 Task: Reply All to email with the signature Aiden Davis with the subject Reminder for a referral from softage.10@softage.net with the message Can you provide me with the contact details of the new vendor? with BCC to softage.4@softage.net with an attached document Contract.pdf
Action: Mouse moved to (565, 115)
Screenshot: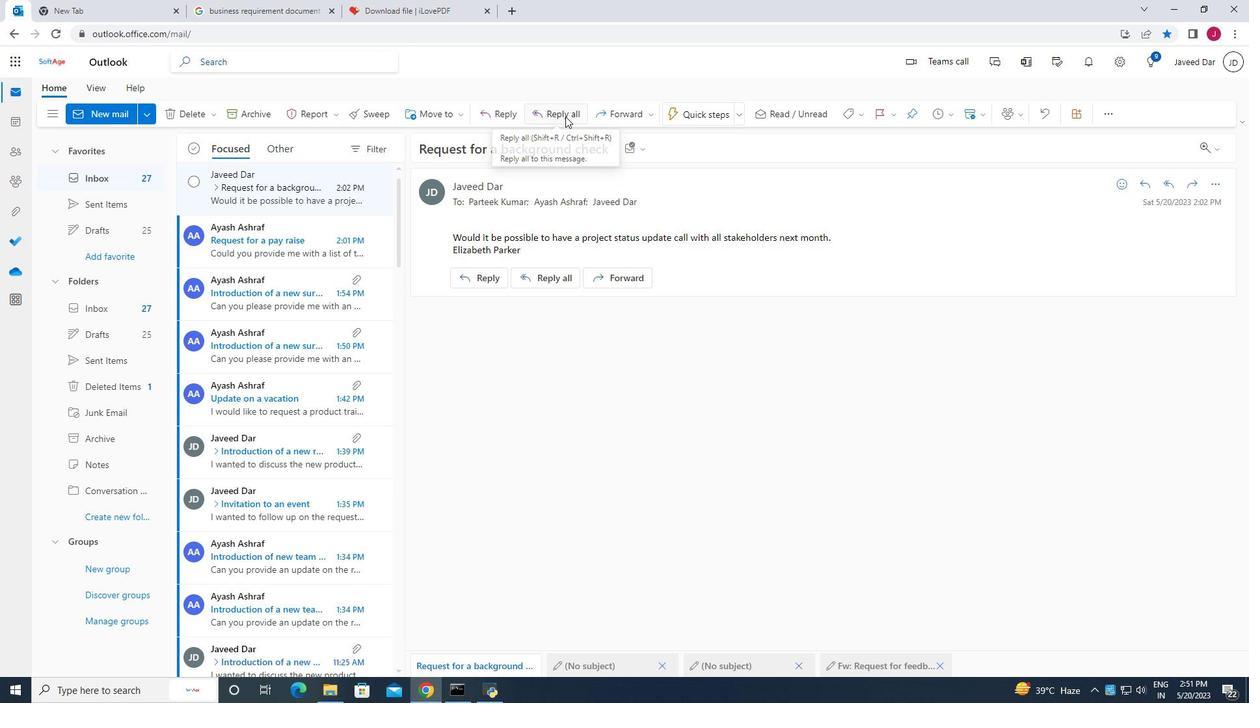 
Action: Mouse pressed left at (565, 115)
Screenshot: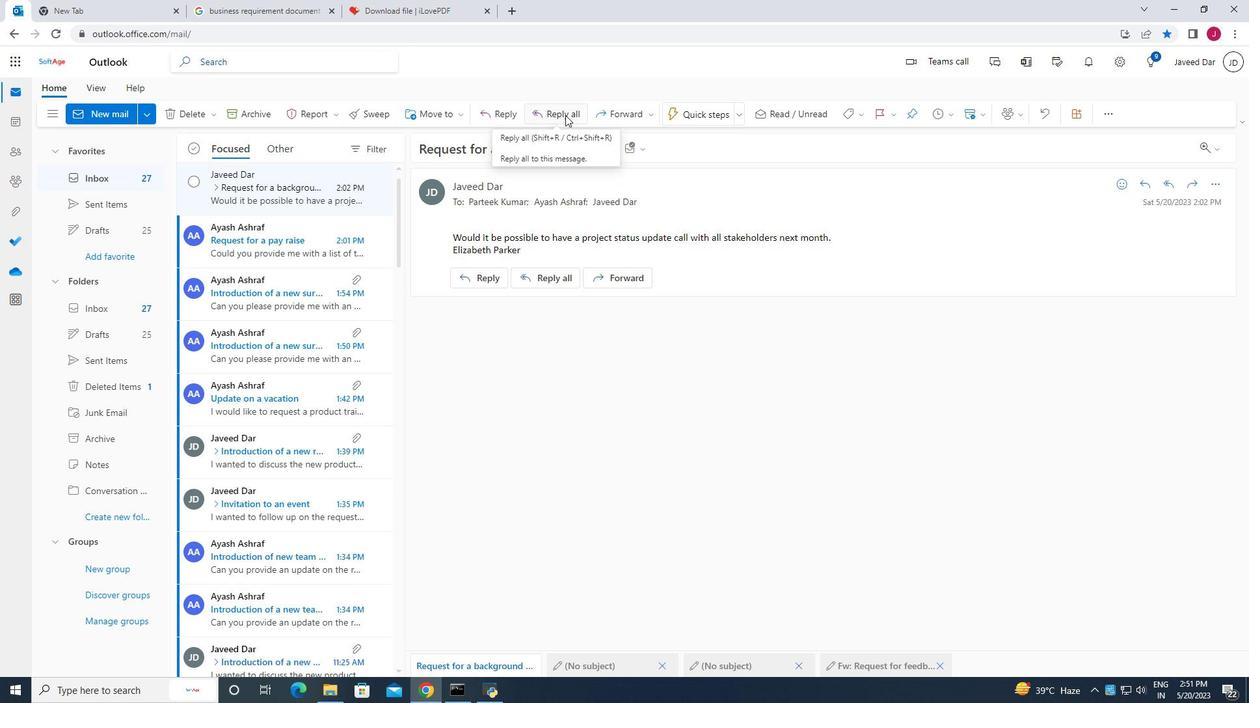 
Action: Mouse moved to (430, 348)
Screenshot: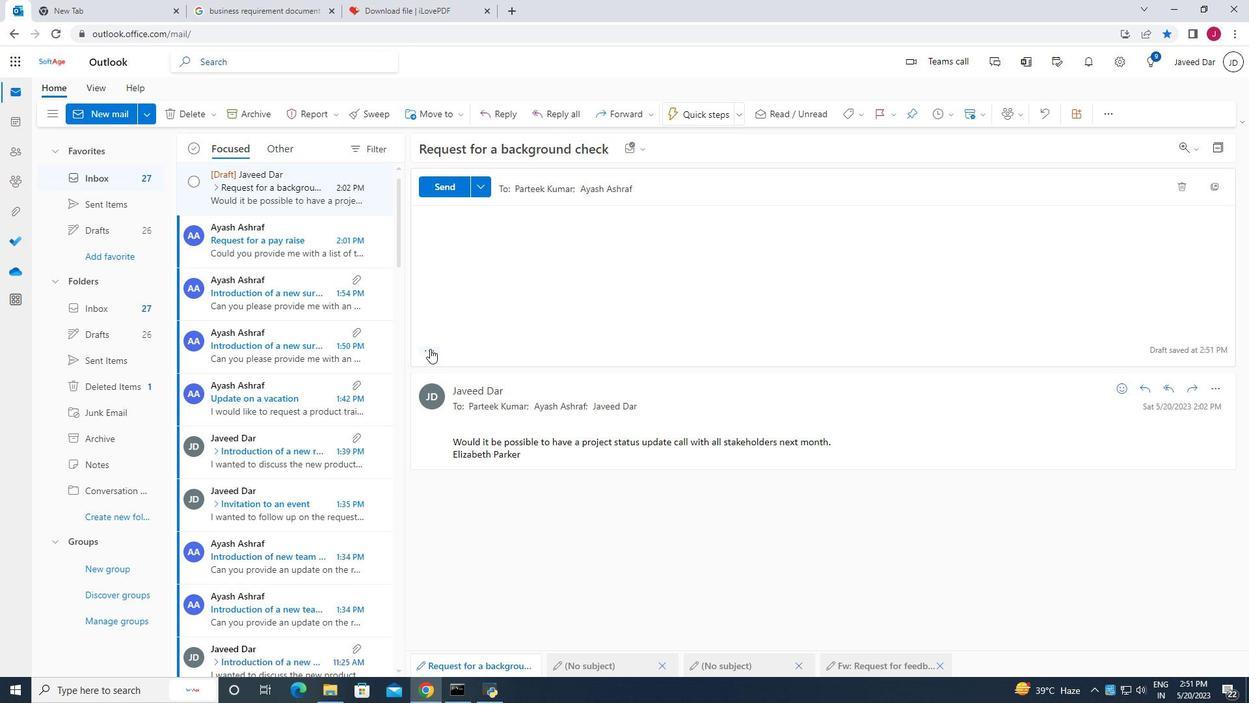 
Action: Mouse pressed left at (430, 348)
Screenshot: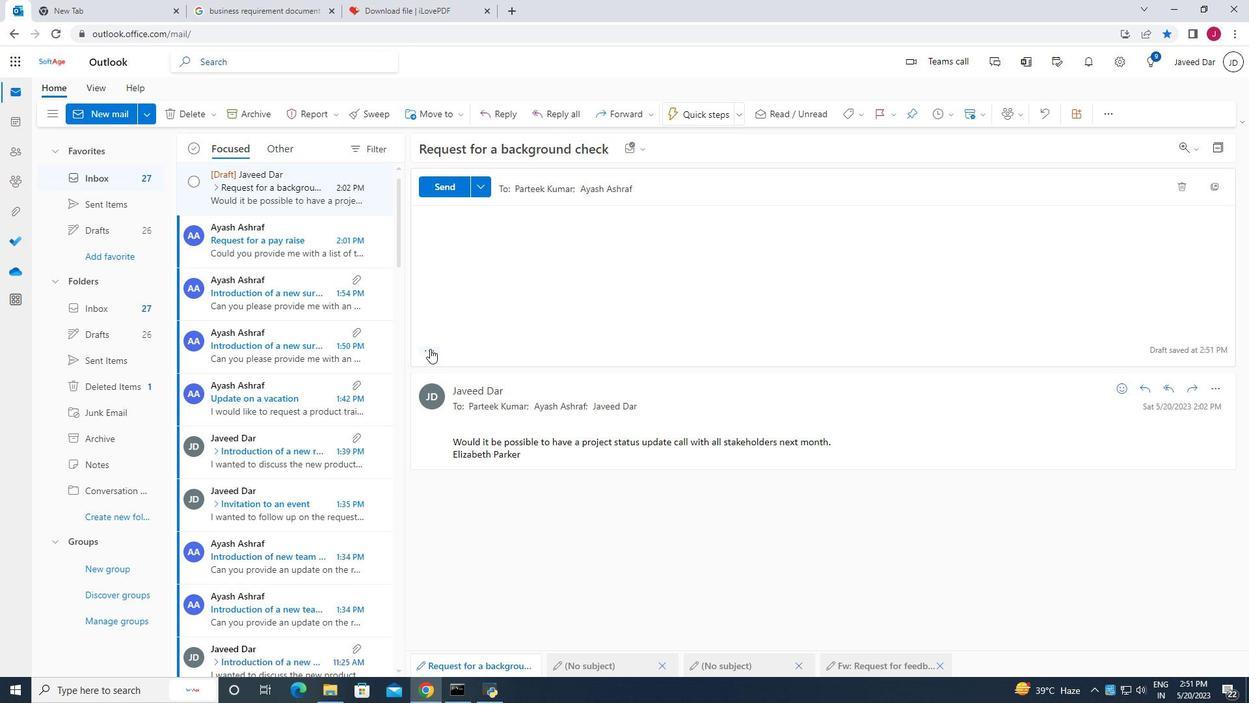 
Action: Mouse moved to (781, 375)
Screenshot: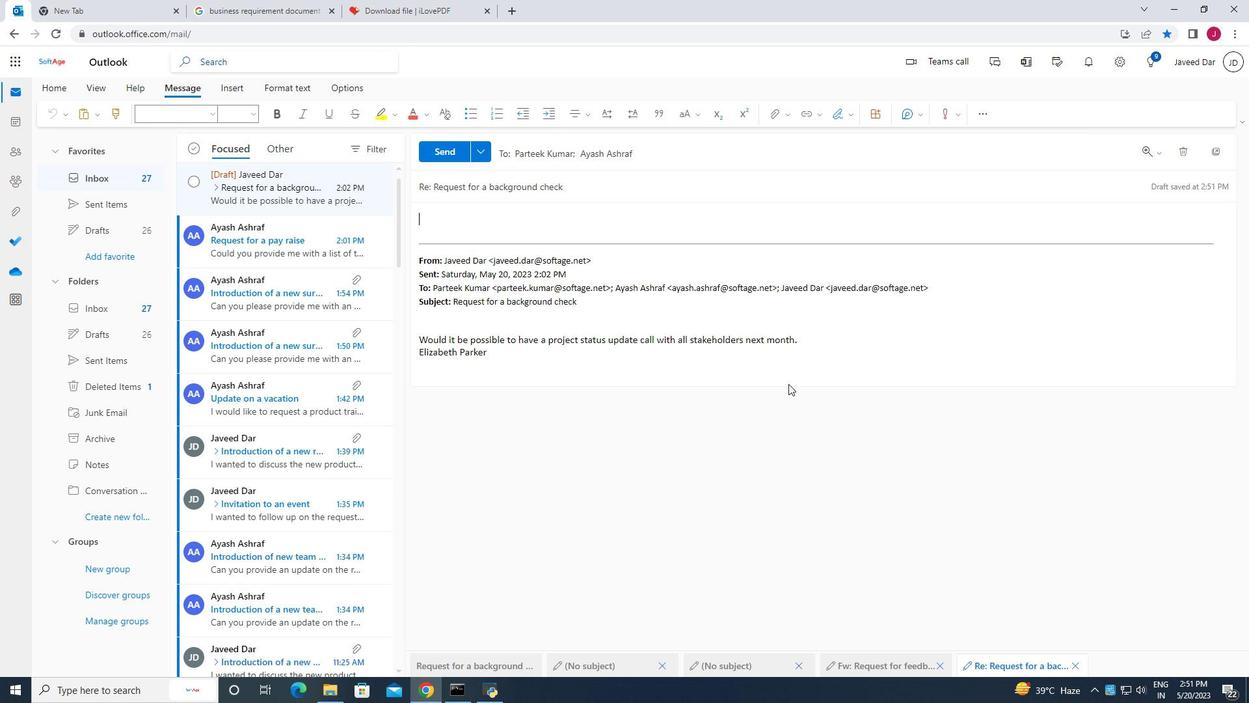 
Action: Mouse scrolled (781, 376) with delta (0, 0)
Screenshot: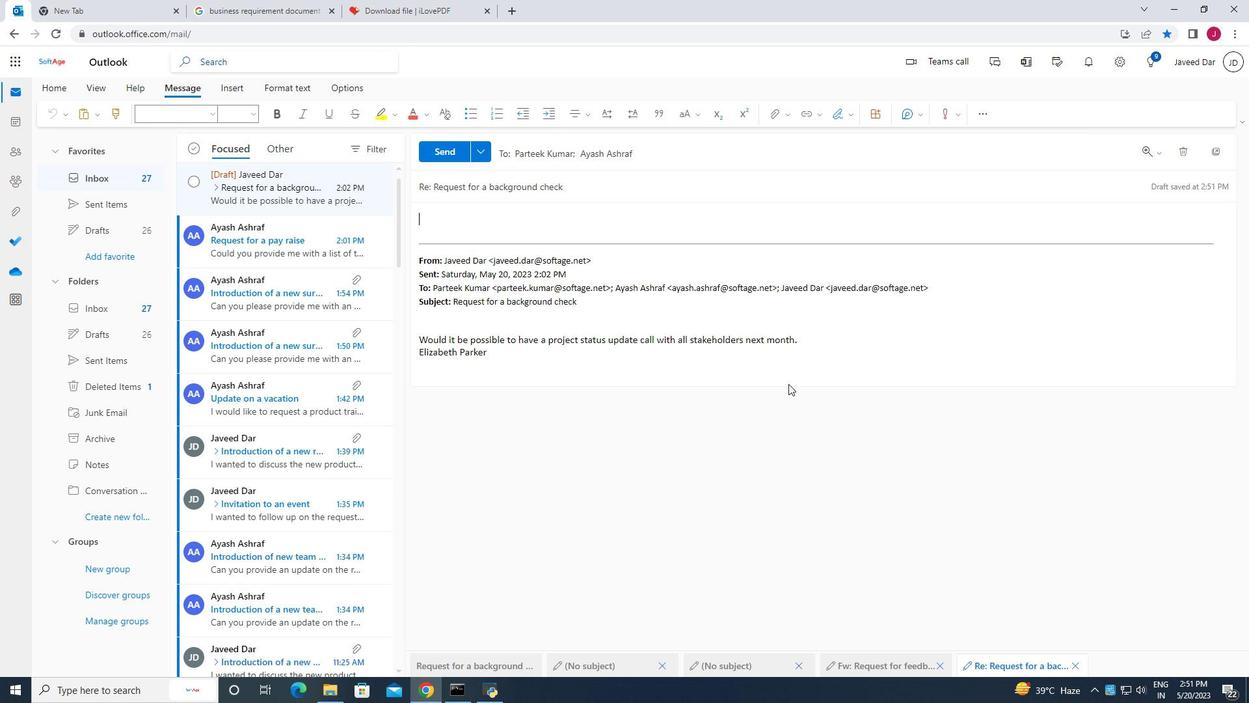 
Action: Mouse moved to (781, 375)
Screenshot: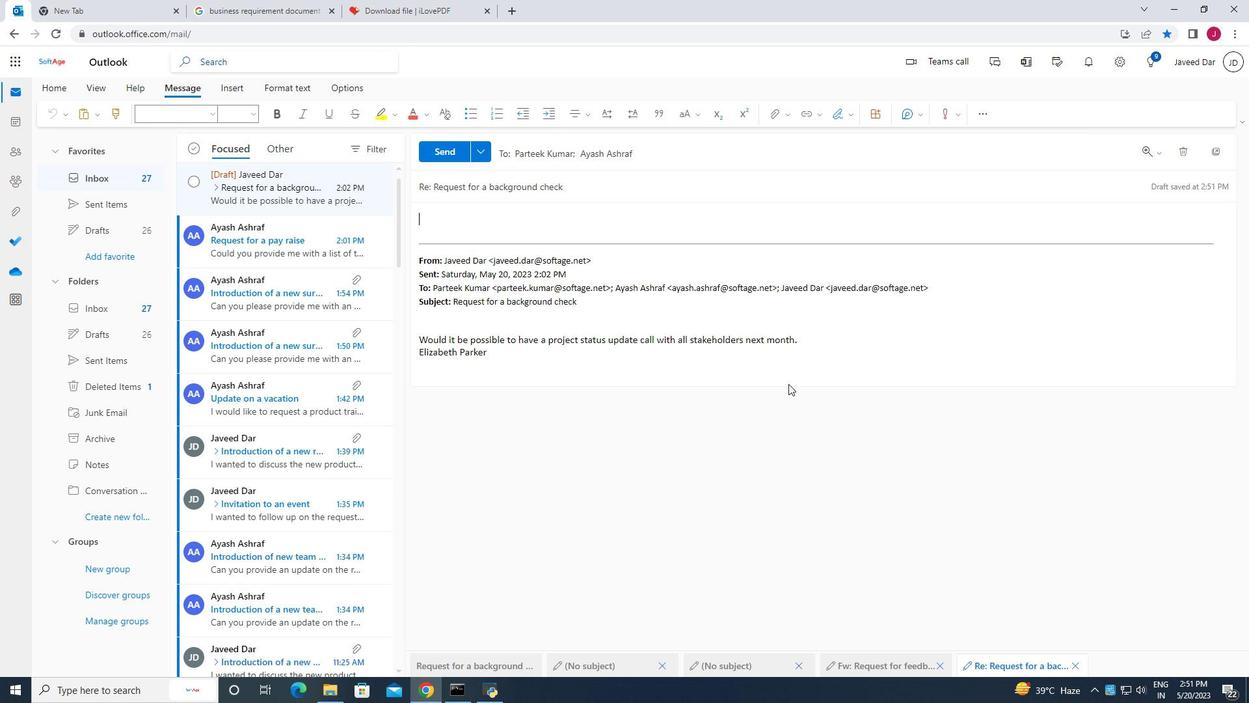 
Action: Mouse scrolled (781, 376) with delta (0, 0)
Screenshot: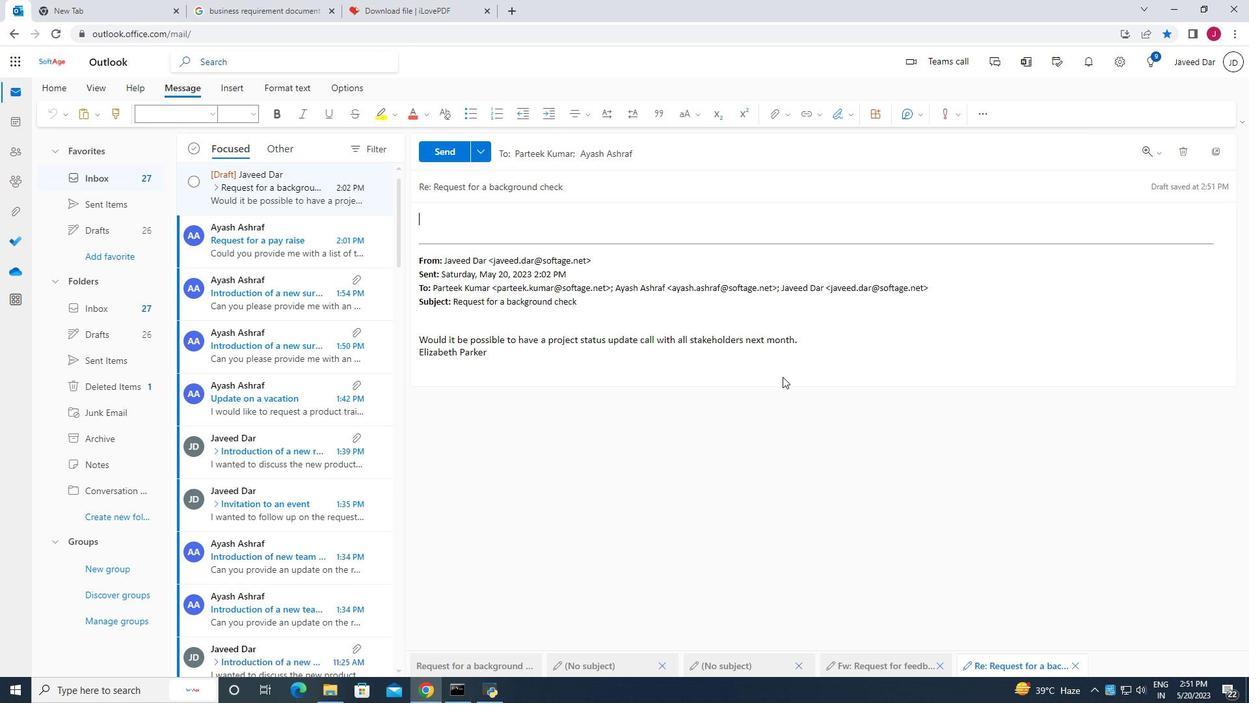 
Action: Mouse moved to (700, 341)
Screenshot: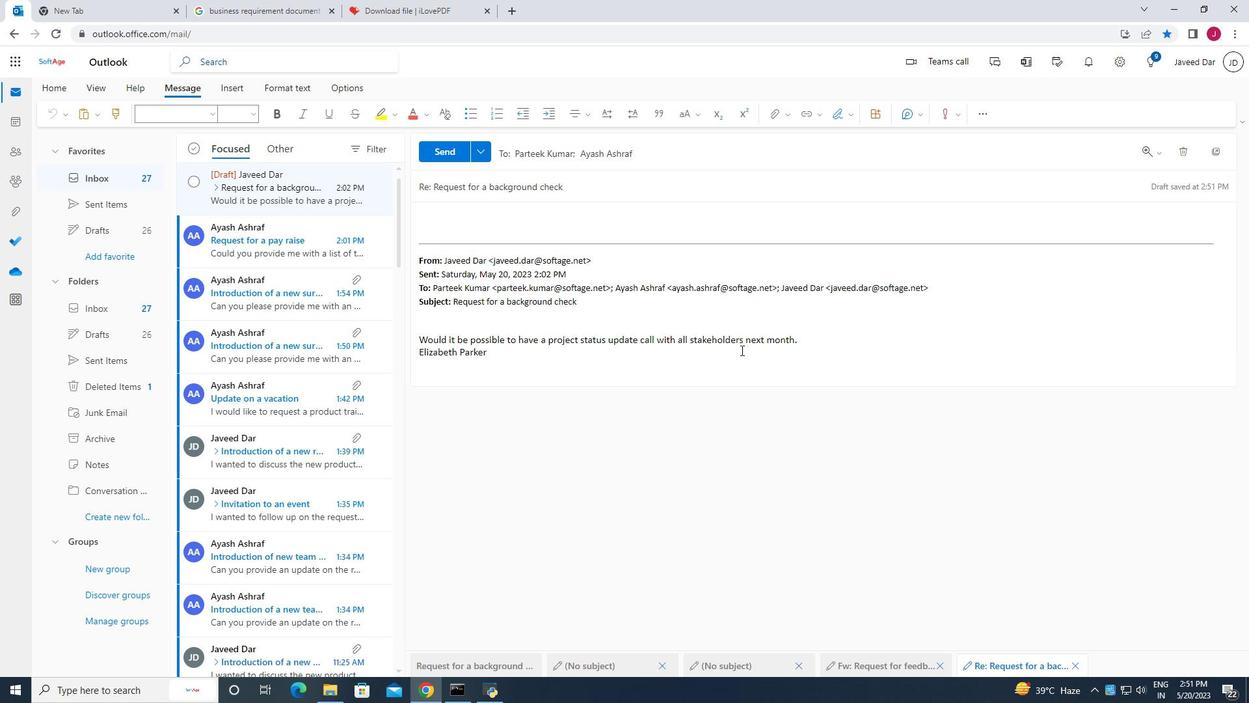 
Action: Mouse scrolled (700, 342) with delta (0, 0)
Screenshot: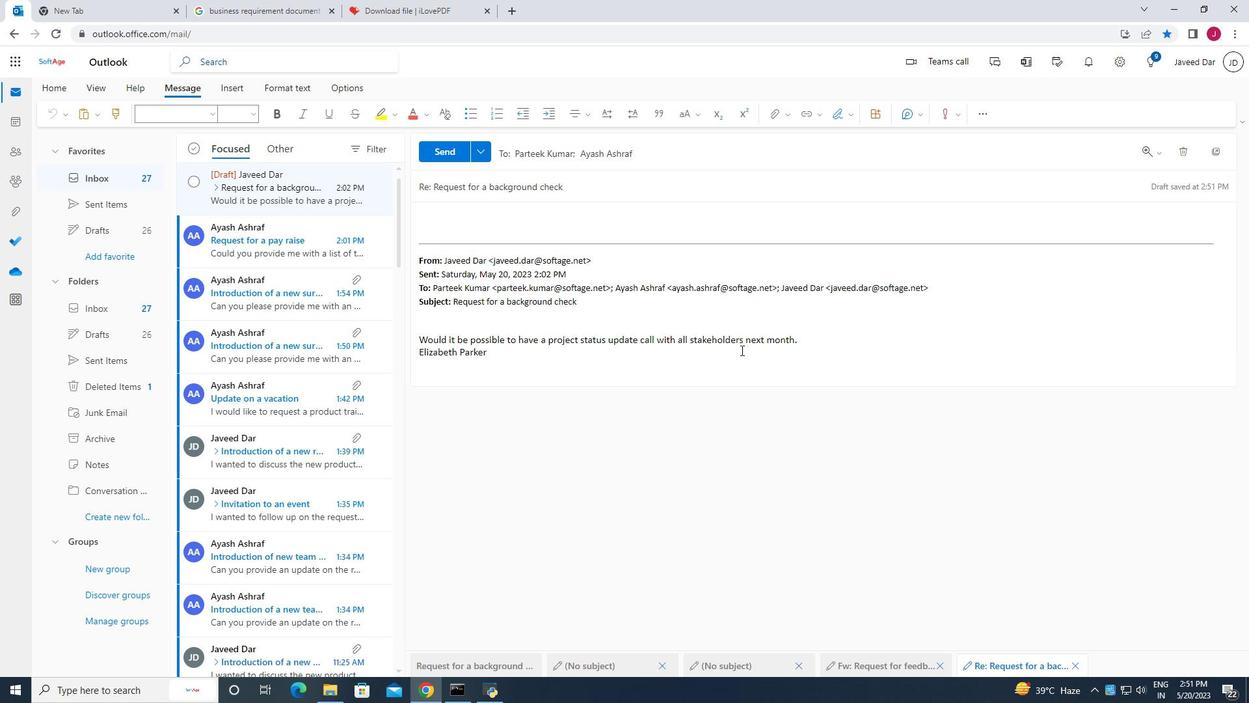 
Action: Mouse moved to (698, 340)
Screenshot: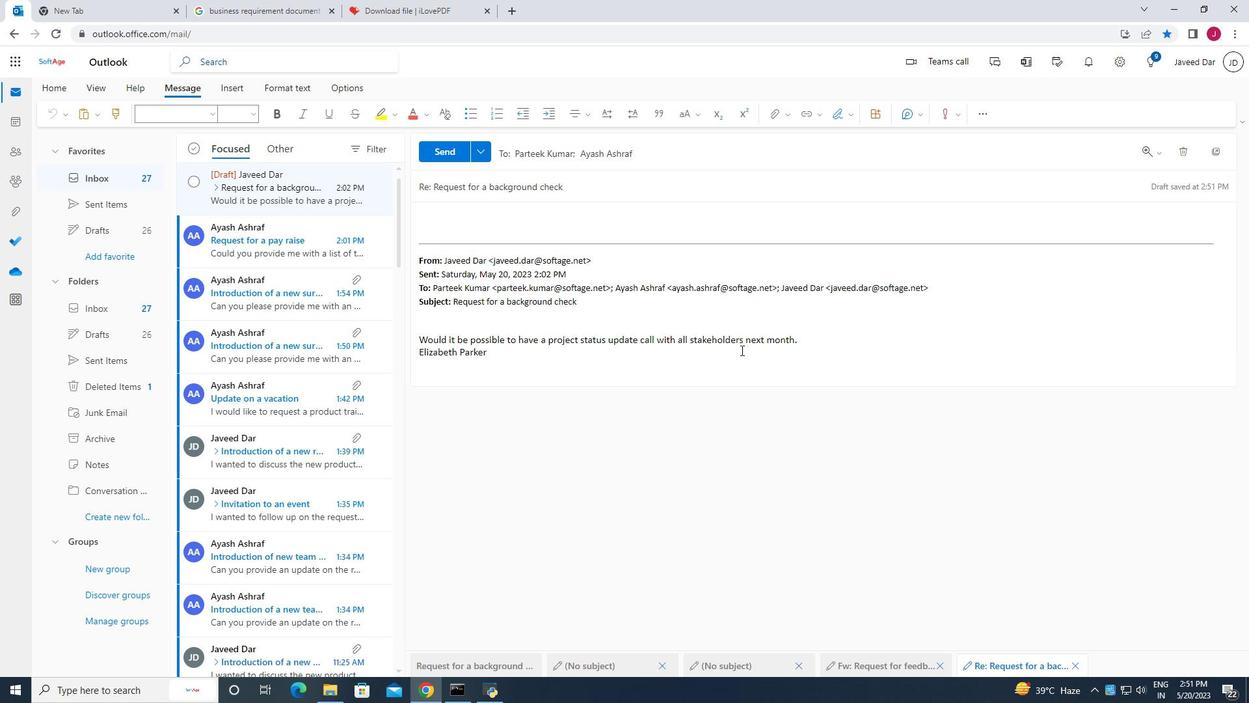 
Action: Mouse scrolled (698, 341) with delta (0, 0)
Screenshot: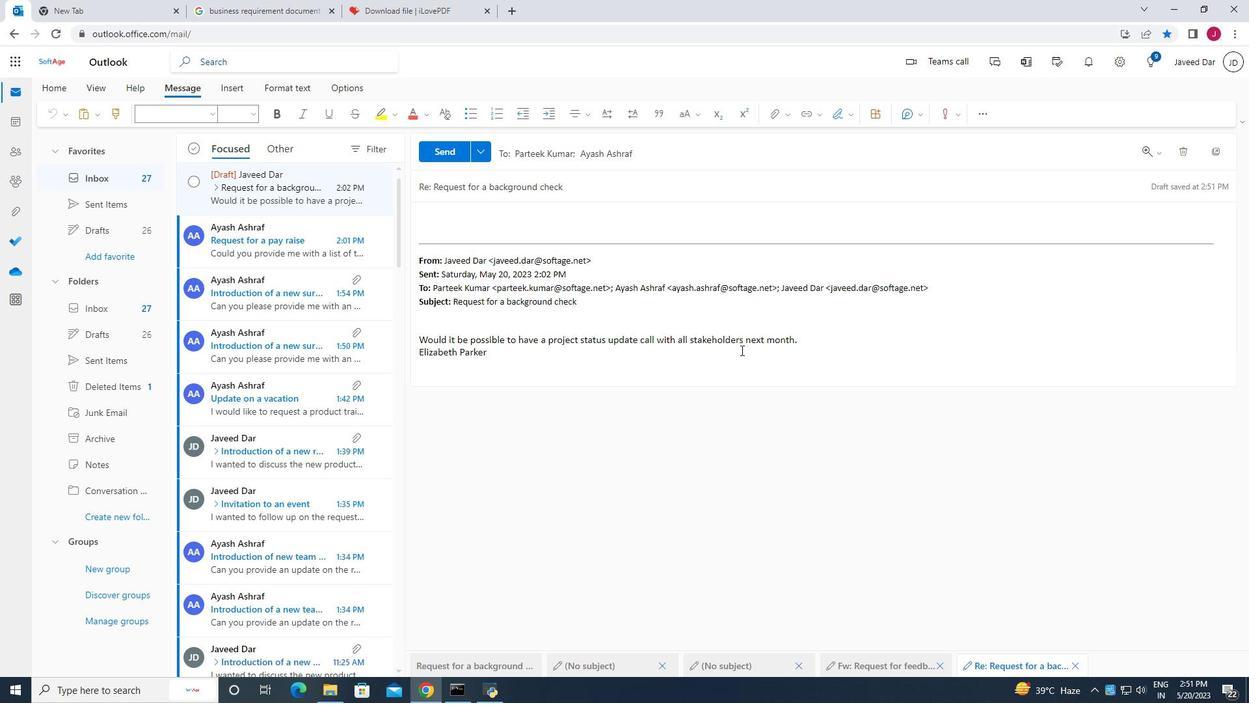 
Action: Mouse moved to (693, 337)
Screenshot: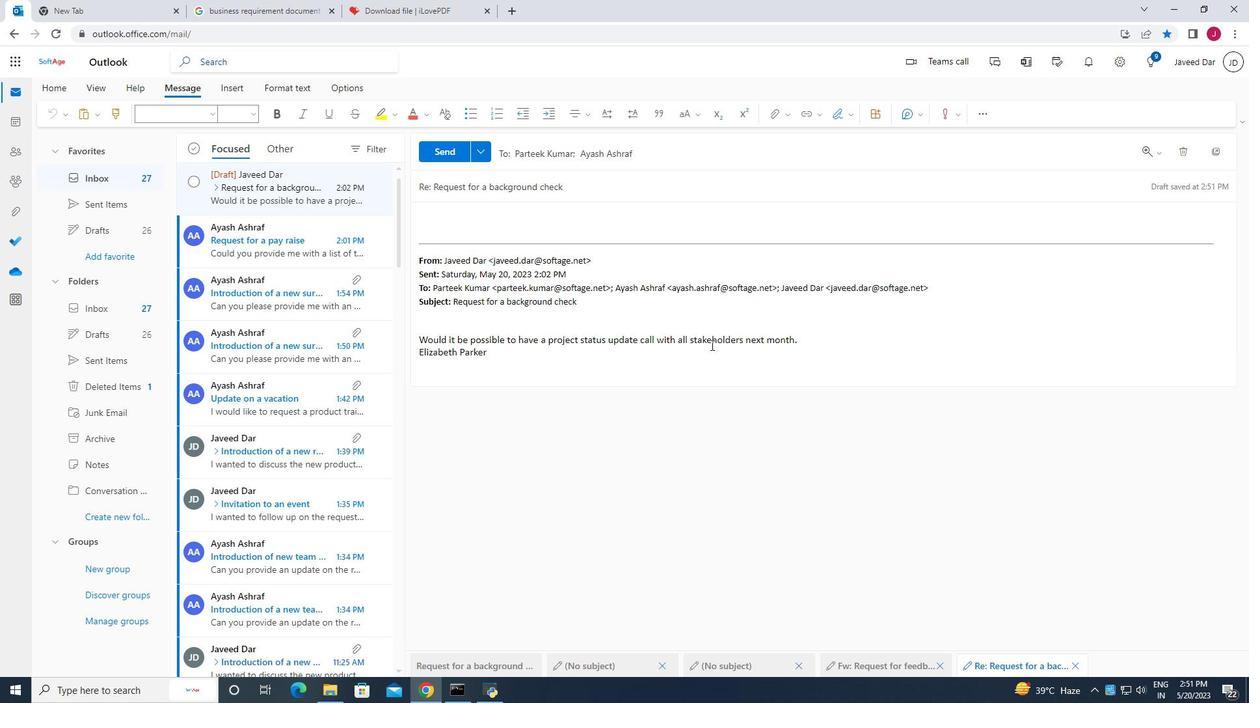 
Action: Mouse scrolled (693, 337) with delta (0, 0)
Screenshot: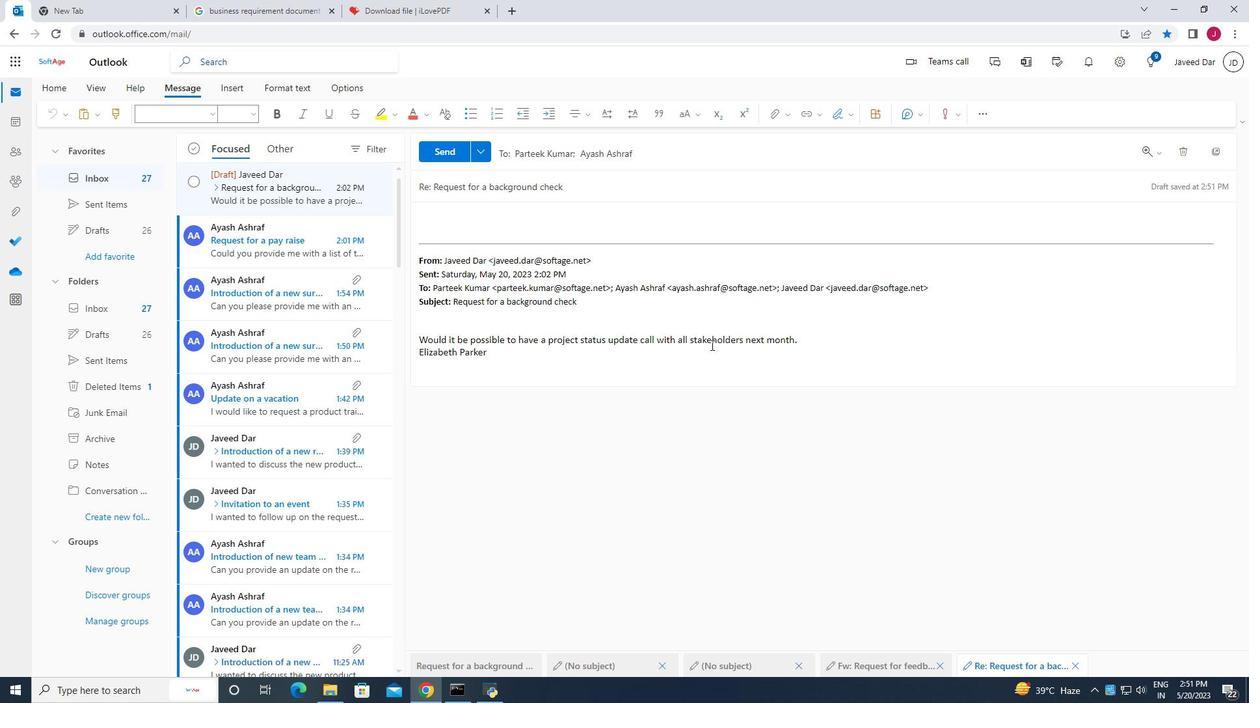 
Action: Mouse moved to (602, 186)
Screenshot: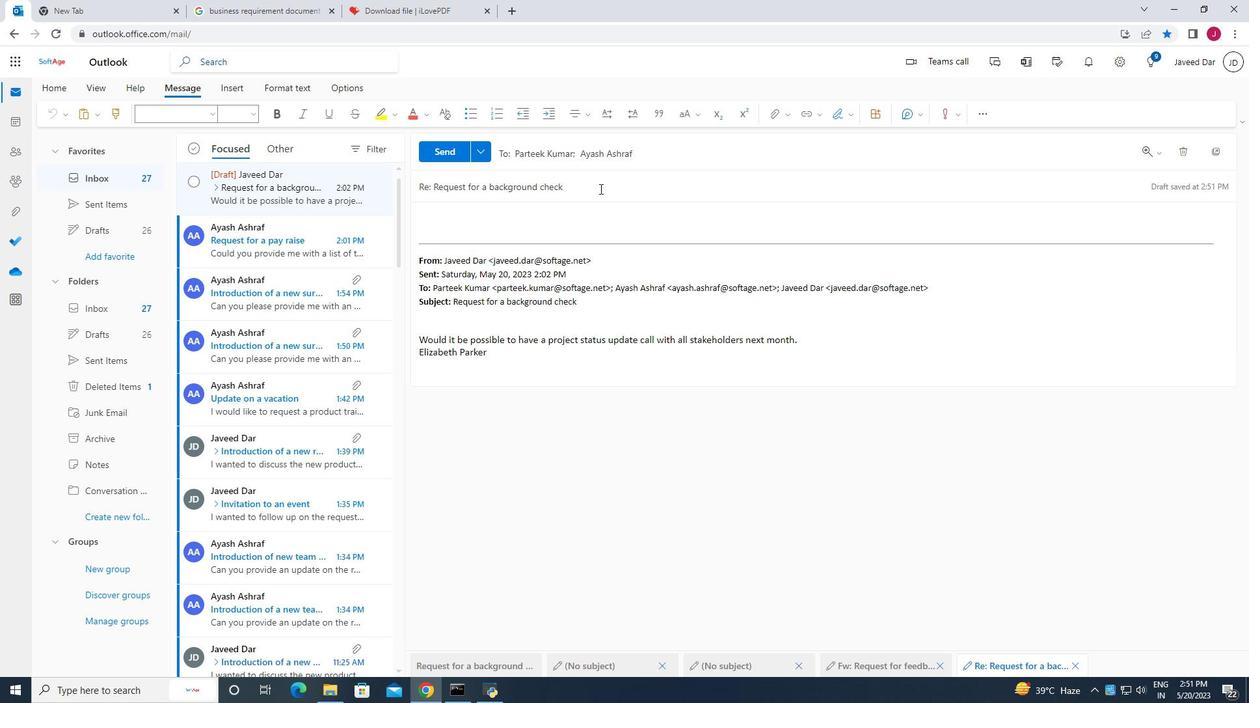 
Action: Mouse pressed left at (602, 186)
Screenshot: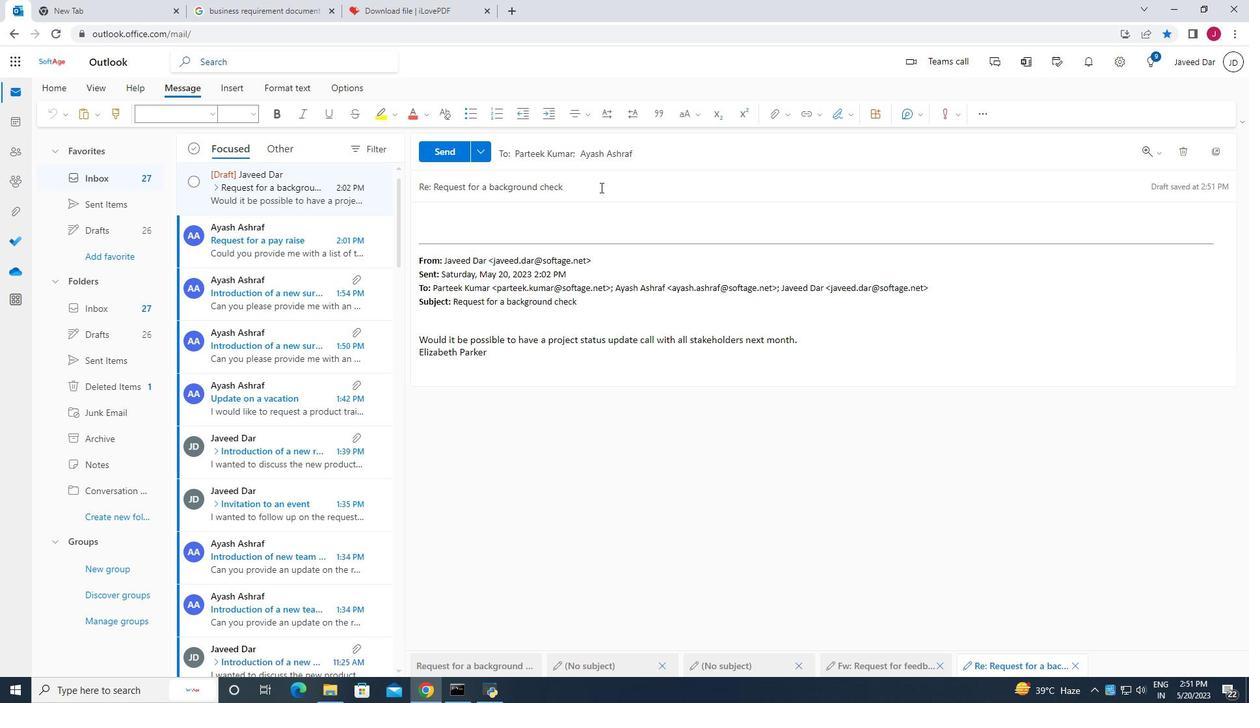 
Action: Key pressed <Key.backspace><Key.backspace><Key.backspace><Key.backspace><Key.backspace><Key.backspace><Key.backspace><Key.backspace><Key.backspace><Key.backspace><Key.backspace><Key.backspace><Key.backspace><Key.backspace><Key.backspace><Key.backspace><Key.backspace><Key.backspace><Key.backspace><Key.backspace><Key.backspace><Key.backspace><Key.backspace><Key.backspace><Key.backspace><Key.backspace><Key.backspace><Key.backspace><Key.backspace><Key.backspace><Key.backspace><Key.backspace><Key.backspace><Key.backspace><Key.backspace><Key.backspace><Key.backspace><Key.backspace><Key.backspace><Key.caps_lock>
Screenshot: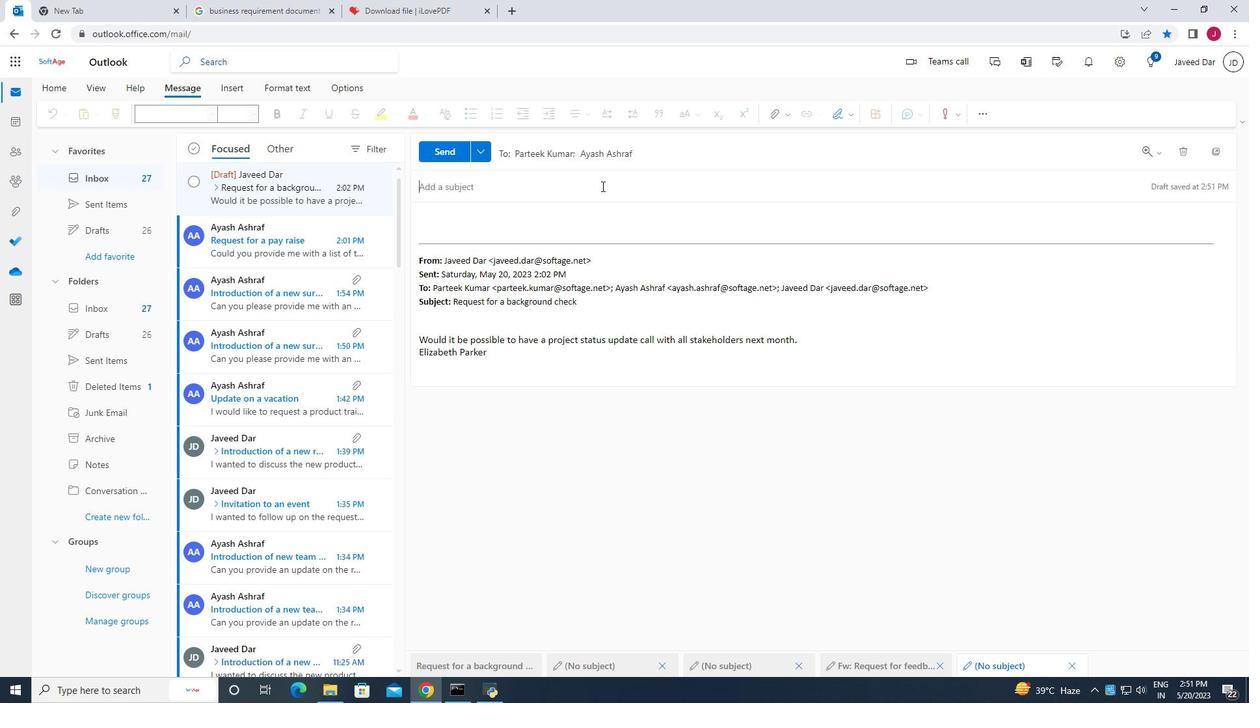
Action: Mouse moved to (844, 110)
Screenshot: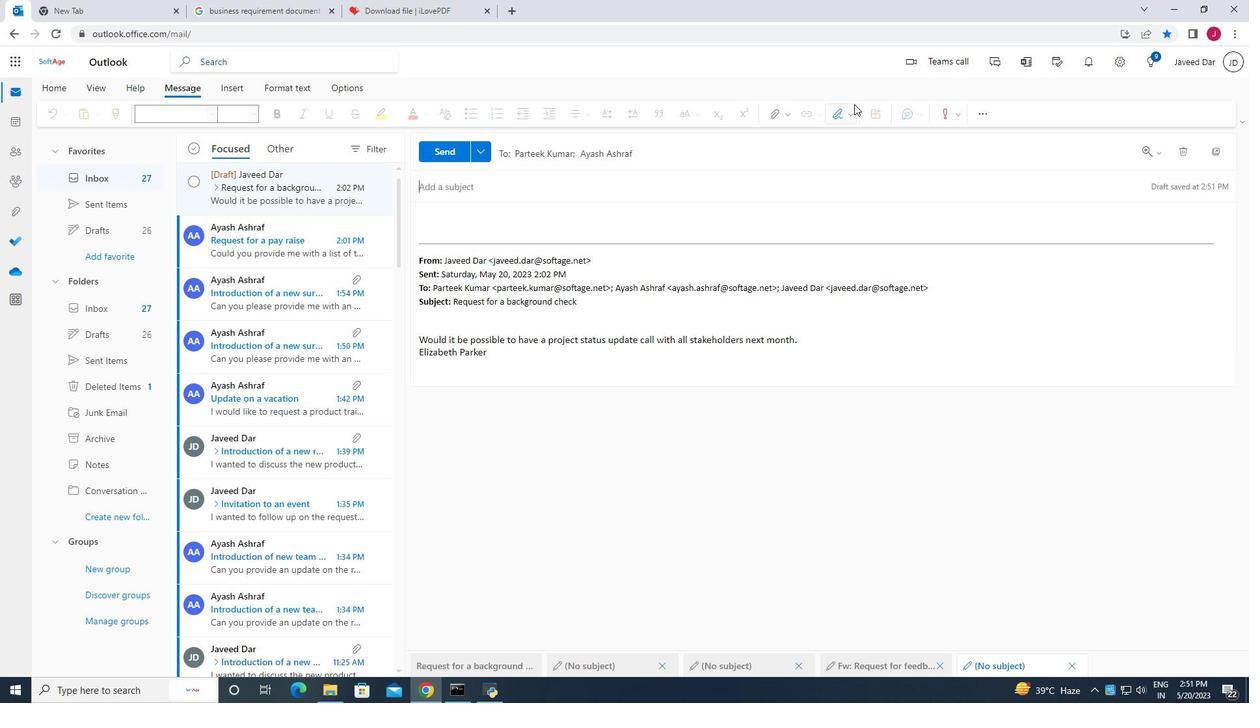 
Action: Mouse pressed left at (844, 110)
Screenshot: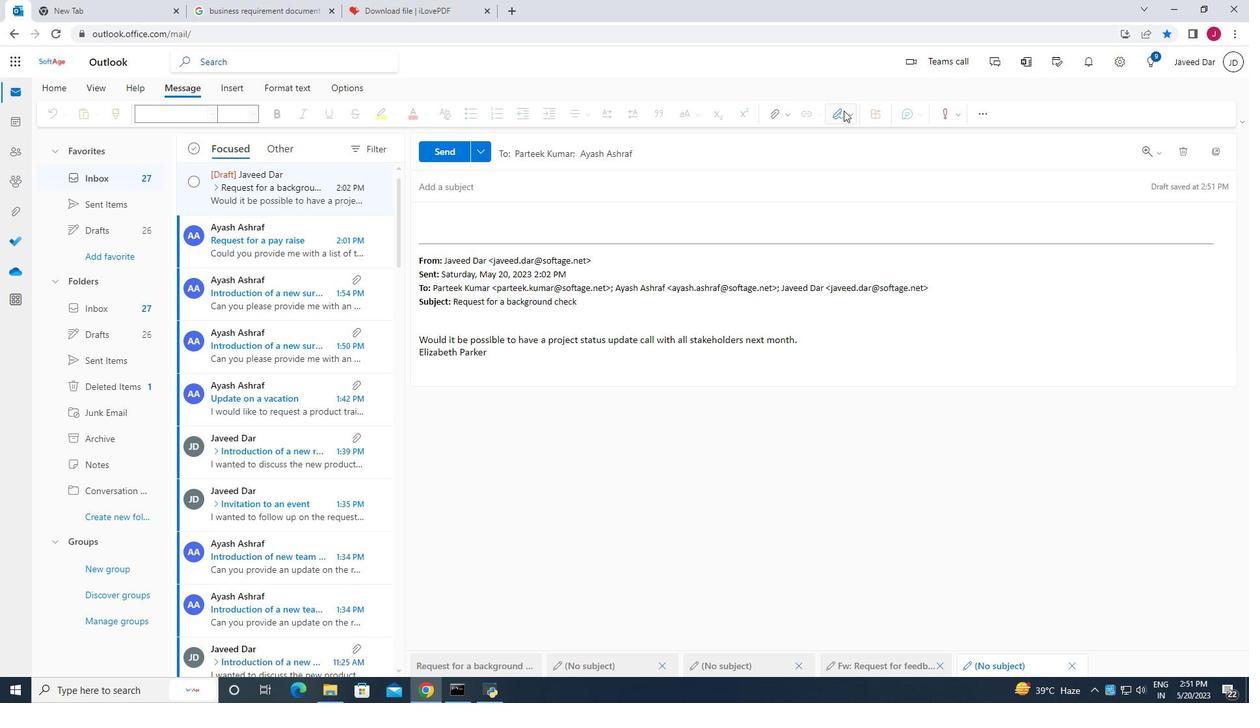 
Action: Mouse moved to (822, 164)
Screenshot: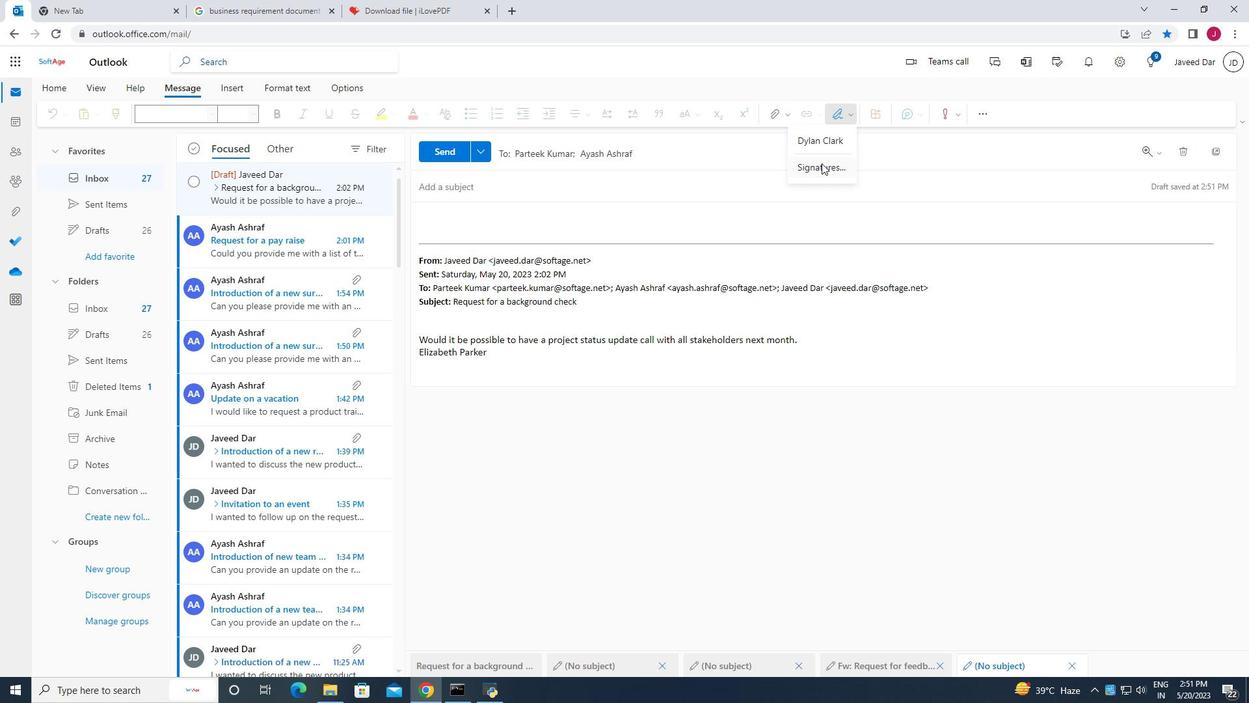 
Action: Mouse pressed left at (822, 164)
Screenshot: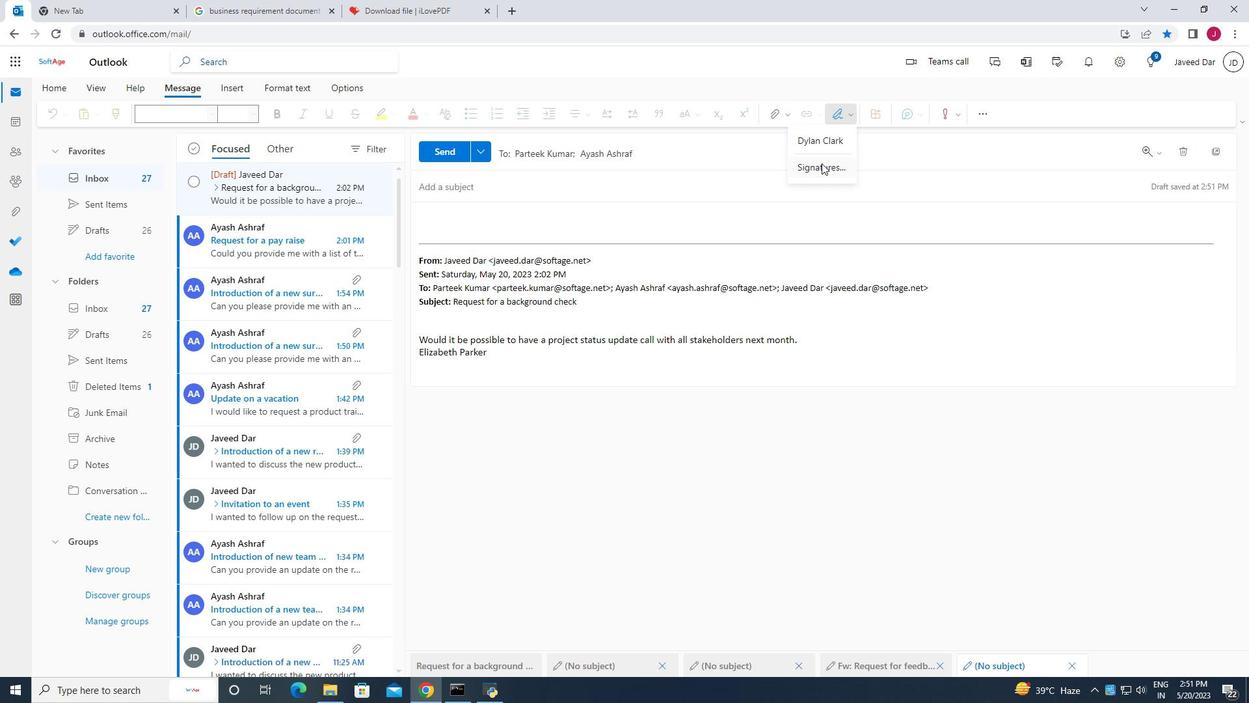 
Action: Mouse moved to (889, 216)
Screenshot: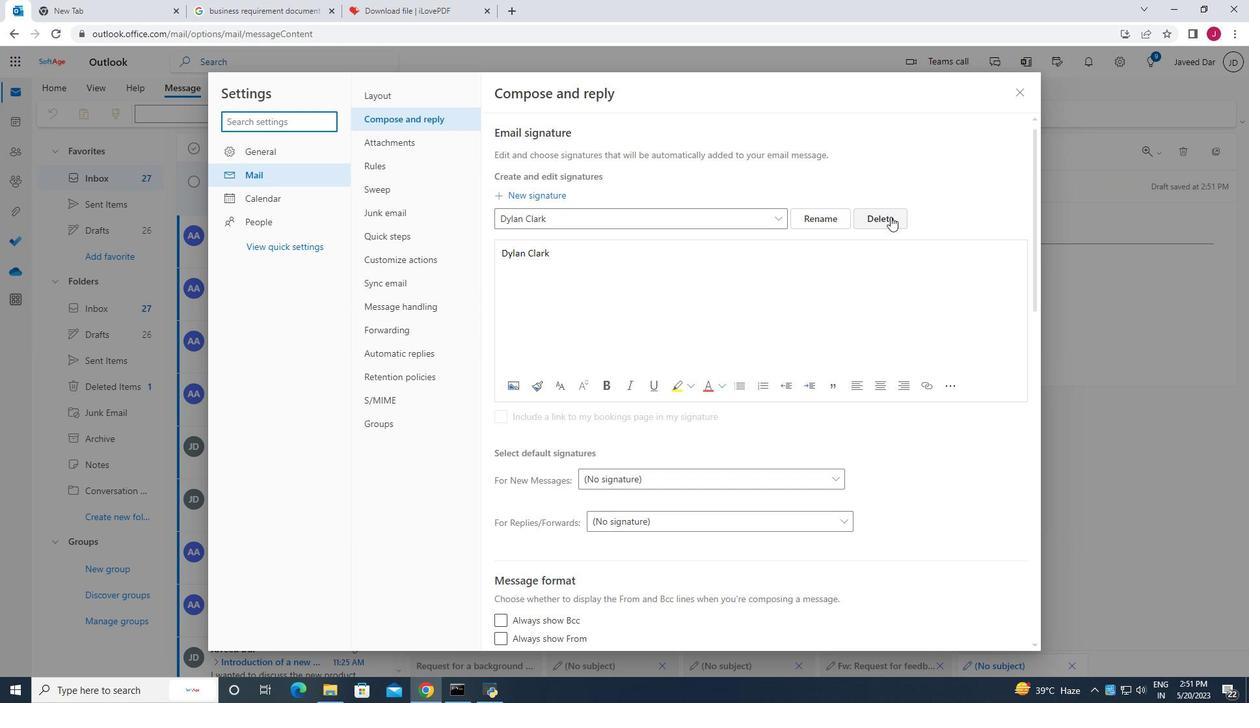 
Action: Mouse pressed left at (889, 216)
Screenshot: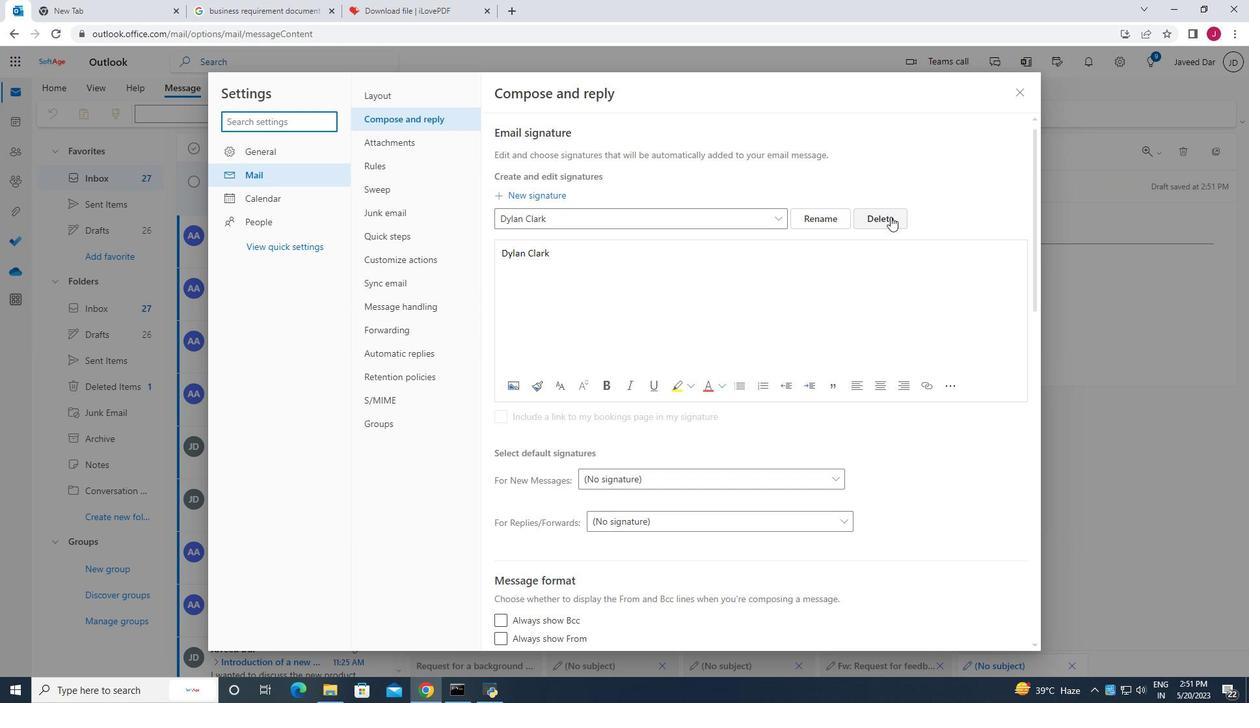 
Action: Mouse moved to (679, 209)
Screenshot: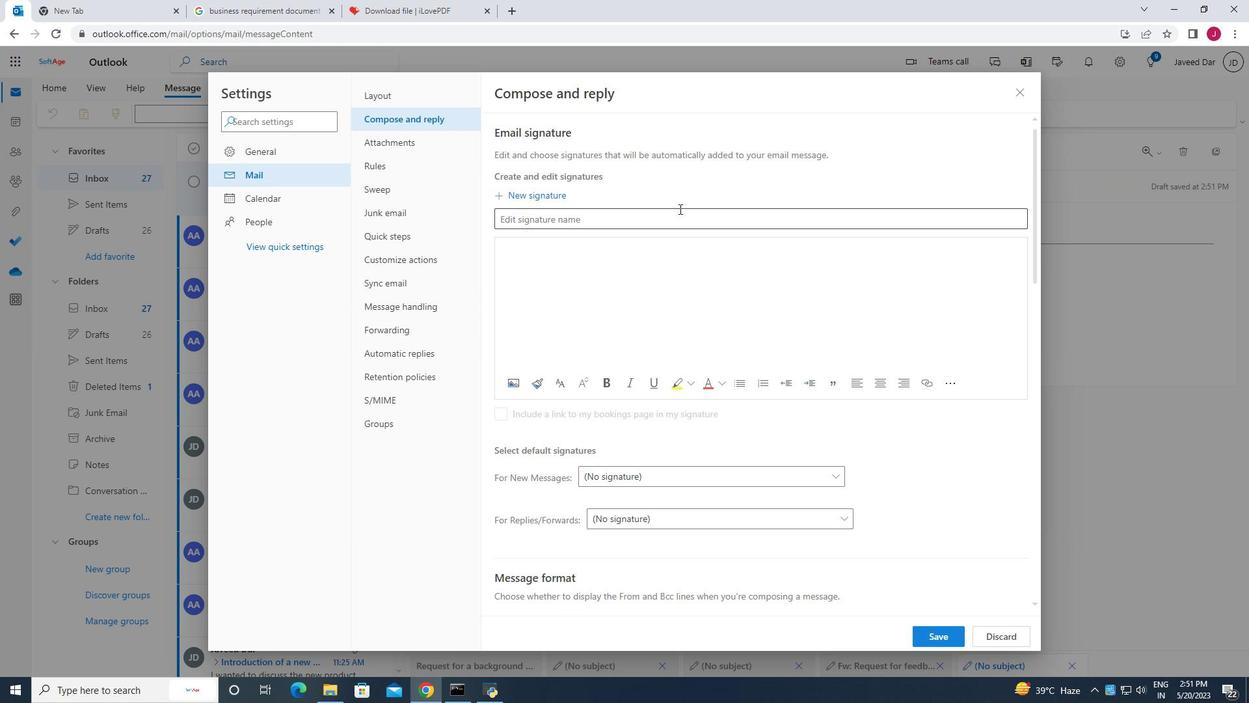 
Action: Mouse pressed left at (679, 209)
Screenshot: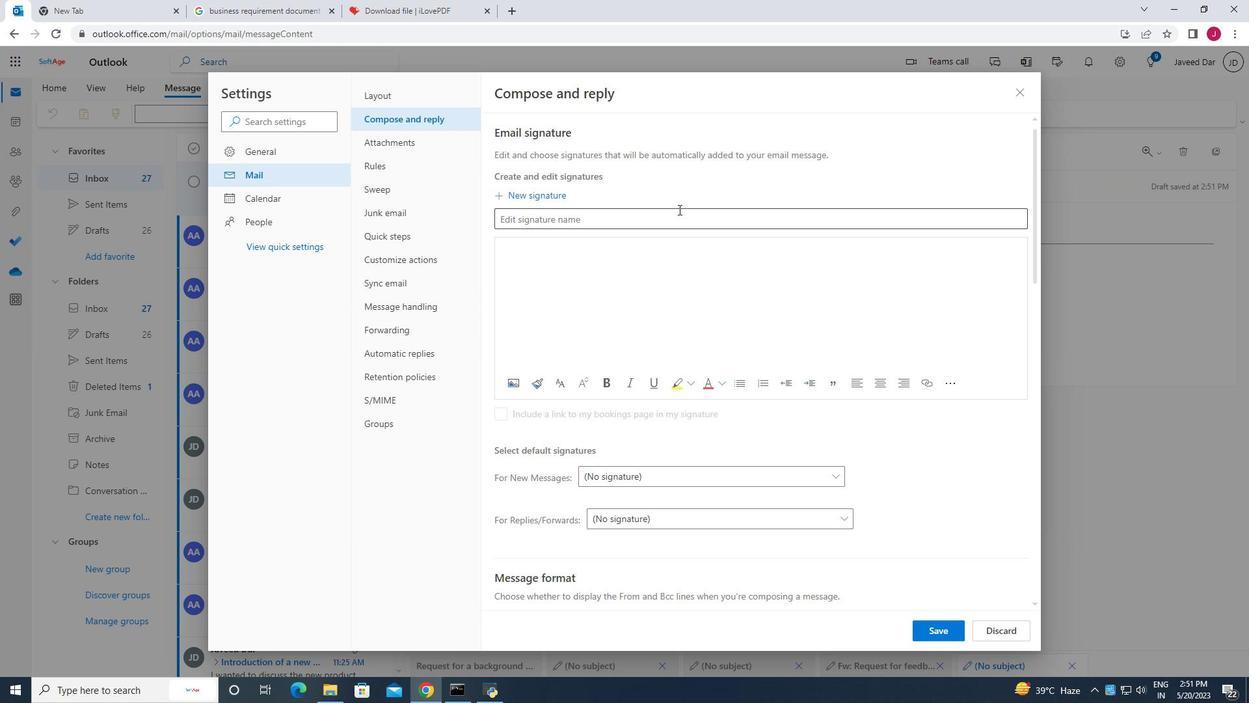 
Action: Mouse moved to (687, 212)
Screenshot: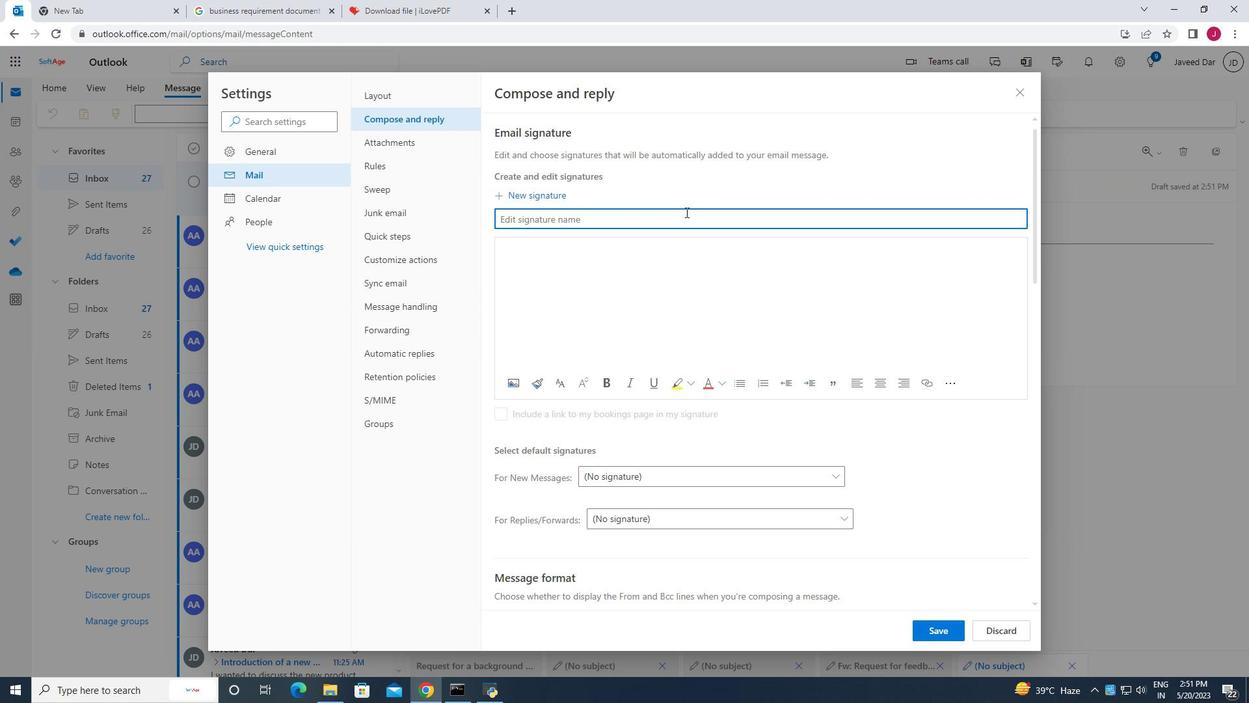 
Action: Key pressed A<Key.caps_lock>iden<Key.space><Key.caps_lock>D<Key.caps_lock>avis
Screenshot: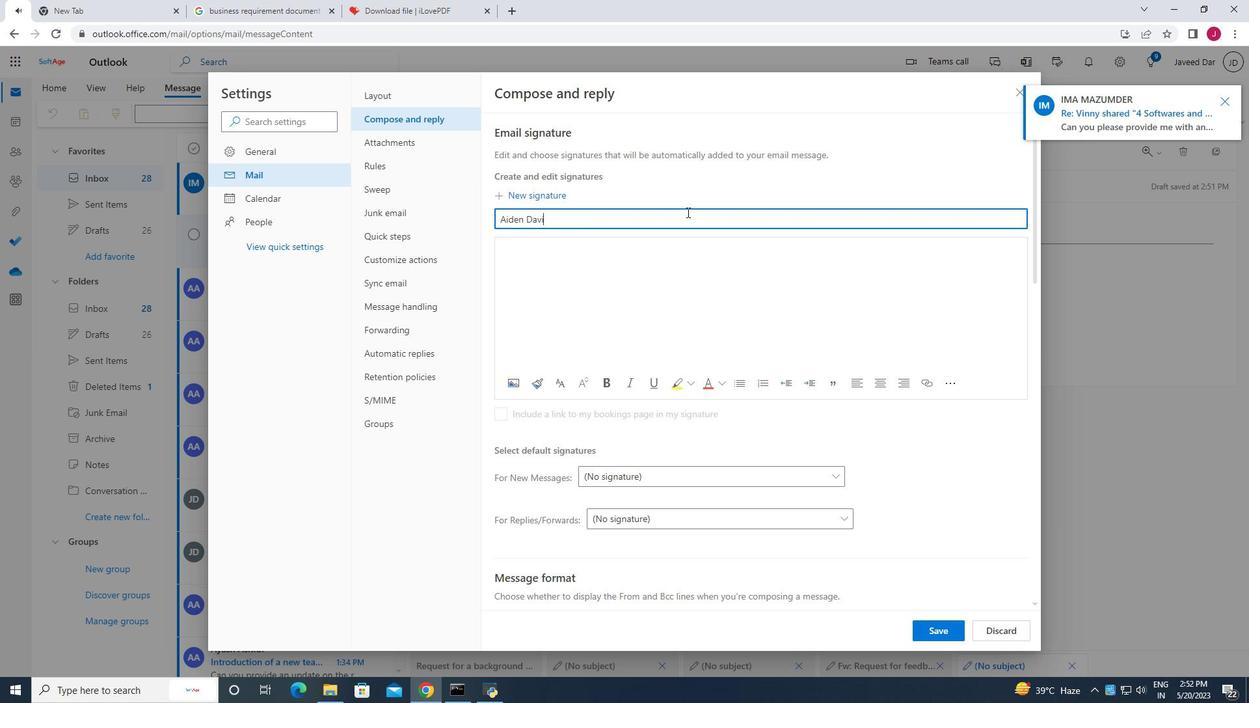 
Action: Mouse moved to (533, 249)
Screenshot: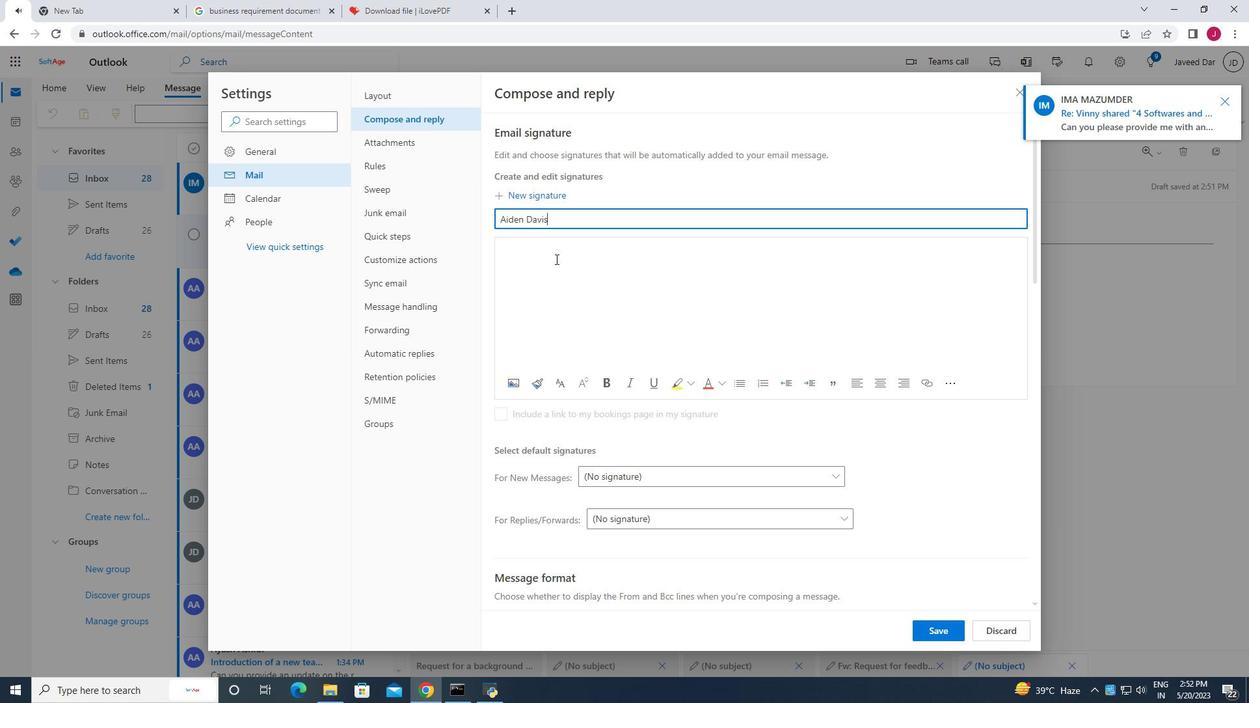 
Action: Mouse pressed left at (533, 249)
Screenshot: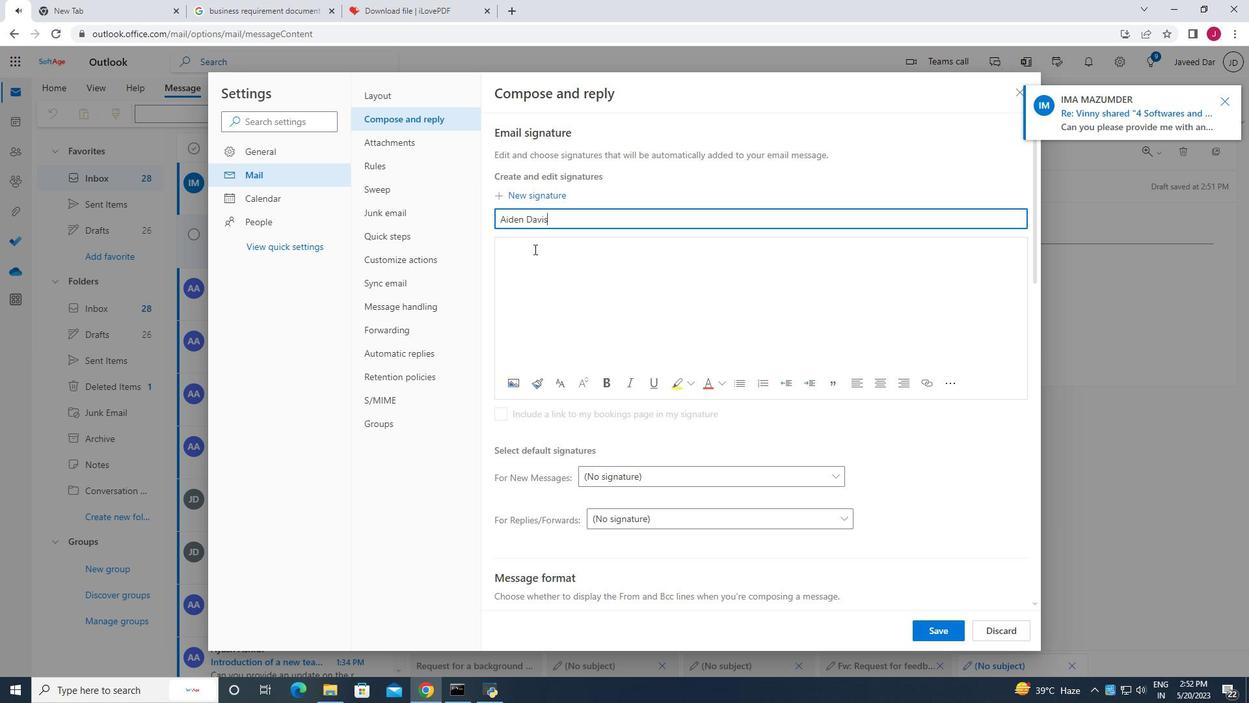 
Action: Key pressed <Key.caps_lock>A<Key.caps_lock>iden<Key.space><Key.caps_lock>D<Key.caps_lock>avis
Screenshot: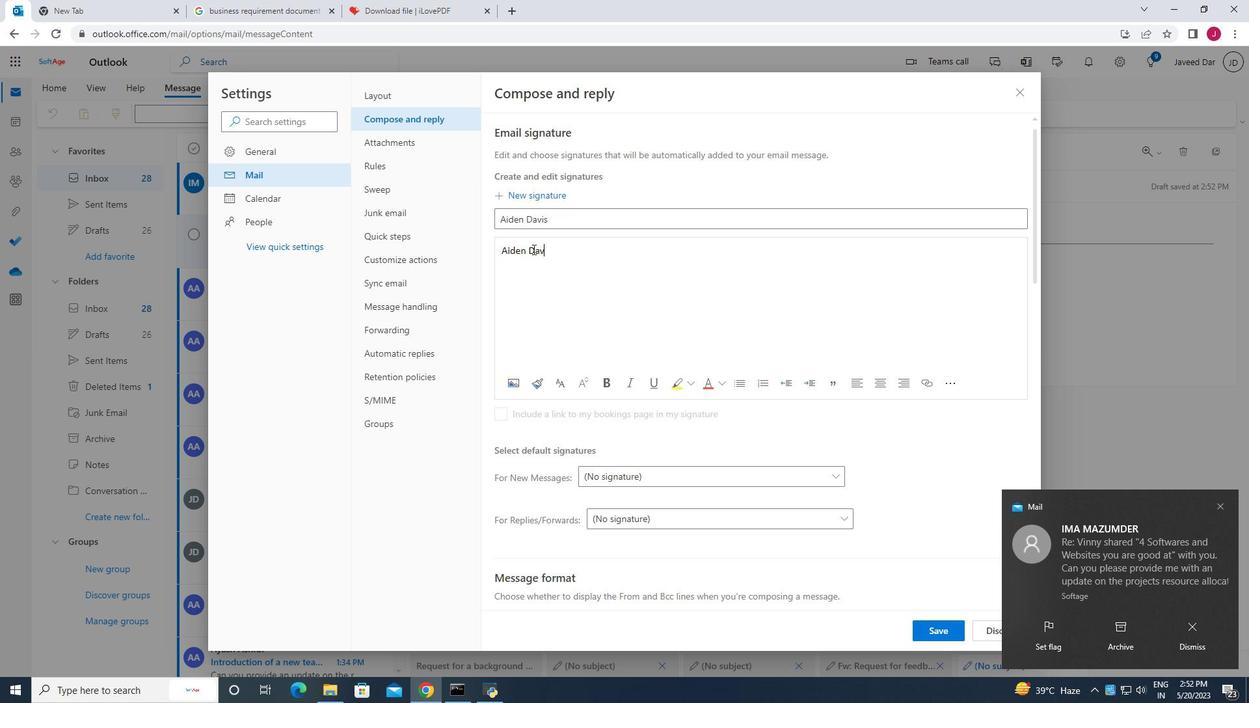 
Action: Mouse moved to (928, 632)
Screenshot: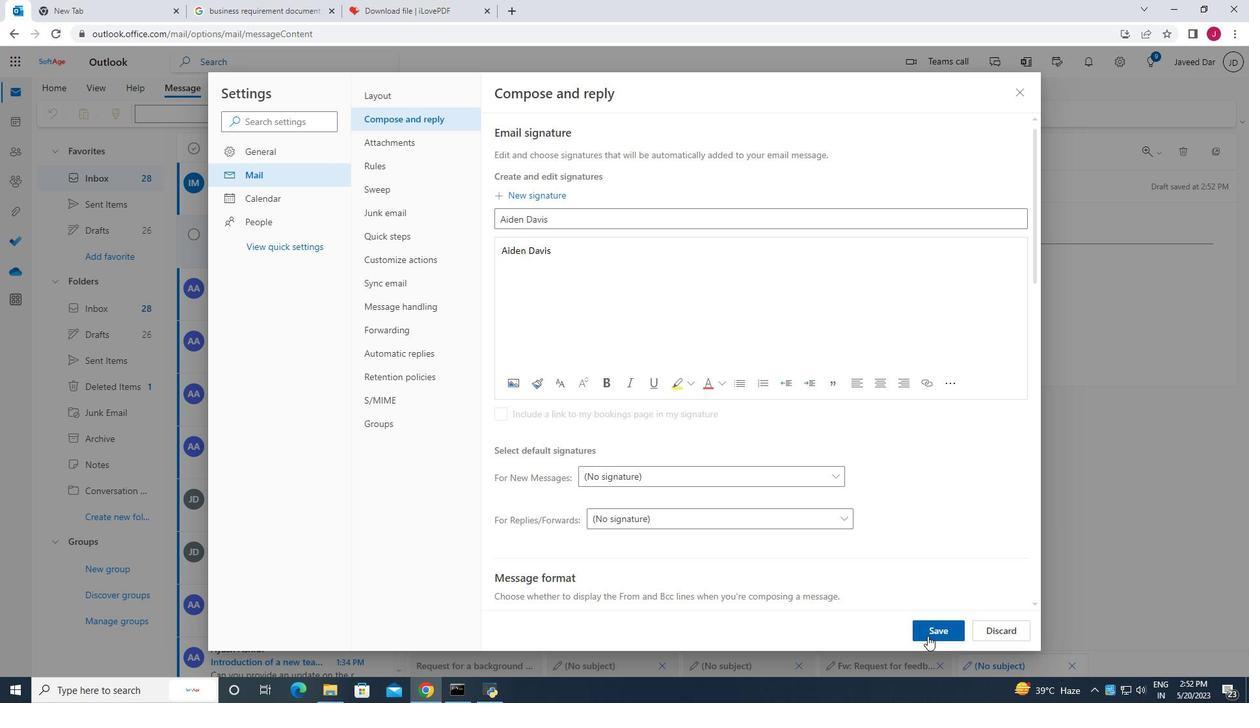 
Action: Mouse pressed left at (928, 632)
Screenshot: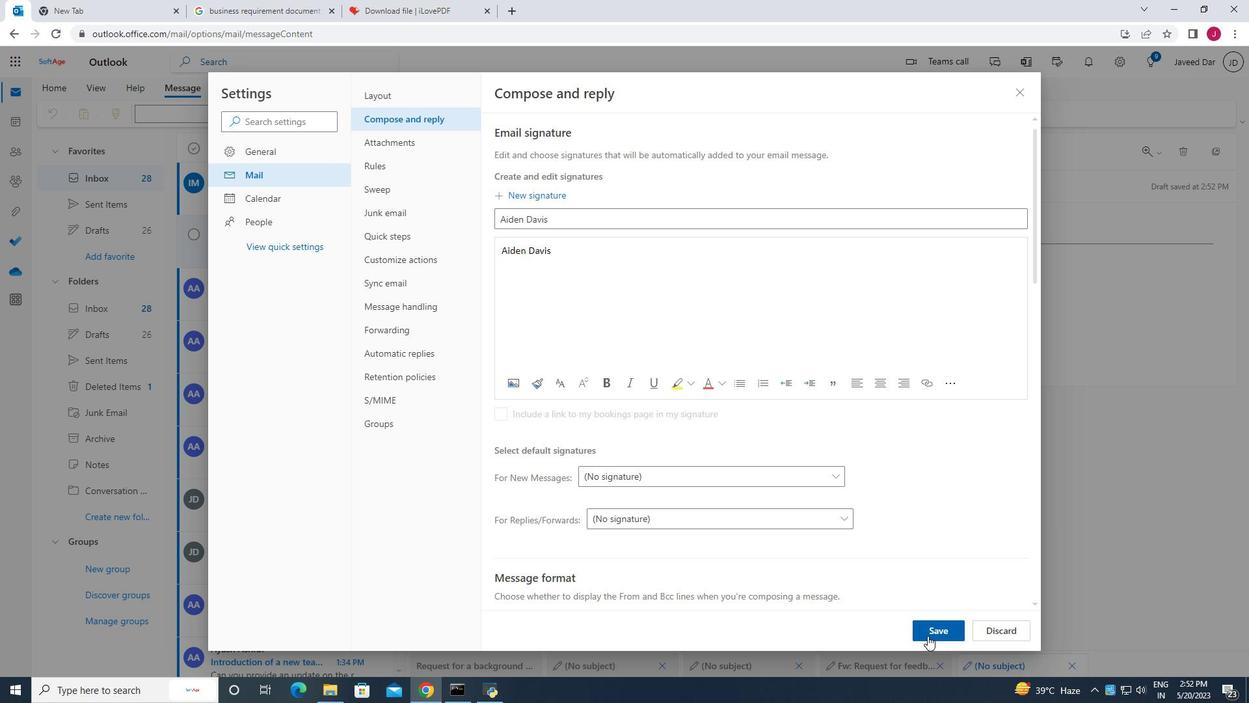 
Action: Mouse moved to (1018, 91)
Screenshot: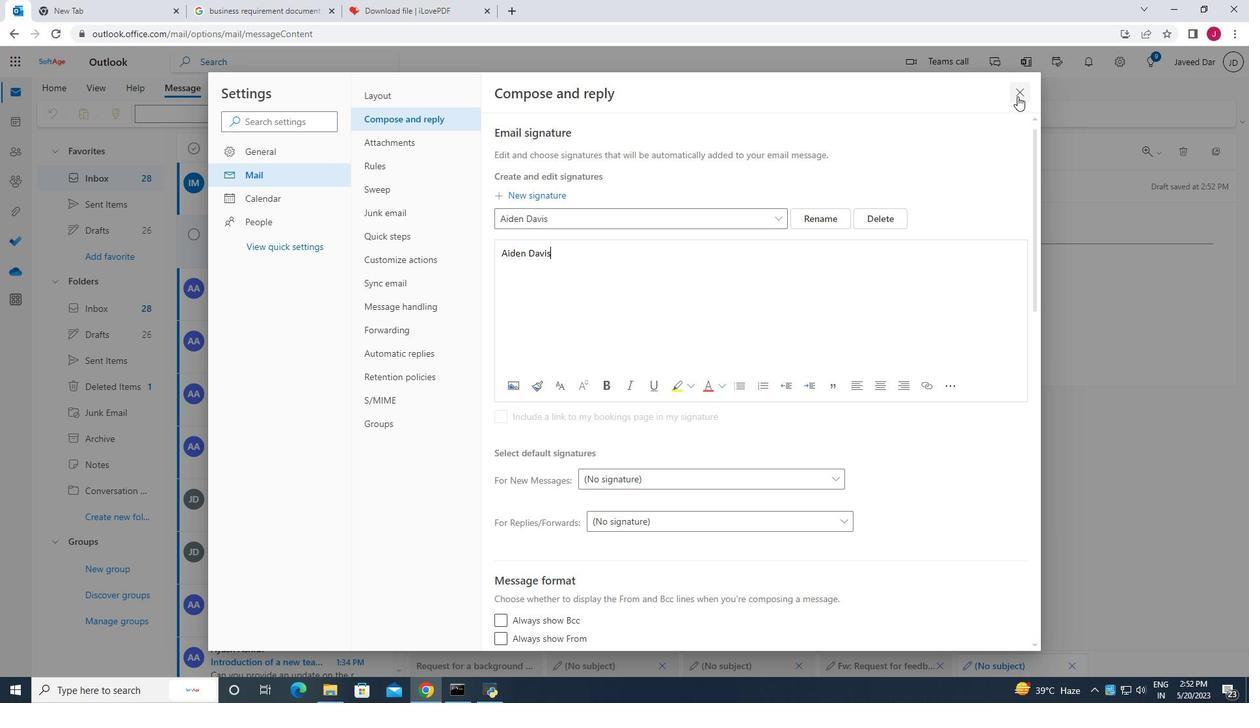 
Action: Mouse pressed left at (1018, 91)
Screenshot: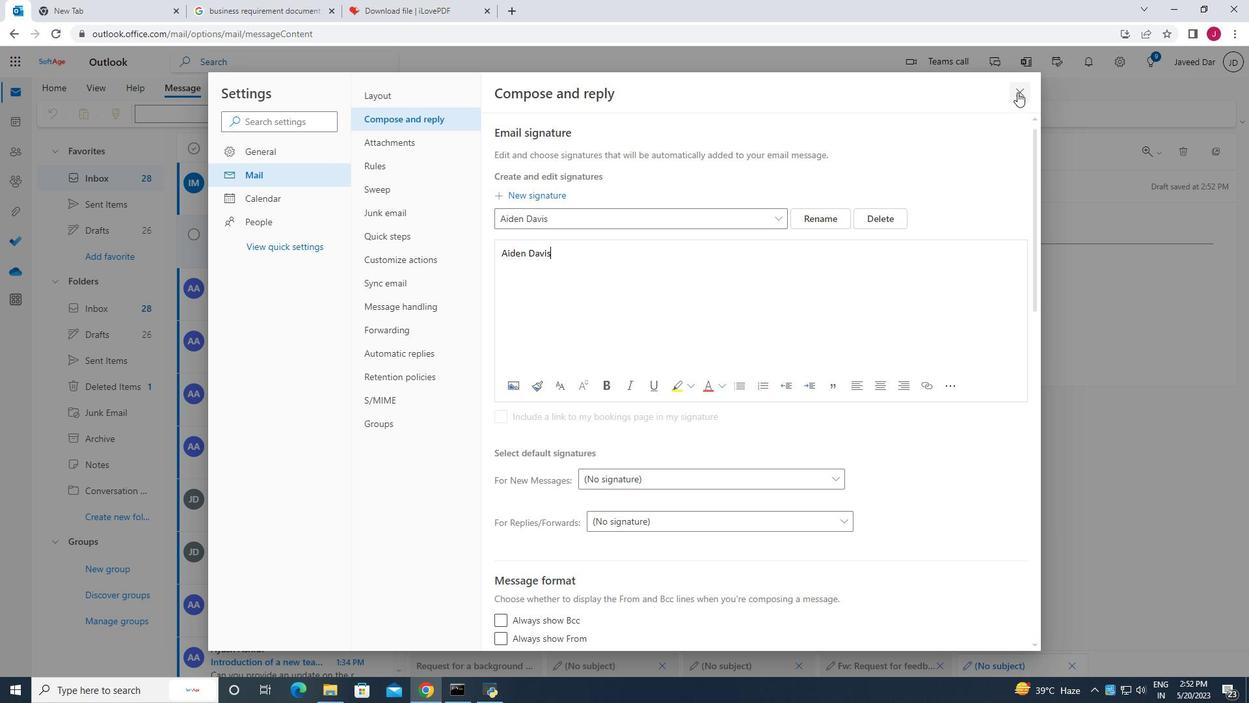 
Action: Mouse moved to (846, 115)
Screenshot: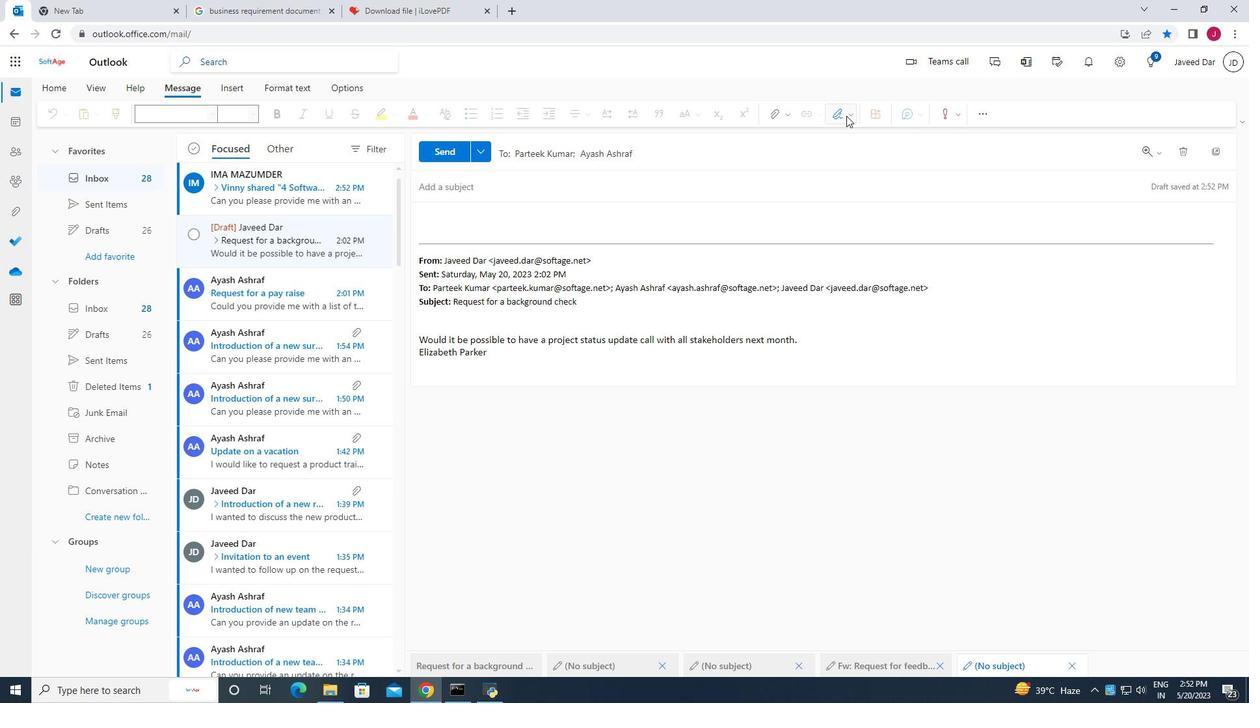 
Action: Mouse pressed left at (846, 115)
Screenshot: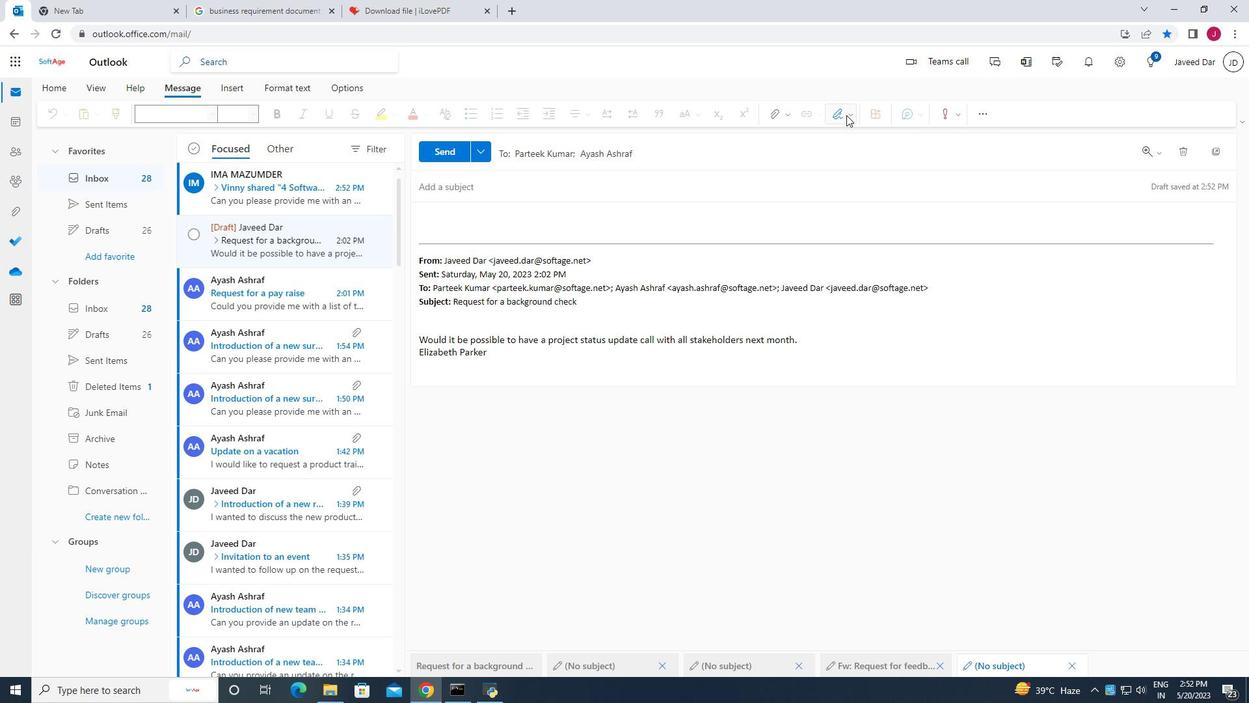 
Action: Mouse moved to (825, 139)
Screenshot: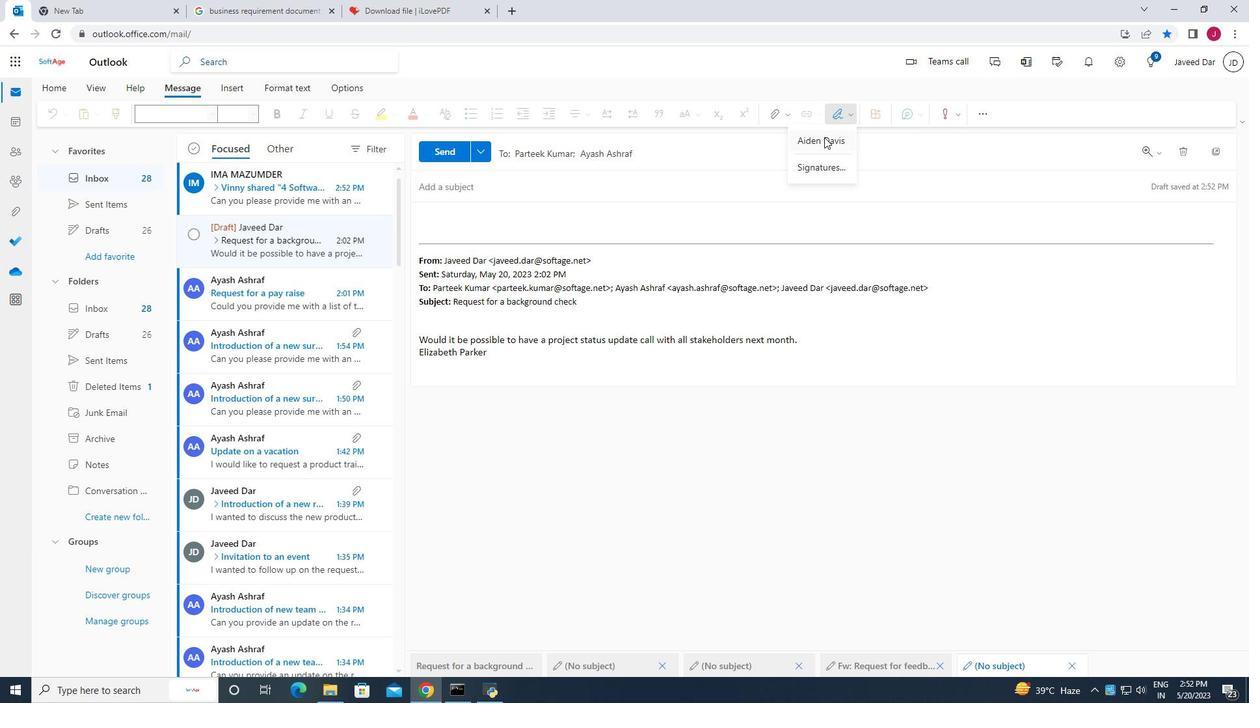 
Action: Mouse pressed left at (825, 139)
Screenshot: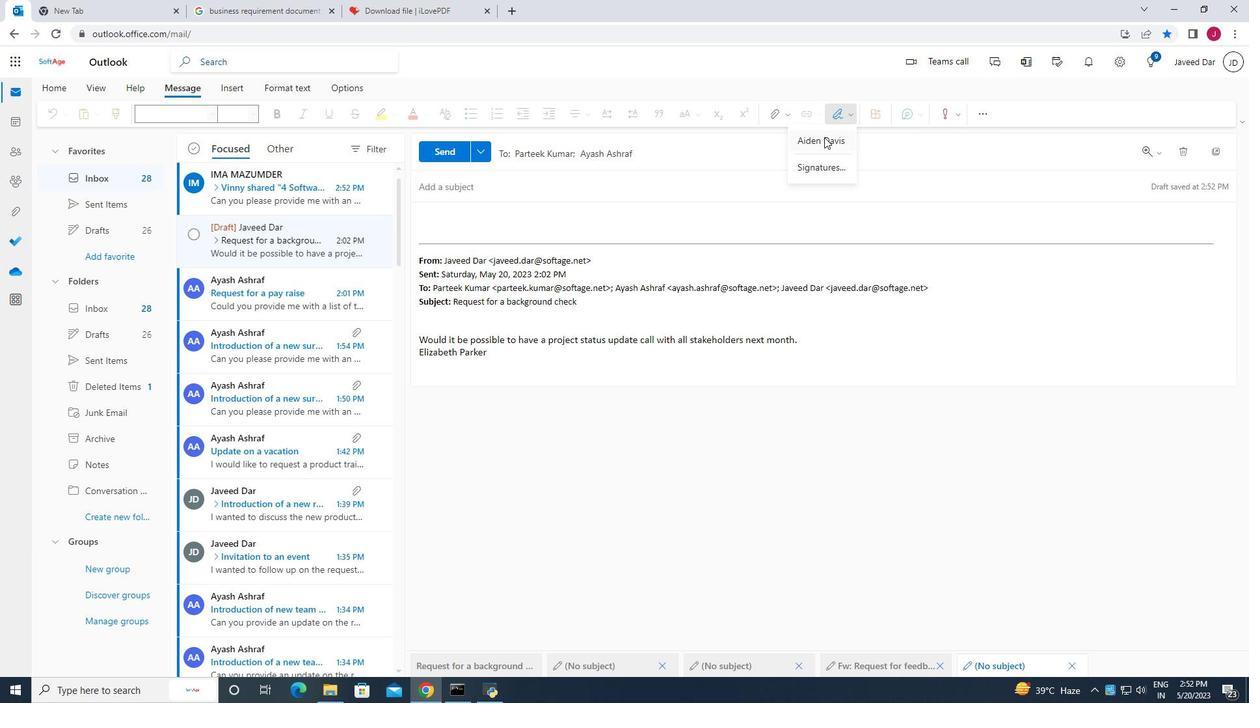 
Action: Mouse moved to (464, 190)
Screenshot: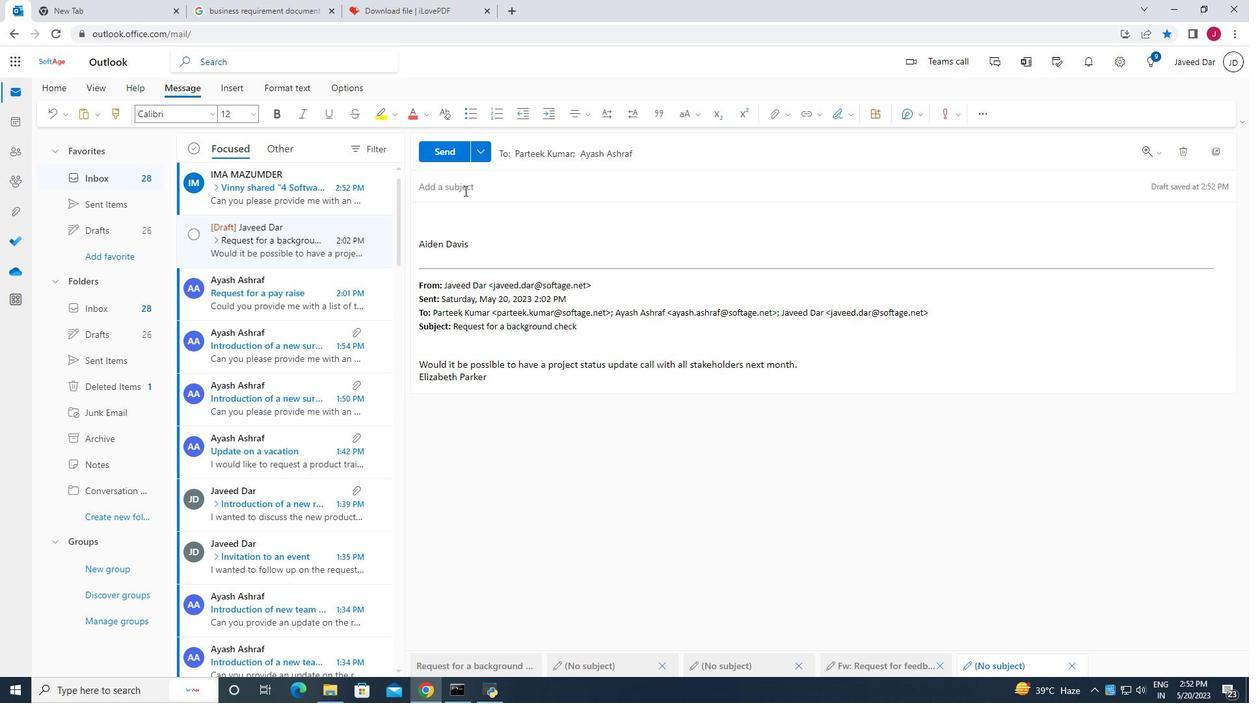 
Action: Mouse pressed left at (464, 190)
Screenshot: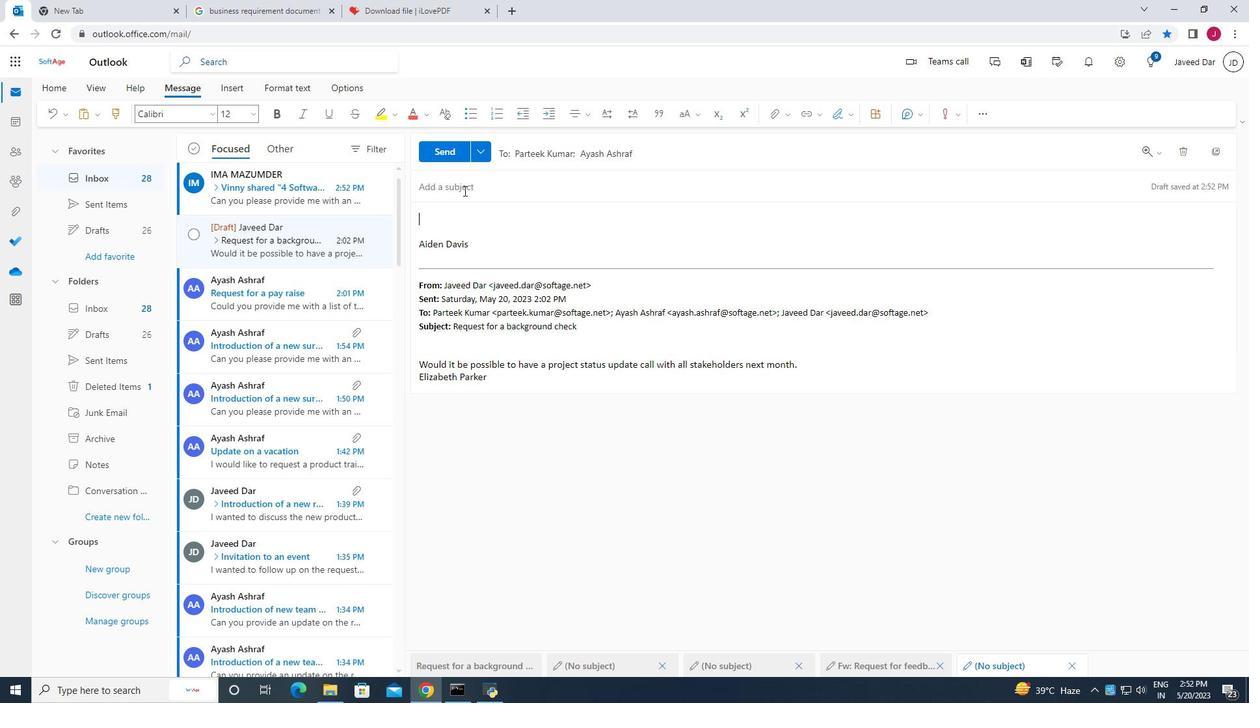 
Action: Key pressed <Key.caps_lock>R<Key.caps_lock>eminder<Key.space>for<Key.space>a<Key.space>referral<Key.space>
Screenshot: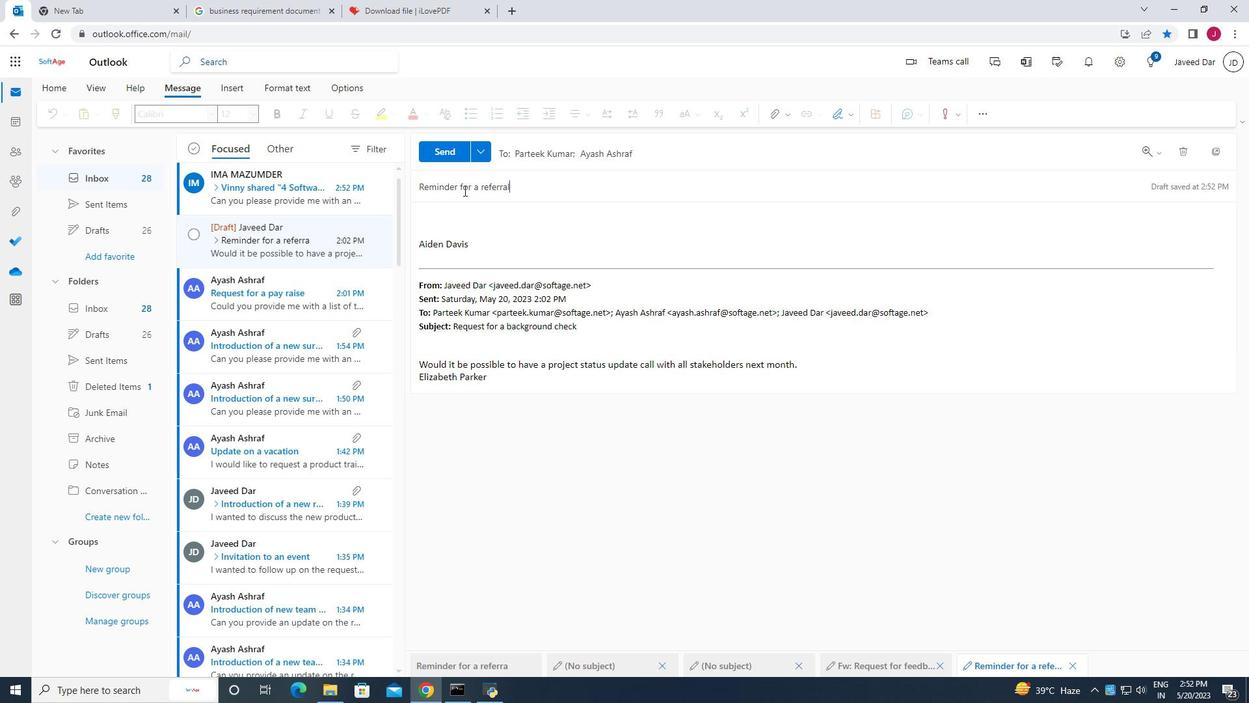 
Action: Mouse moved to (430, 217)
Screenshot: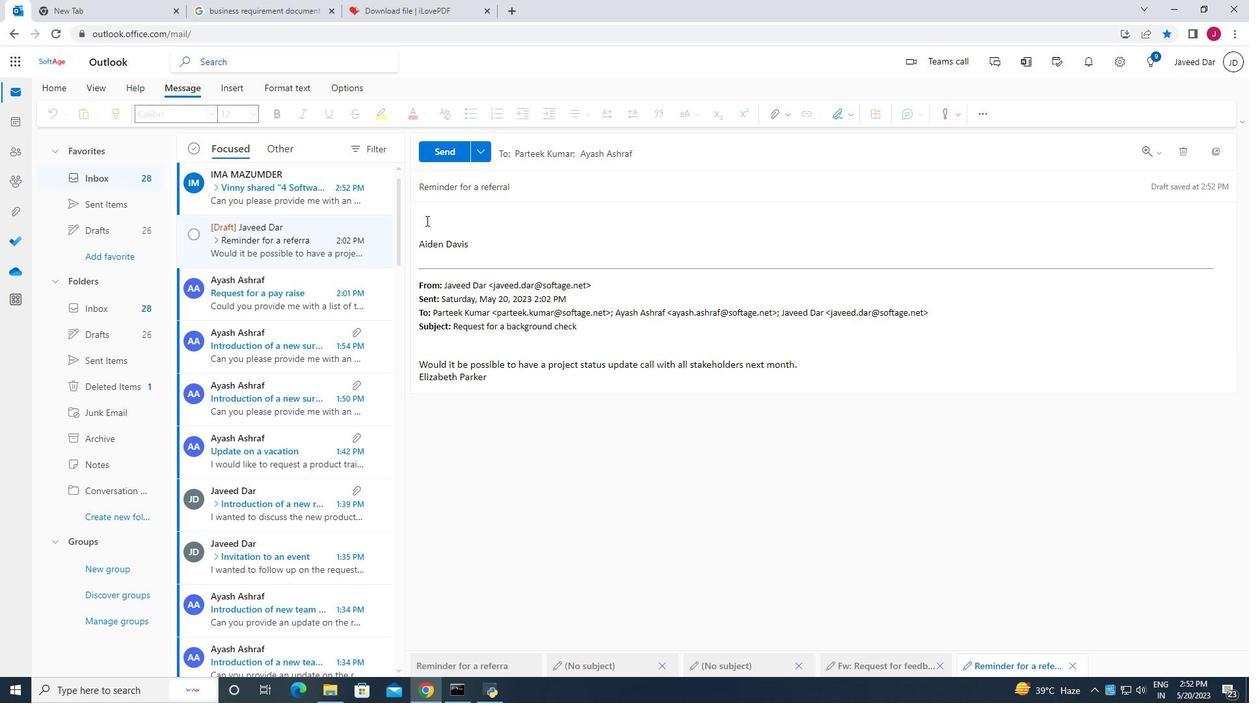 
Action: Mouse pressed left at (430, 217)
Screenshot: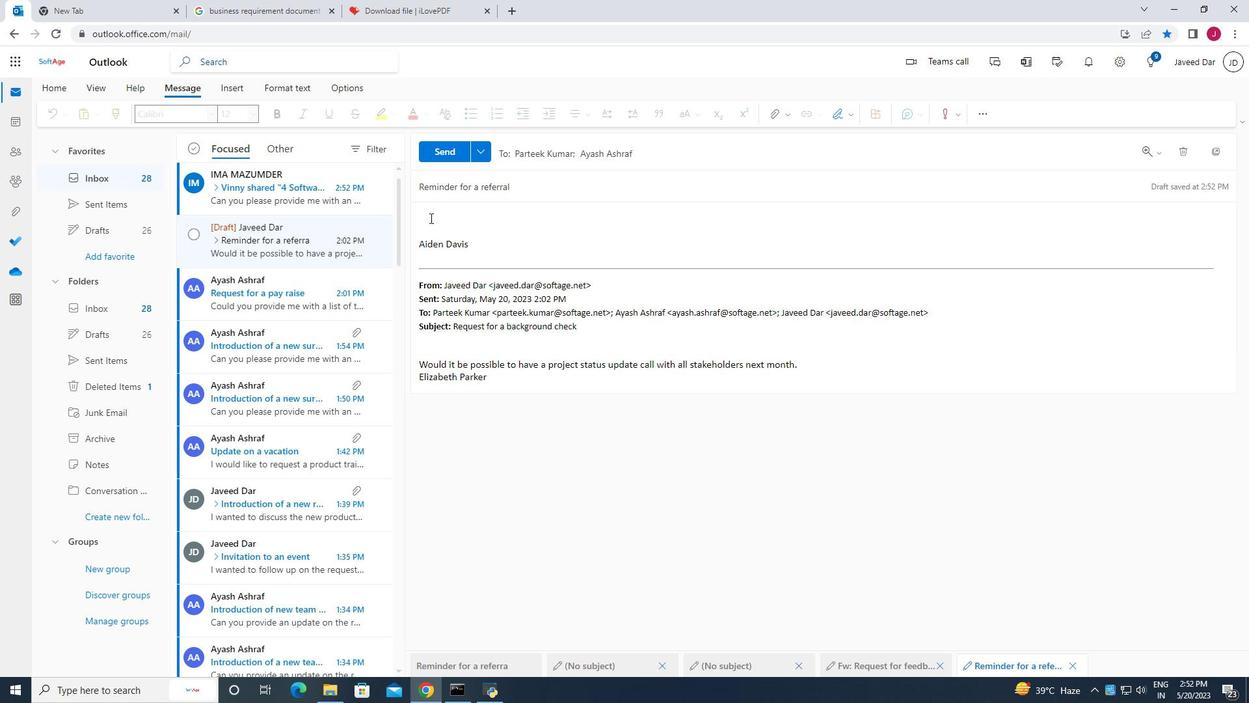 
Action: Mouse moved to (433, 218)
Screenshot: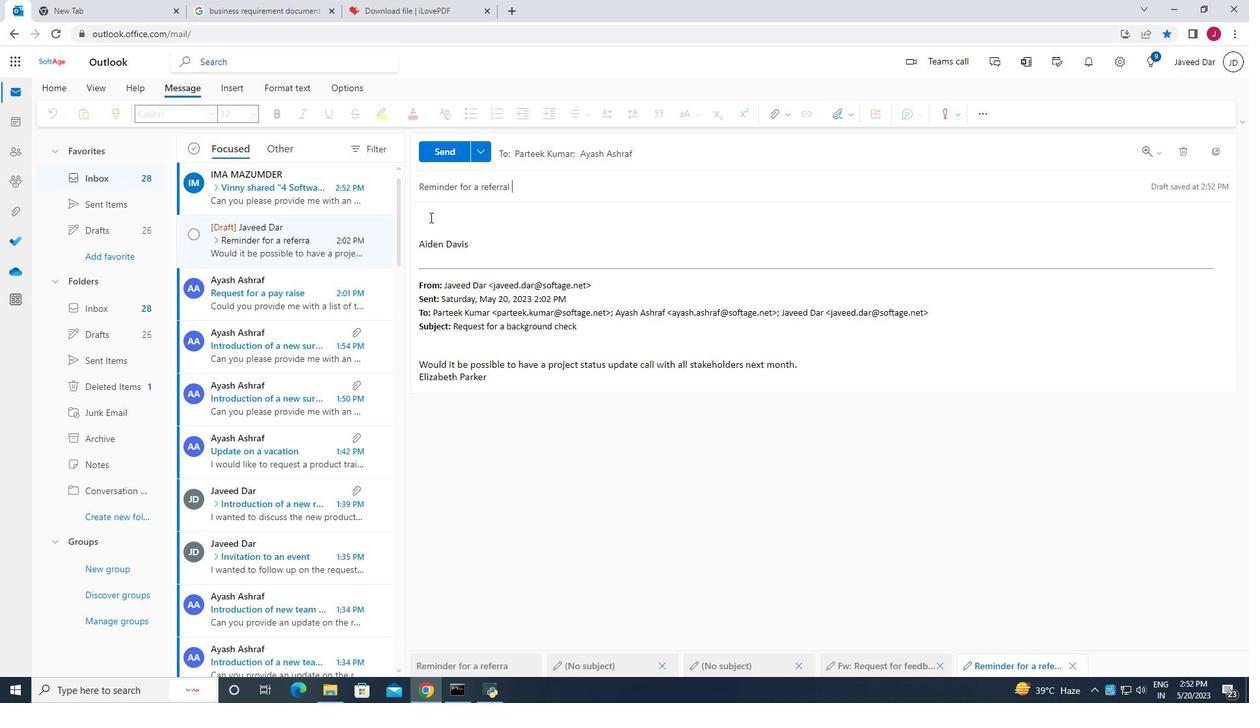 
Action: Key pressed <Key.caps_lock>C<Key.caps_lock>an<Key.space>you<Key.space>provide<Key.space>me<Key.space>with<Key.space>the<Key.space>contacts<Key.space><Key.backspace><Key.backspace><Key.space>details<Key.space>of<Key.space>a<Key.space>new<Key.space>vendor.
Screenshot: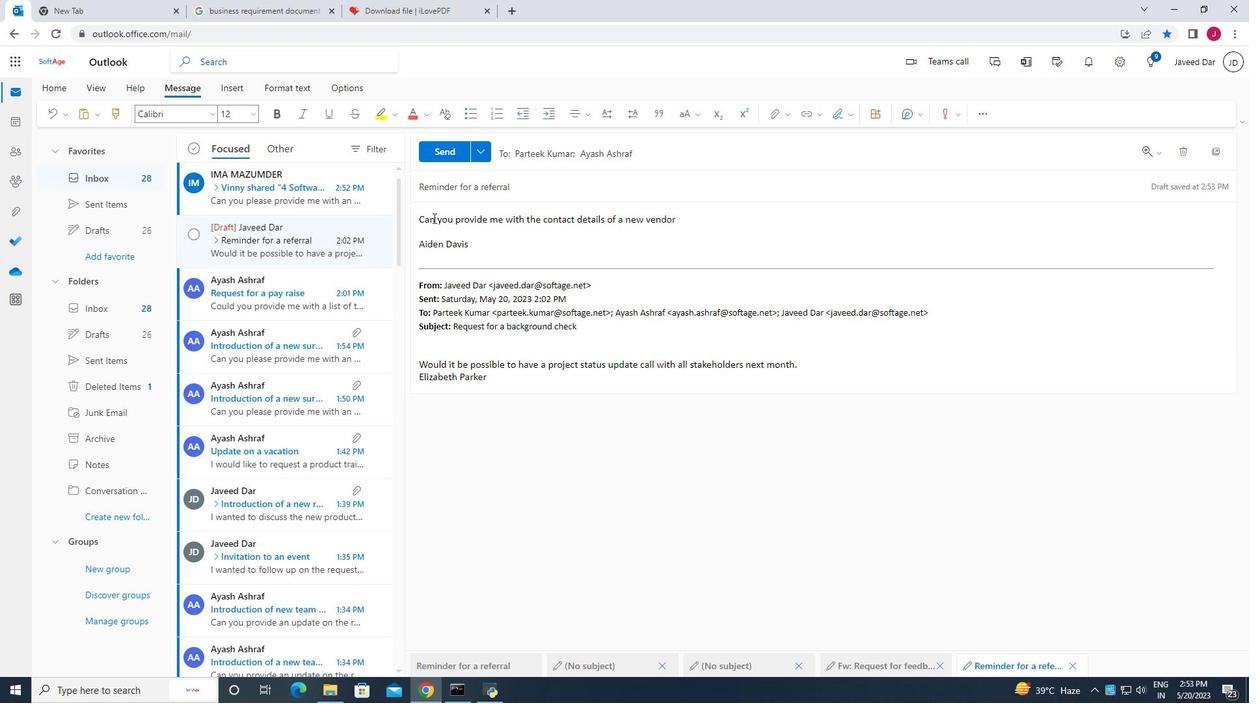 
Action: Mouse moved to (520, 233)
Screenshot: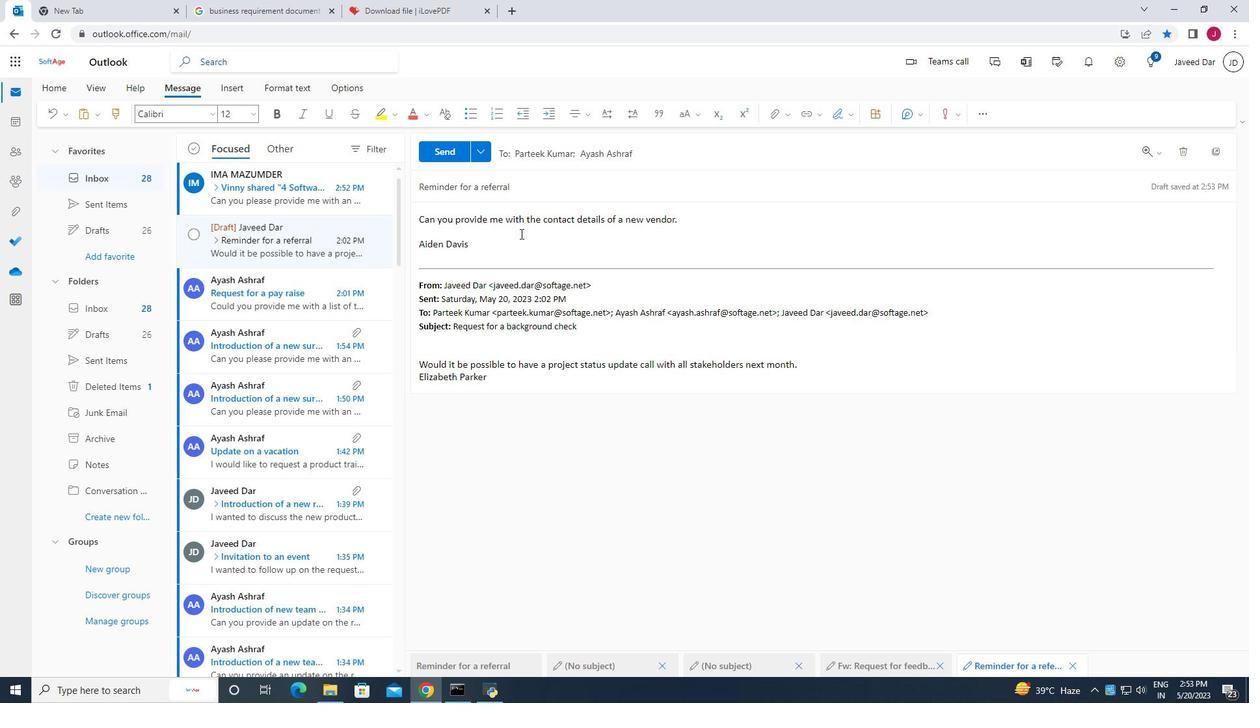 
Action: Mouse scrolled (520, 233) with delta (0, 0)
Screenshot: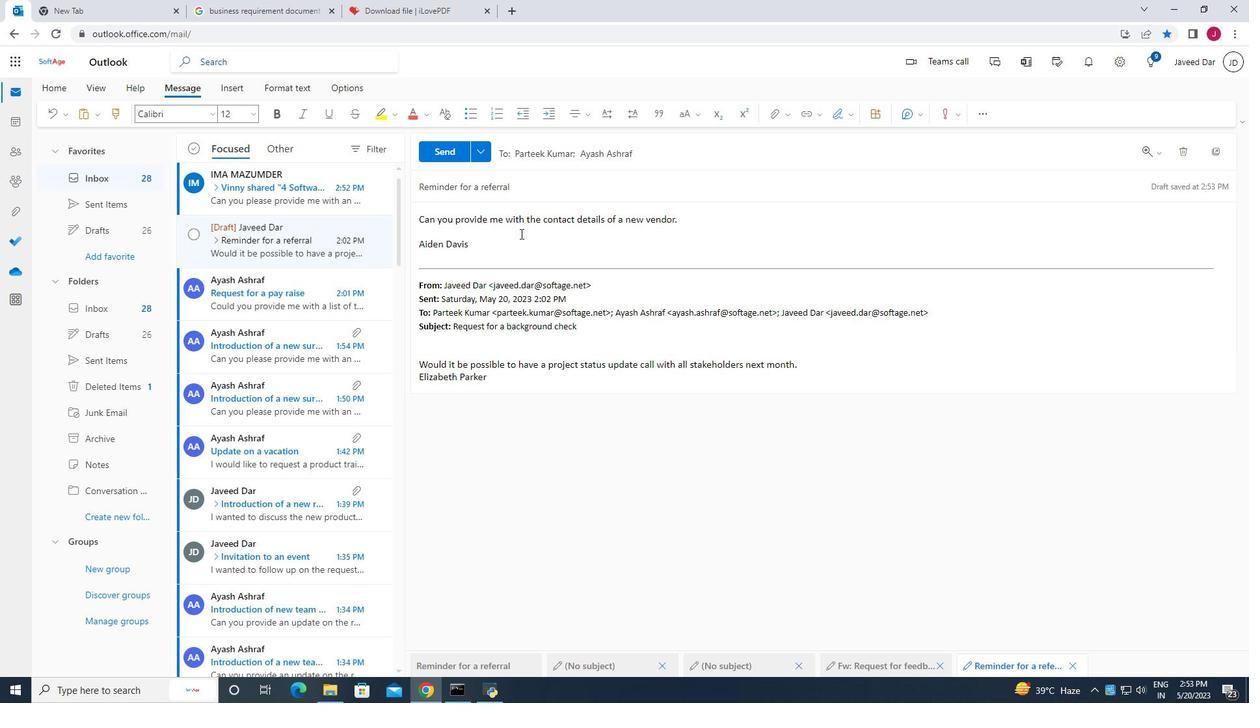 
Action: Mouse moved to (520, 231)
Screenshot: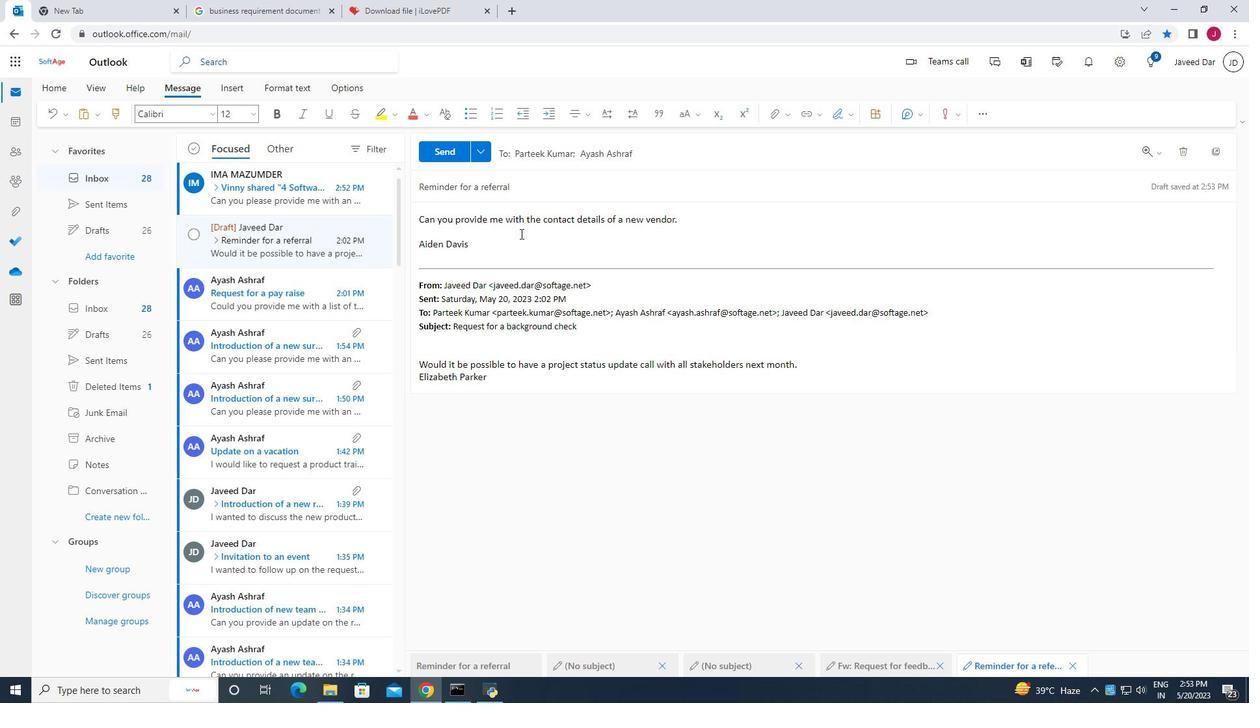 
Action: Mouse scrolled (520, 232) with delta (0, 0)
Screenshot: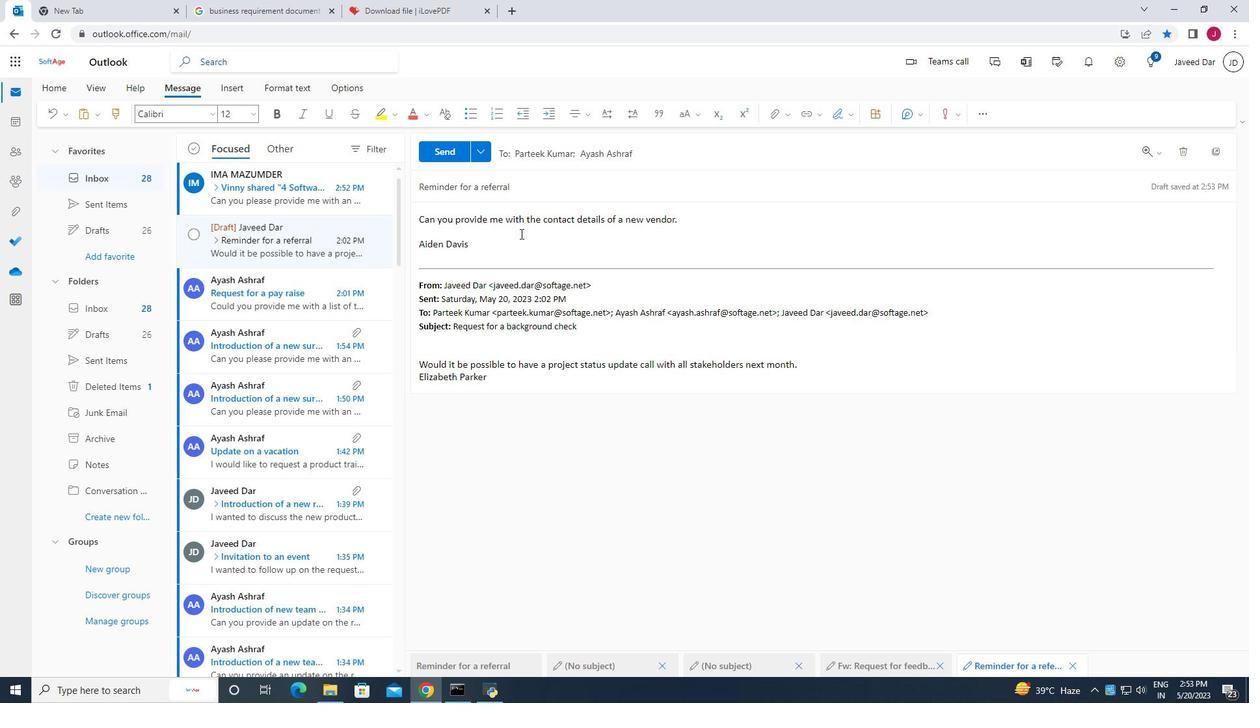 
Action: Mouse moved to (871, 236)
Screenshot: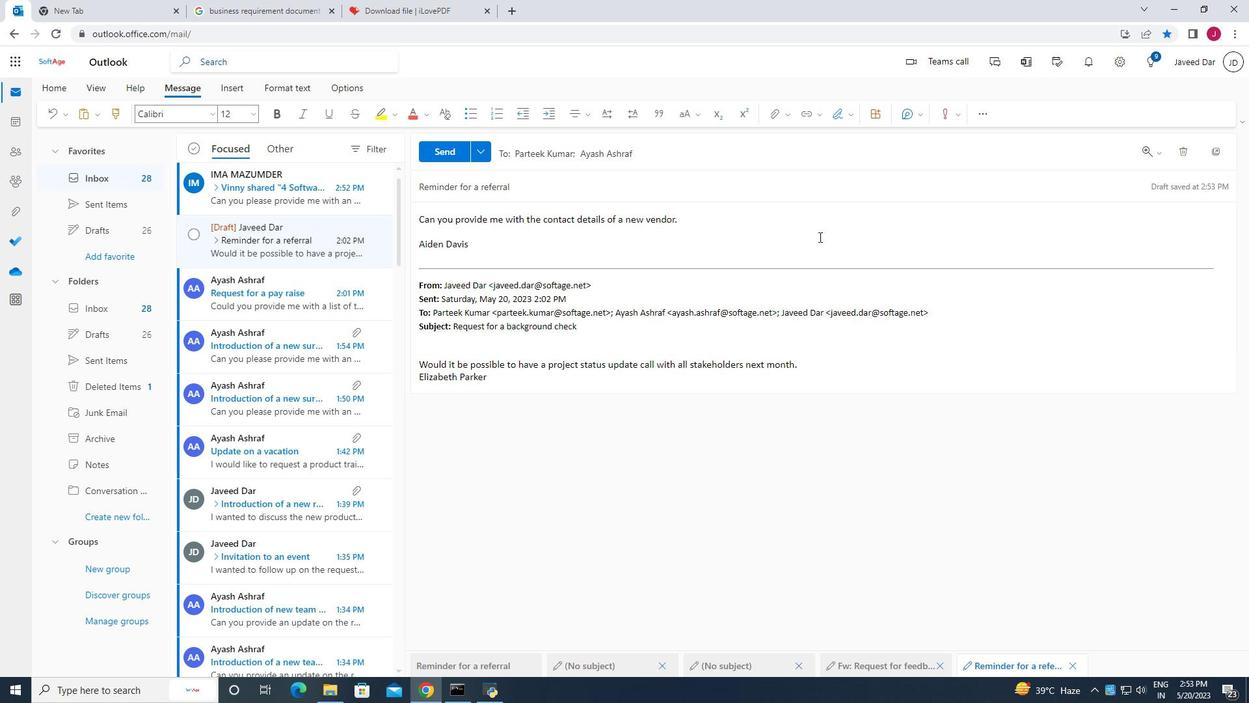 
Action: Mouse scrolled (871, 237) with delta (0, 0)
Screenshot: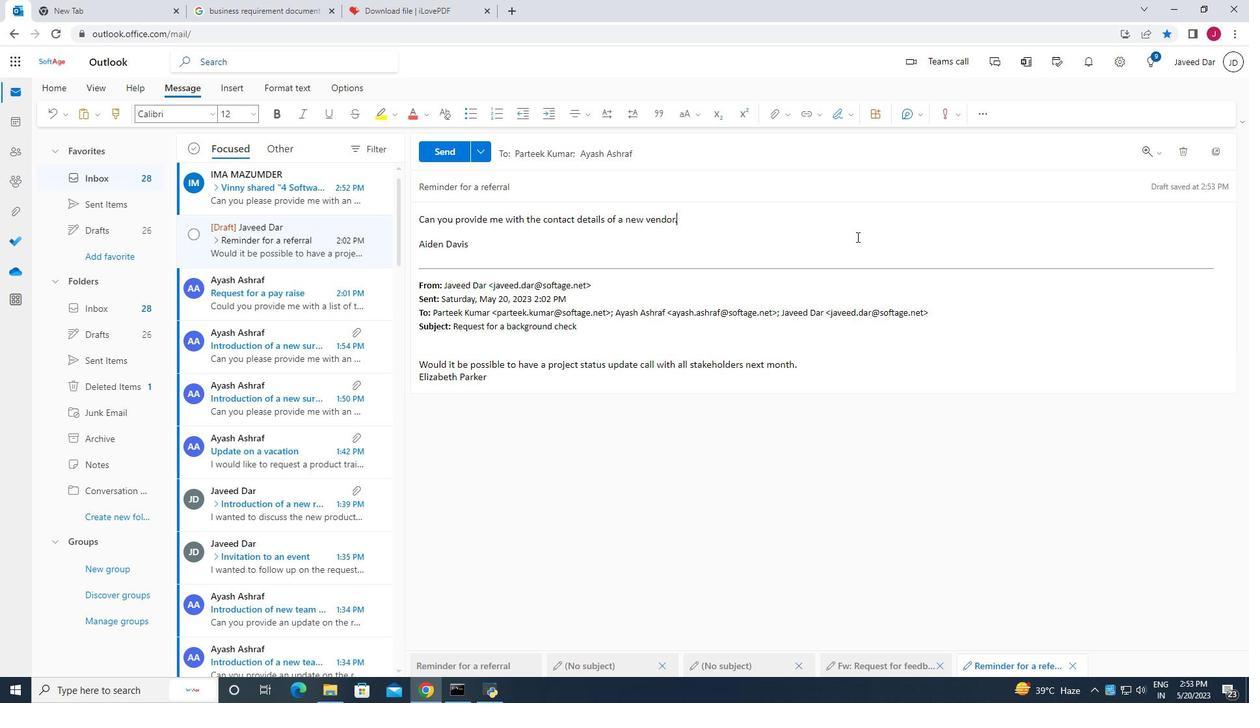 
Action: Mouse scrolled (871, 237) with delta (0, 0)
Screenshot: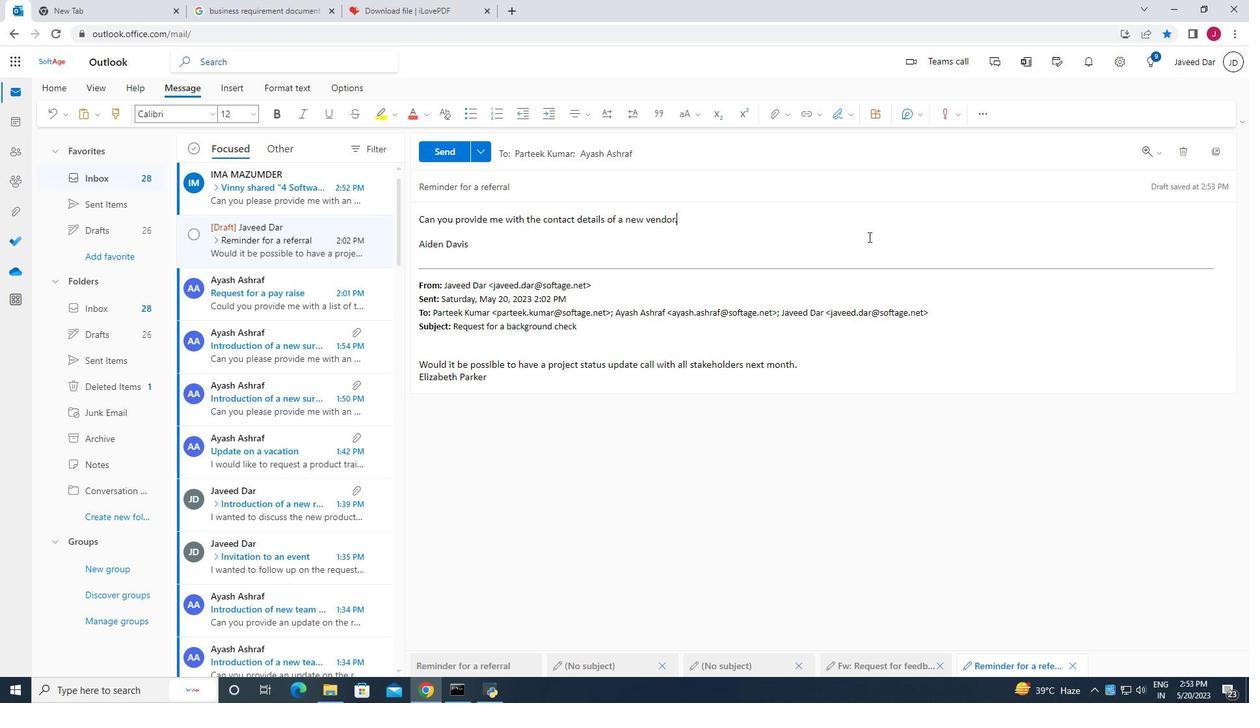 
Action: Mouse moved to (688, 185)
Screenshot: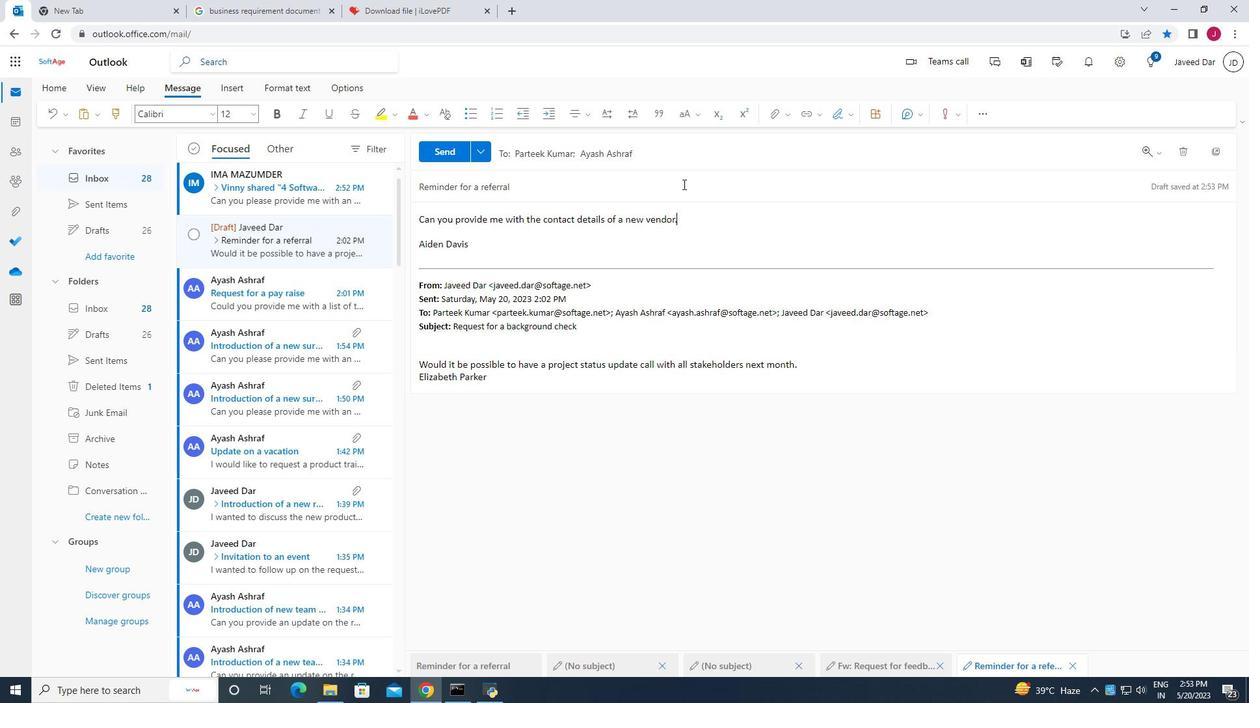 
Action: Mouse pressed left at (688, 185)
Screenshot: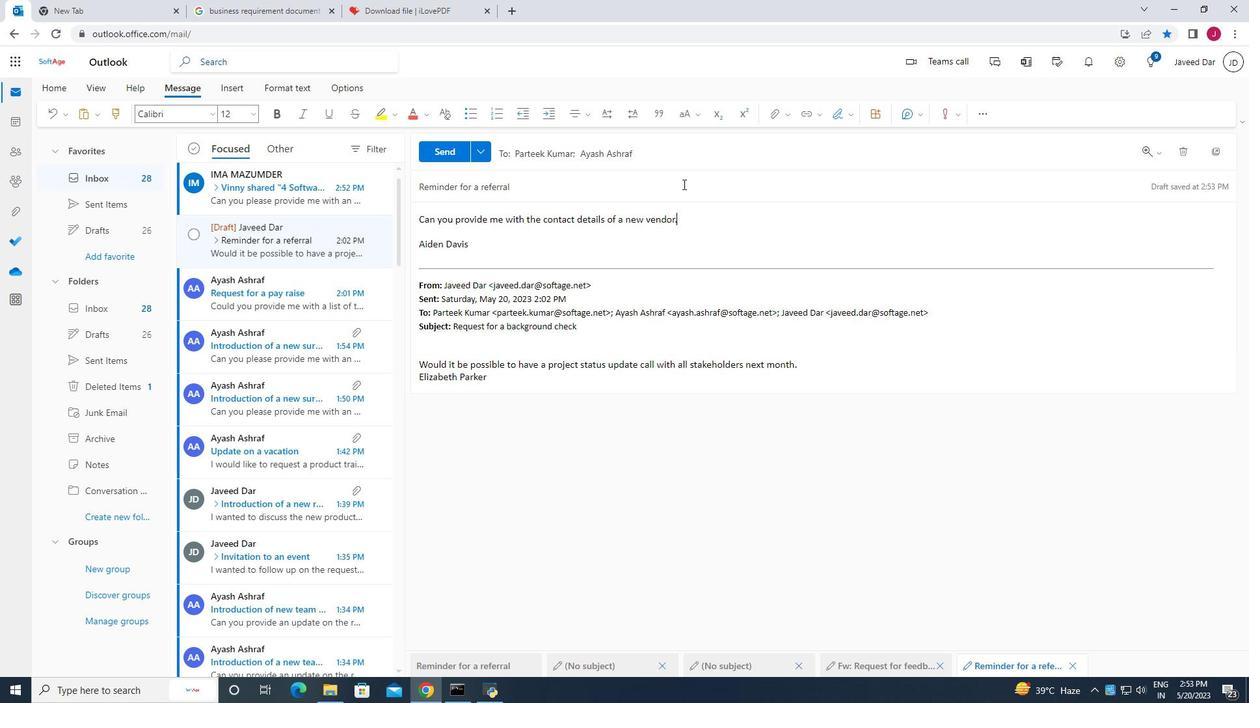 
Action: Mouse moved to (670, 154)
Screenshot: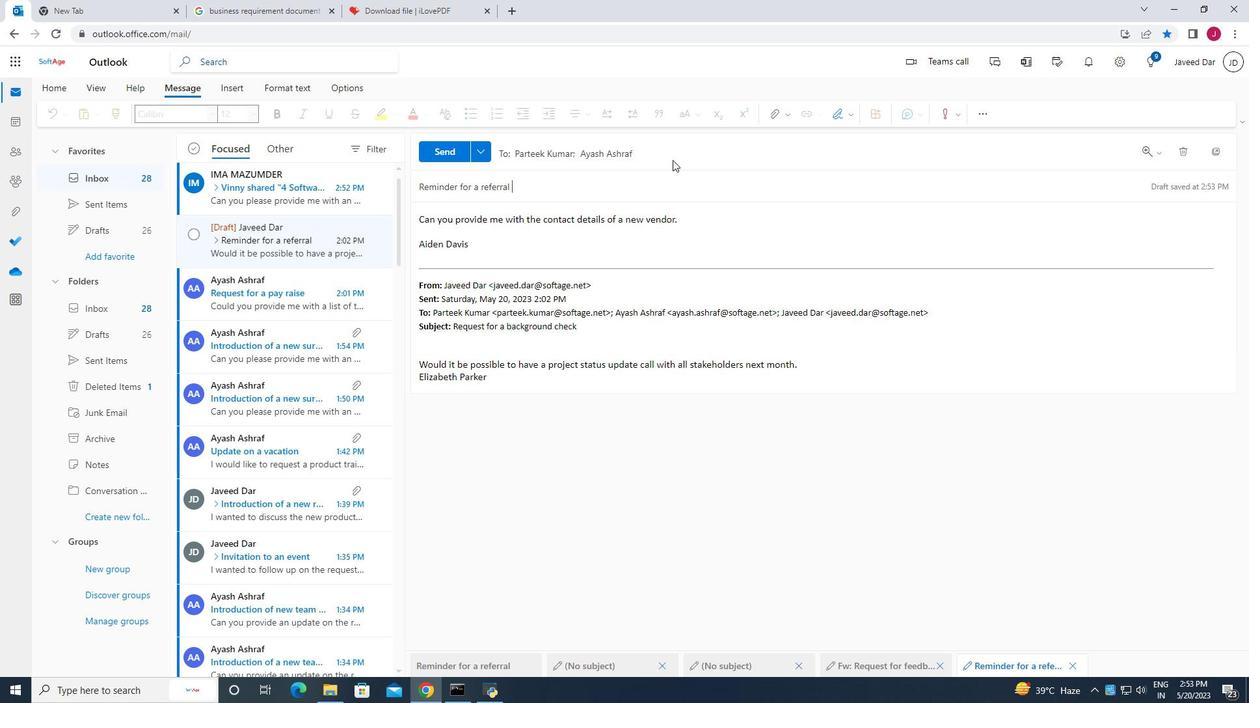 
Action: Mouse pressed left at (670, 154)
Screenshot: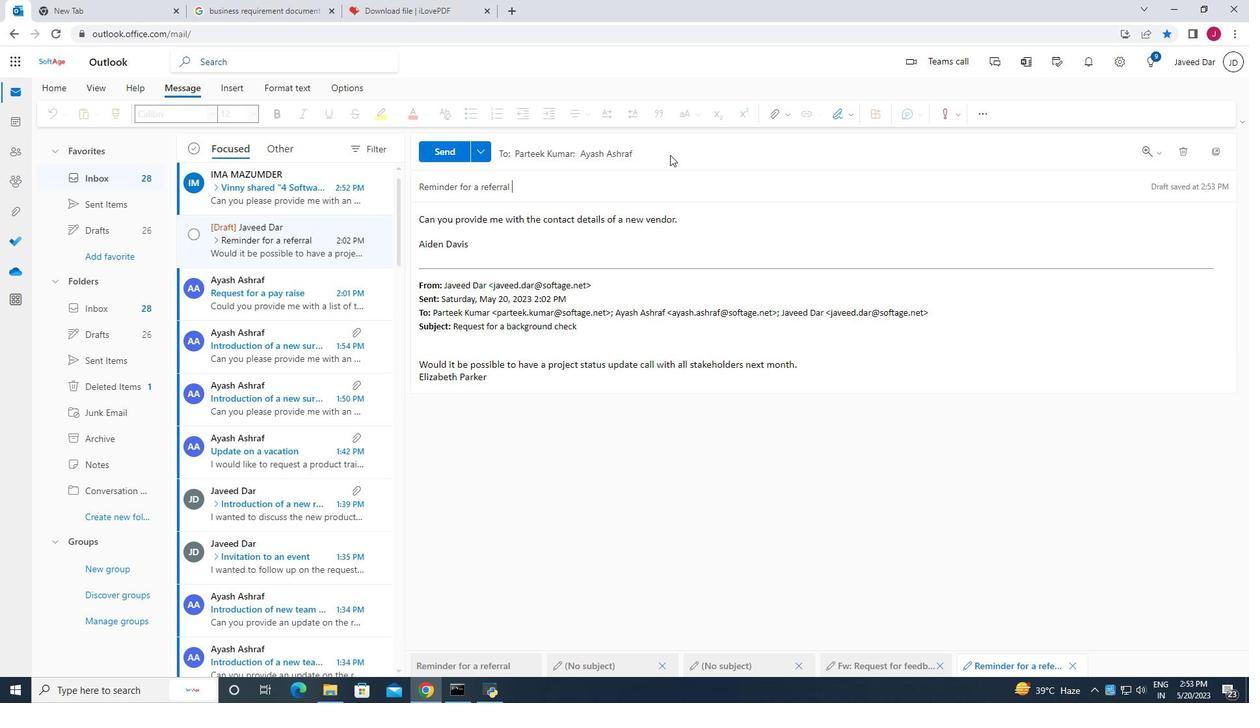 
Action: Mouse moved to (609, 184)
Screenshot: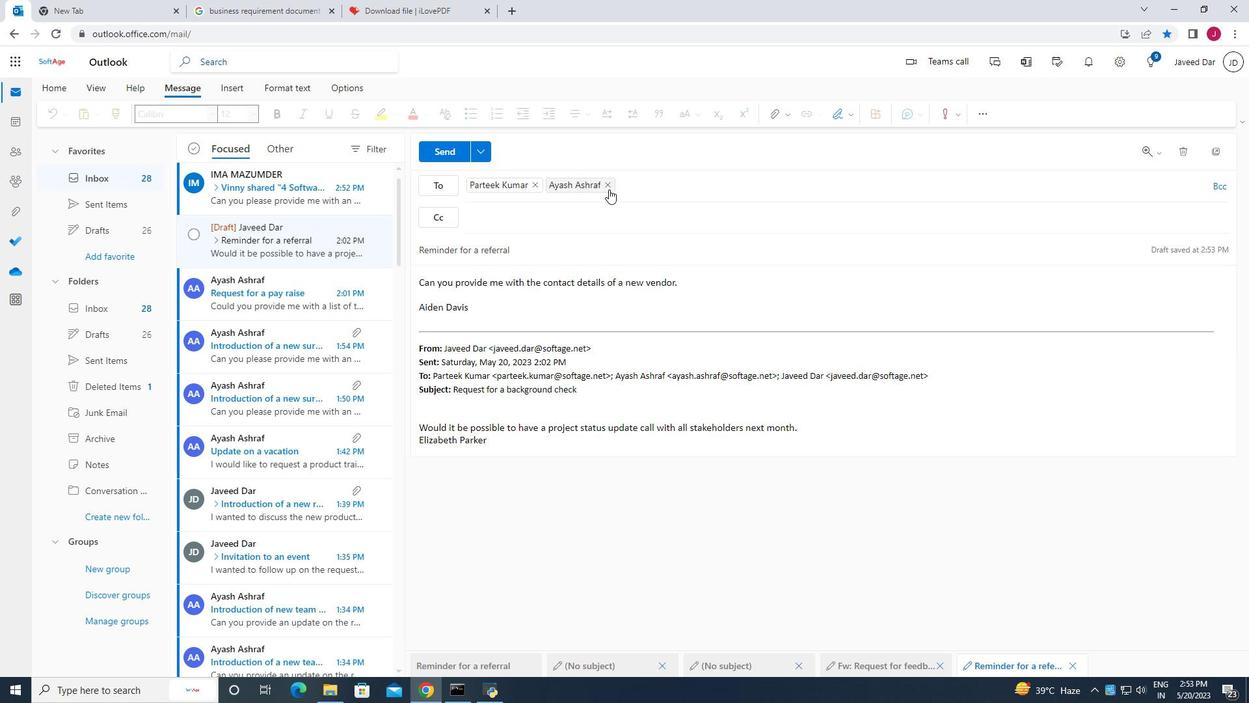 
Action: Mouse pressed left at (609, 184)
Screenshot: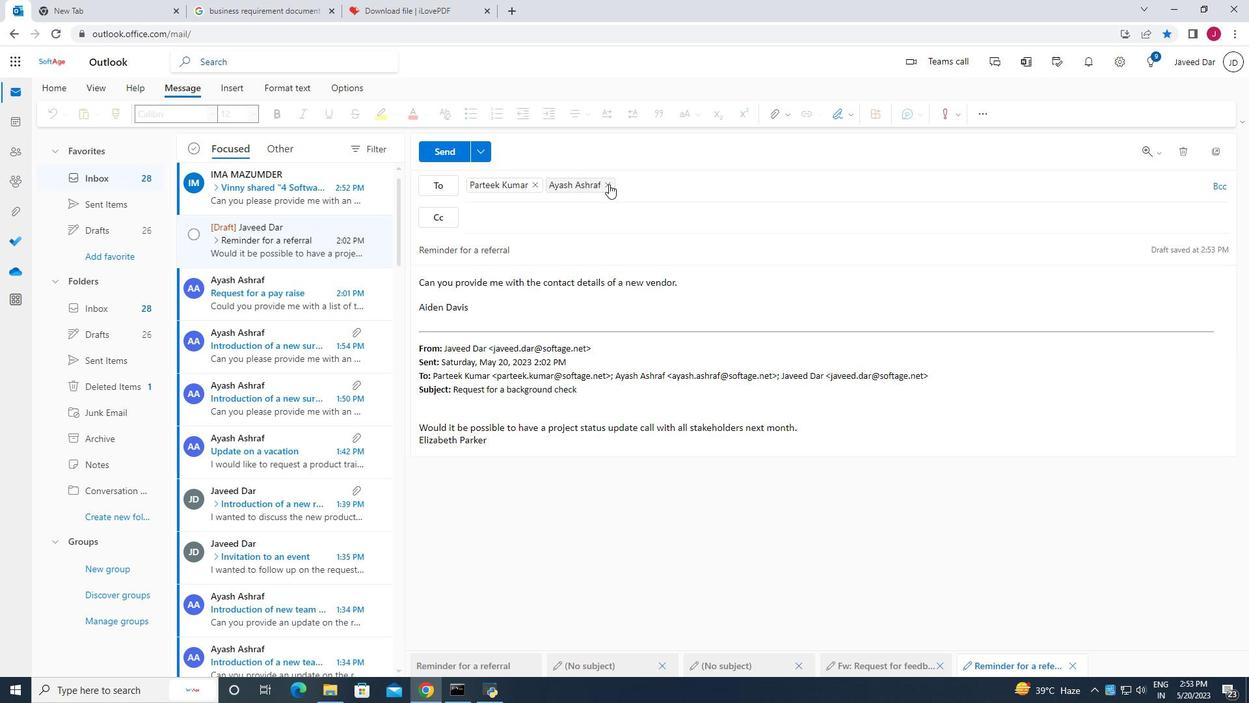 
Action: Mouse moved to (538, 184)
Screenshot: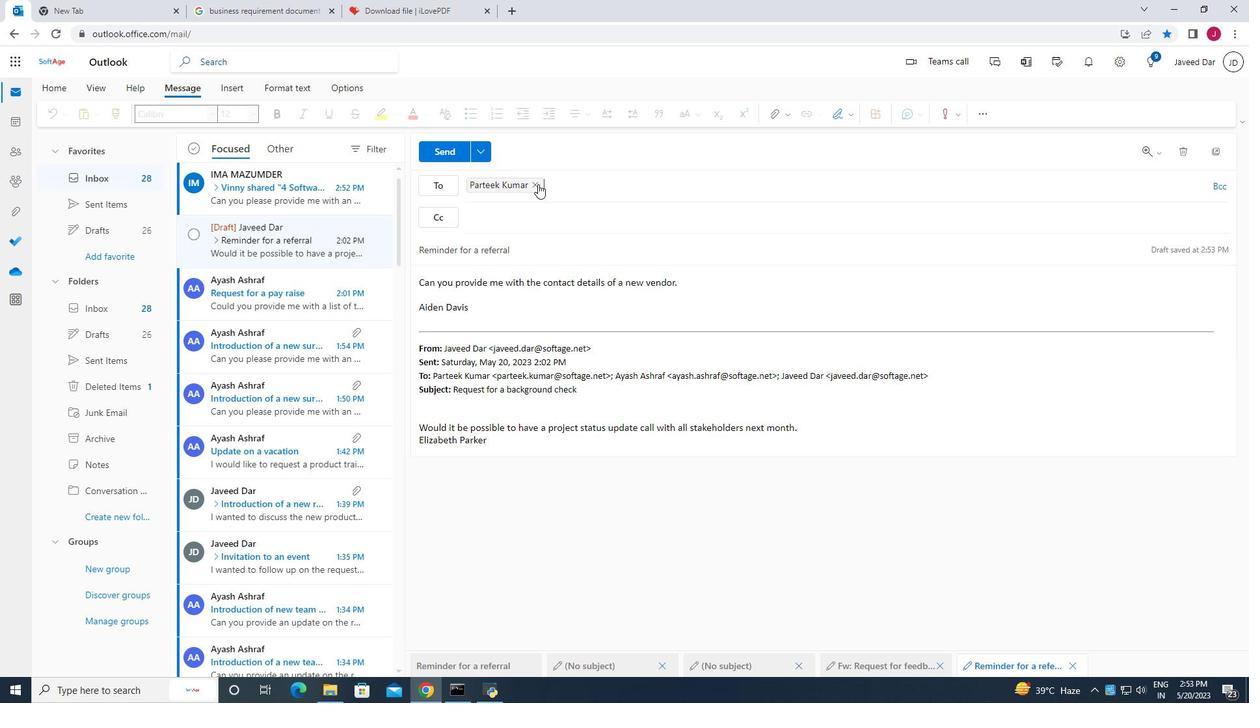 
Action: Mouse pressed left at (538, 184)
Screenshot: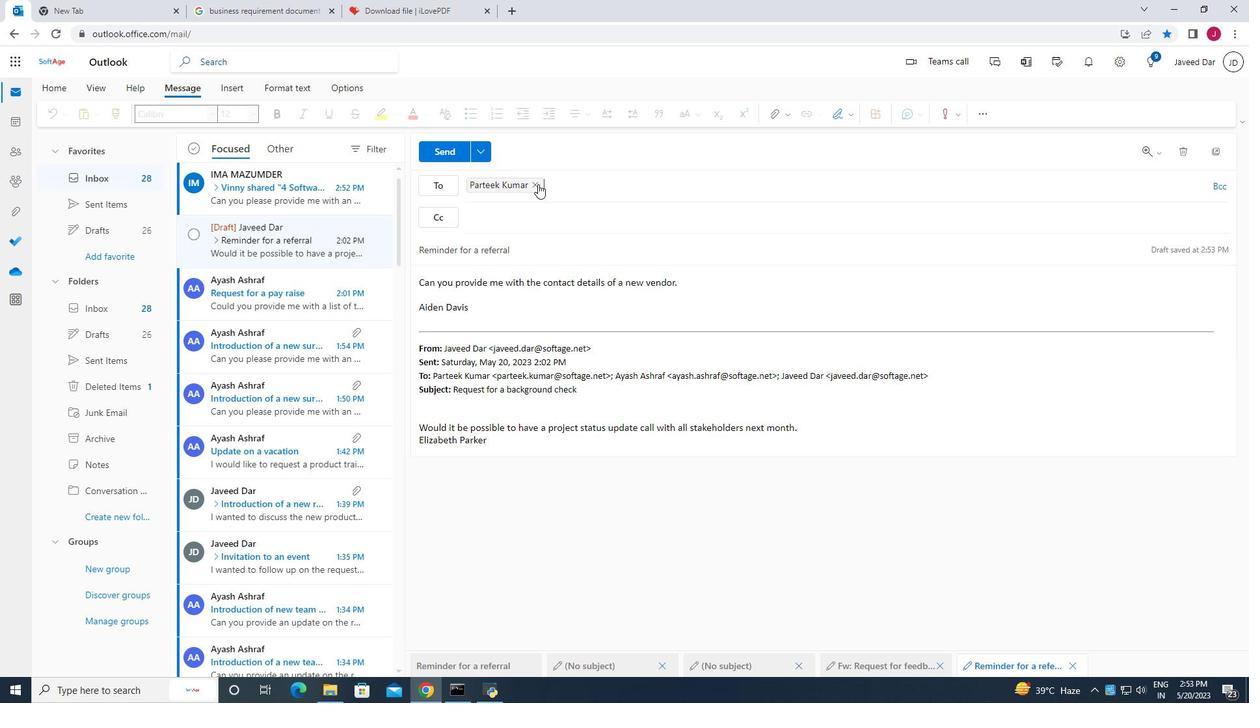 
Action: Mouse moved to (1216, 189)
Screenshot: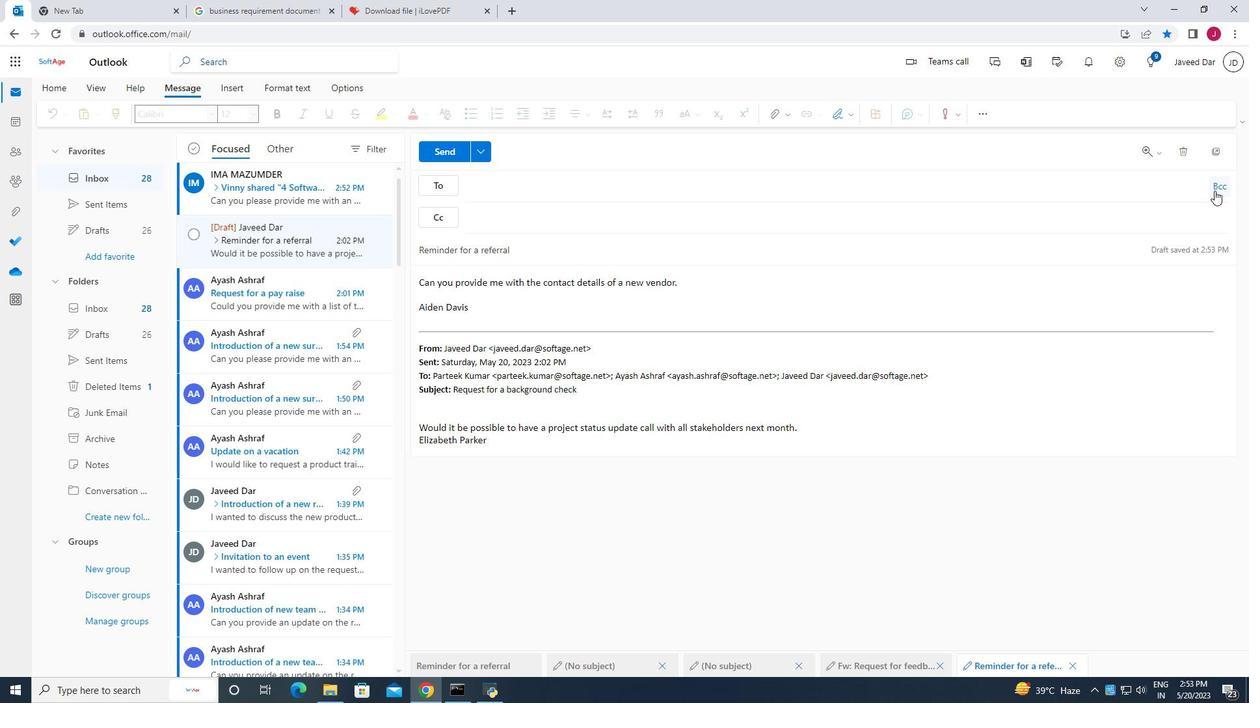 
Action: Mouse pressed left at (1216, 189)
Screenshot: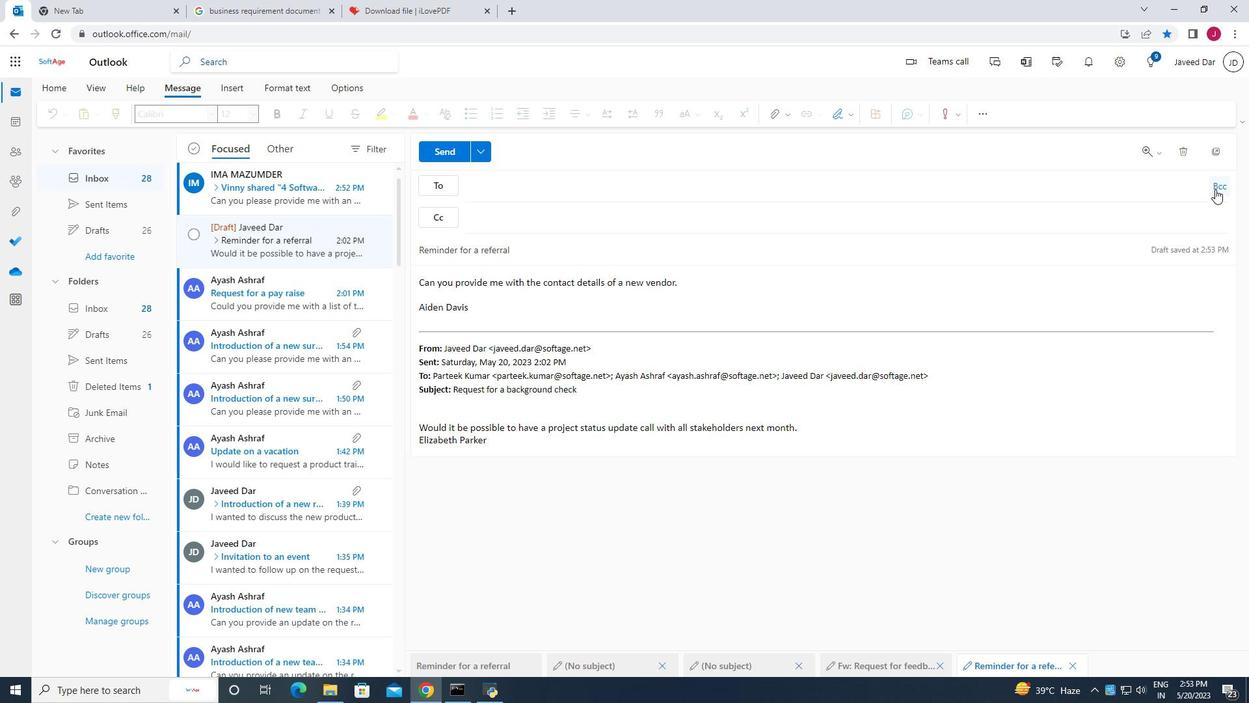 
Action: Mouse moved to (496, 253)
Screenshot: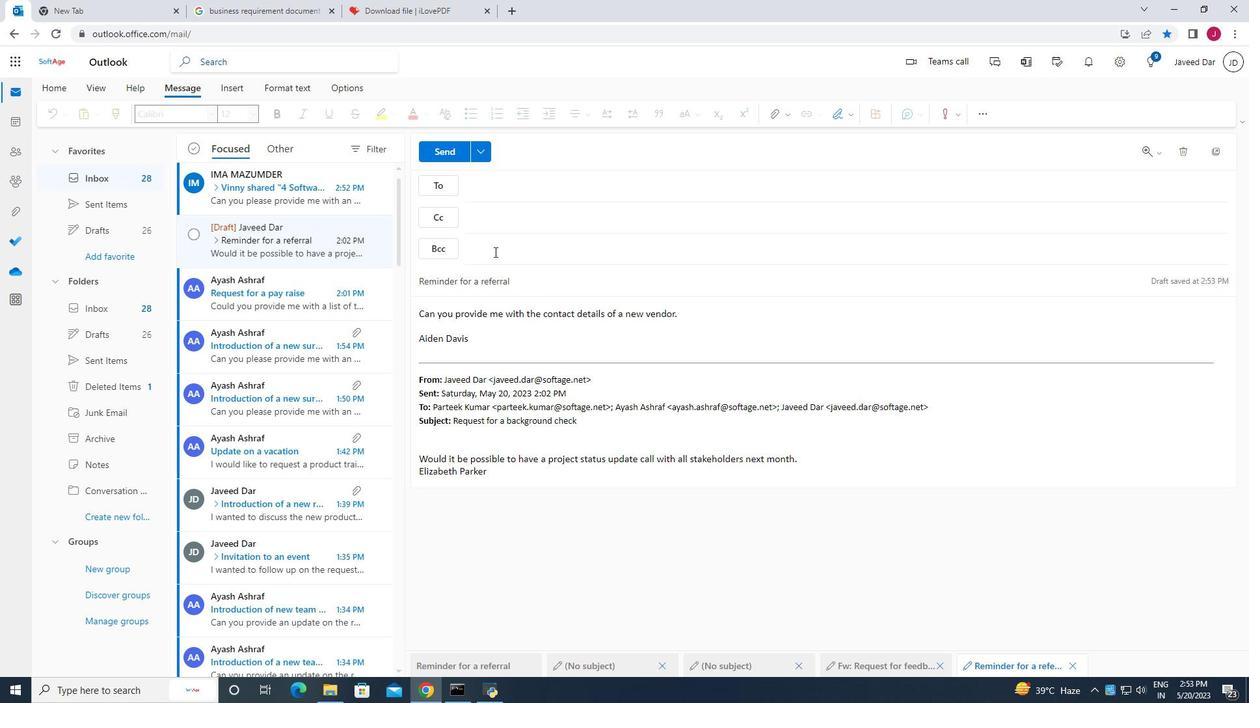 
Action: Mouse pressed left at (496, 253)
Screenshot: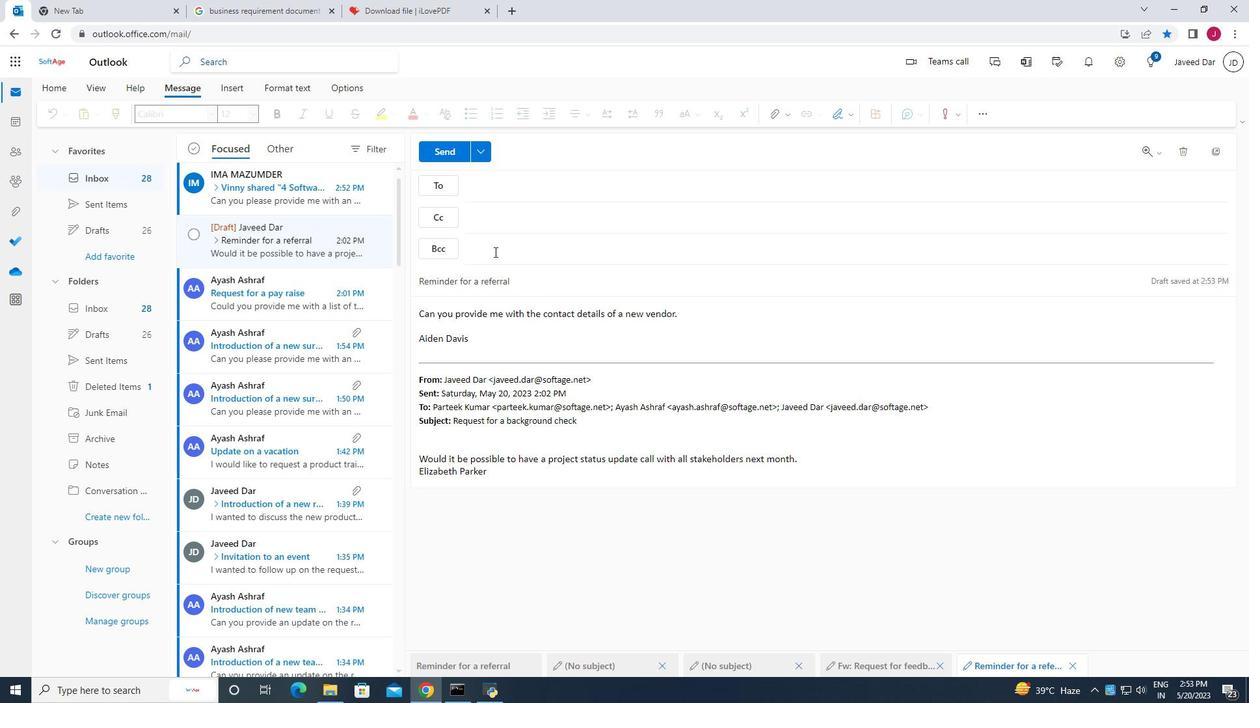 
Action: Mouse moved to (496, 253)
Screenshot: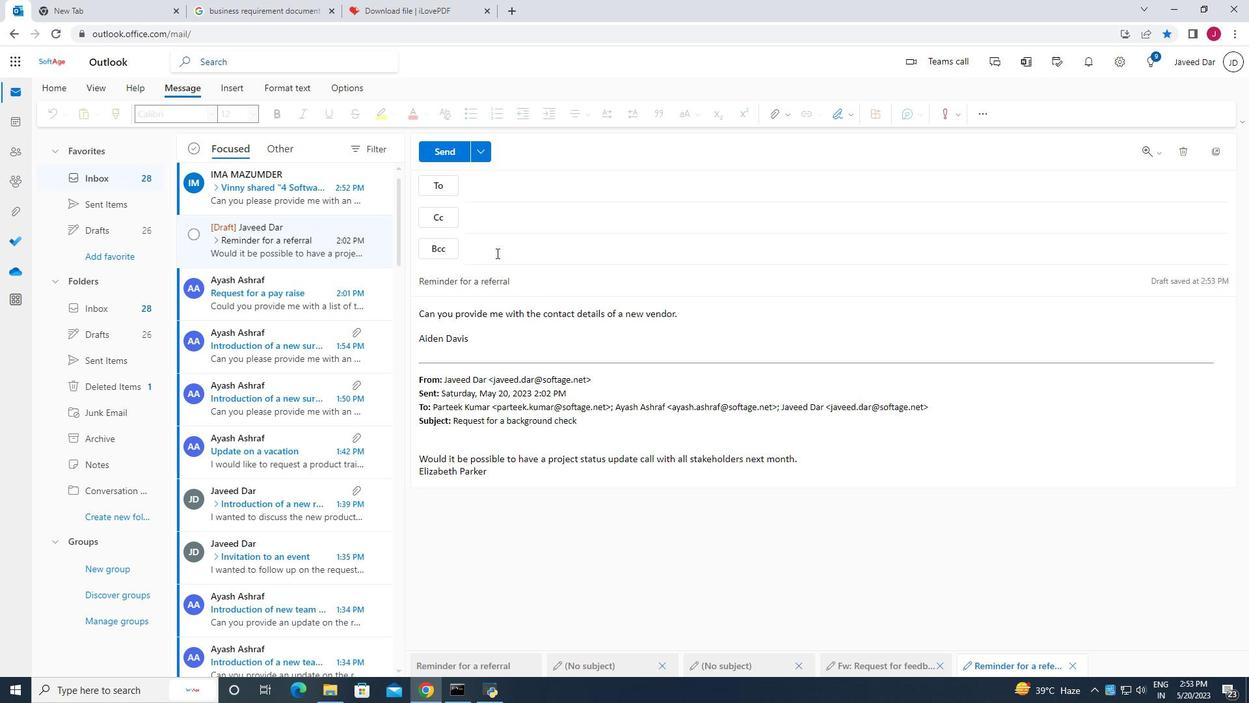
Action: Key pressed softage.4
Screenshot: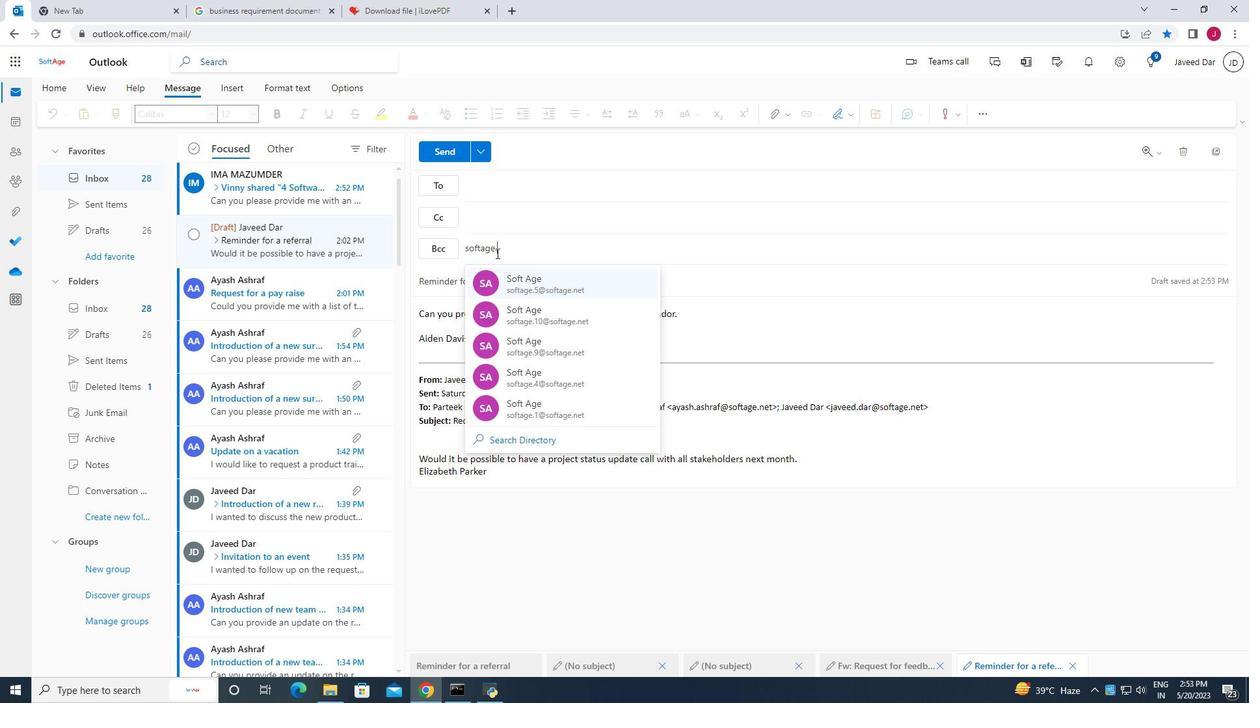 
Action: Mouse moved to (589, 402)
Screenshot: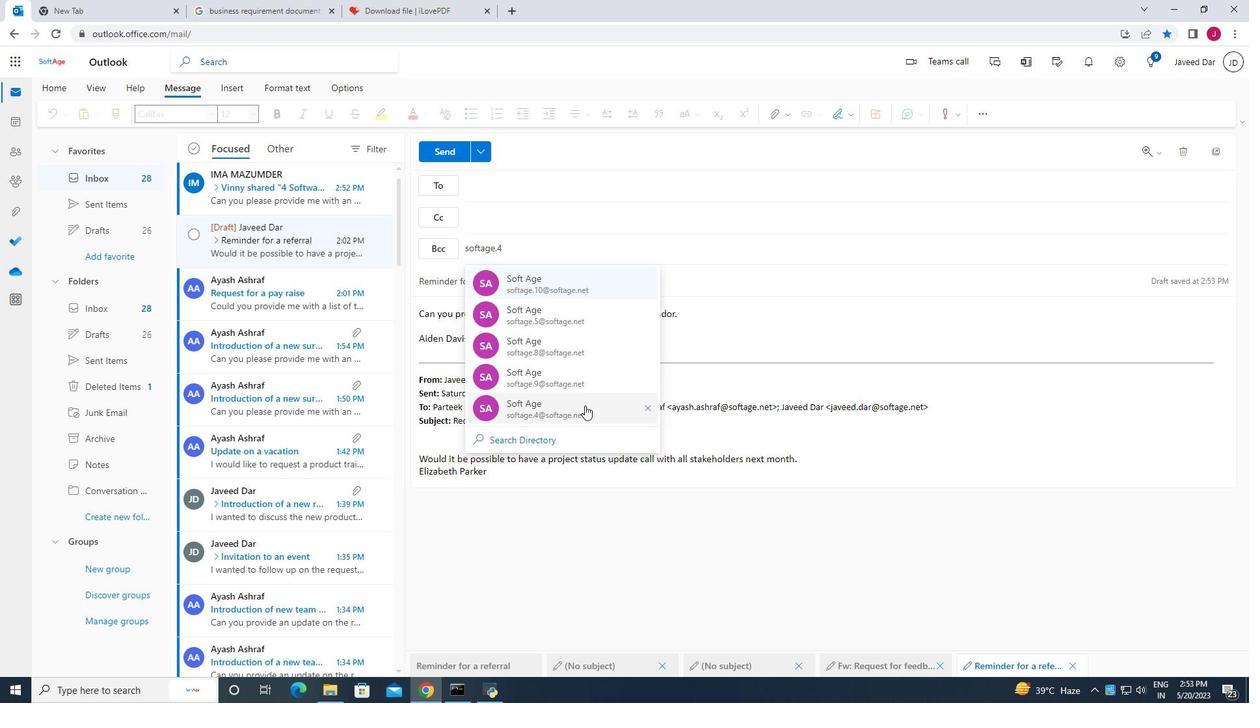 
Action: Mouse pressed left at (589, 402)
Screenshot: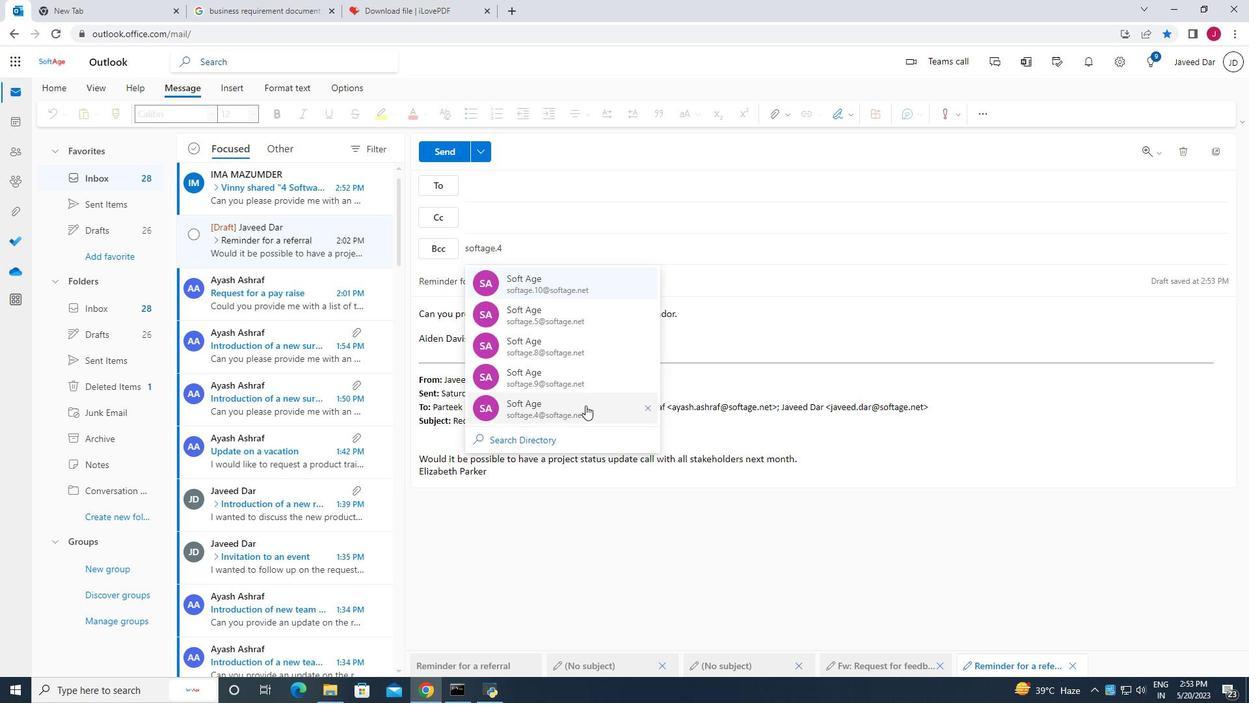 
Action: Mouse moved to (544, 185)
Screenshot: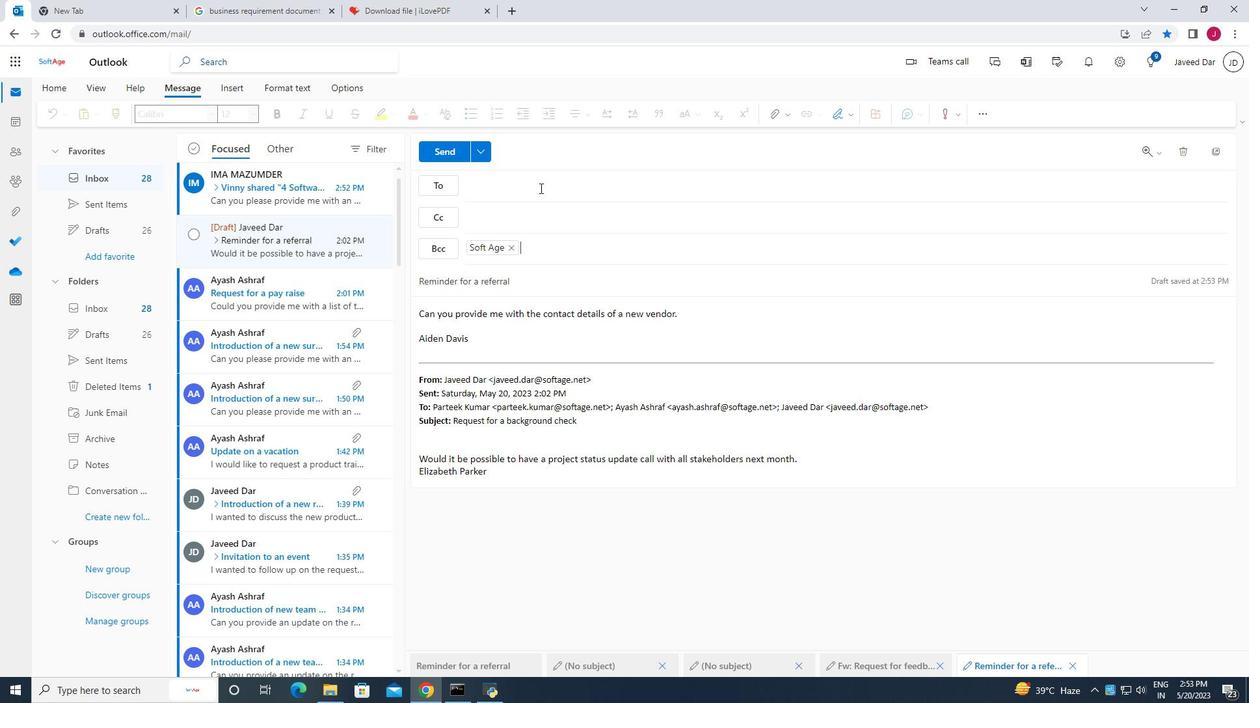 
Action: Mouse pressed left at (544, 185)
Screenshot: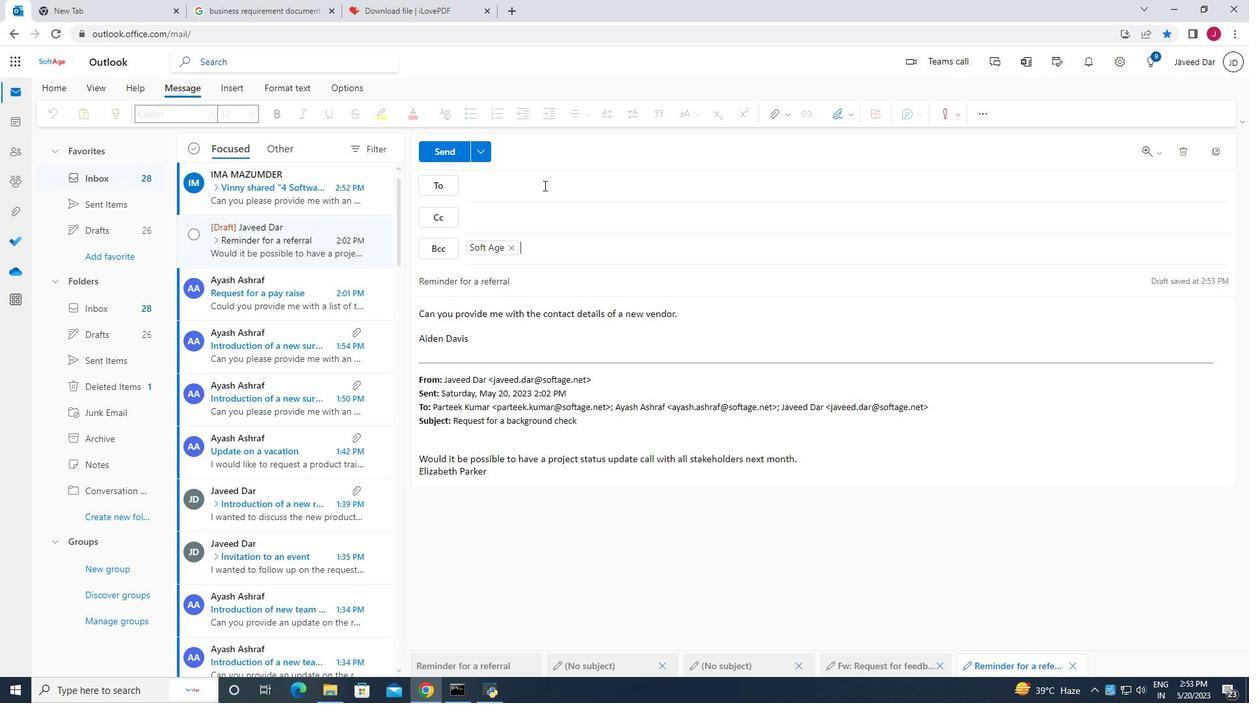 
Action: Mouse moved to (548, 178)
Screenshot: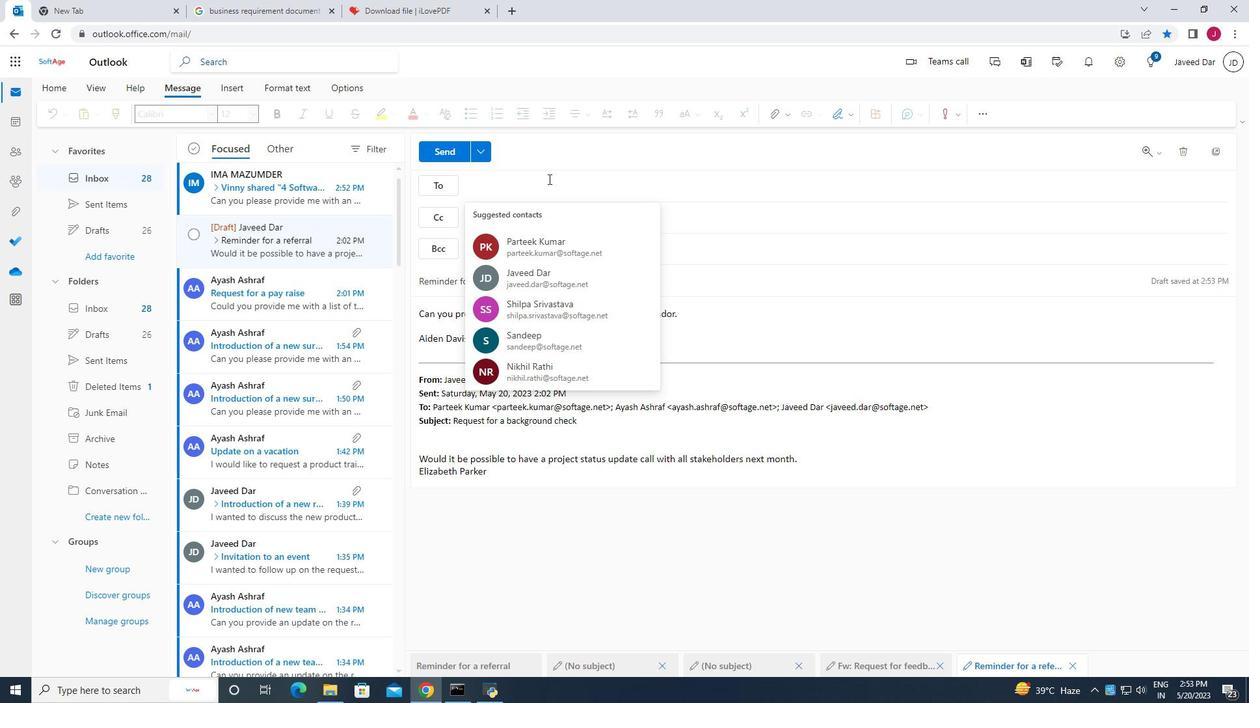 
Action: Mouse pressed left at (548, 178)
Screenshot: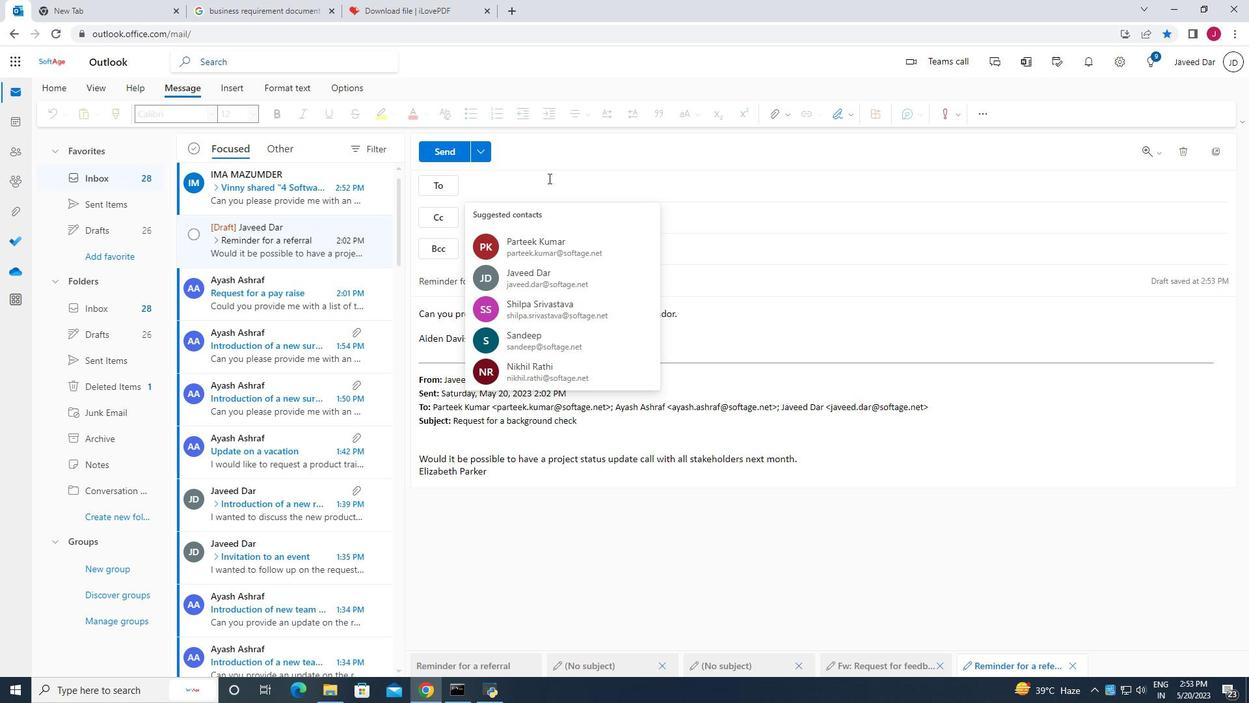 
Action: Mouse moved to (600, 195)
Screenshot: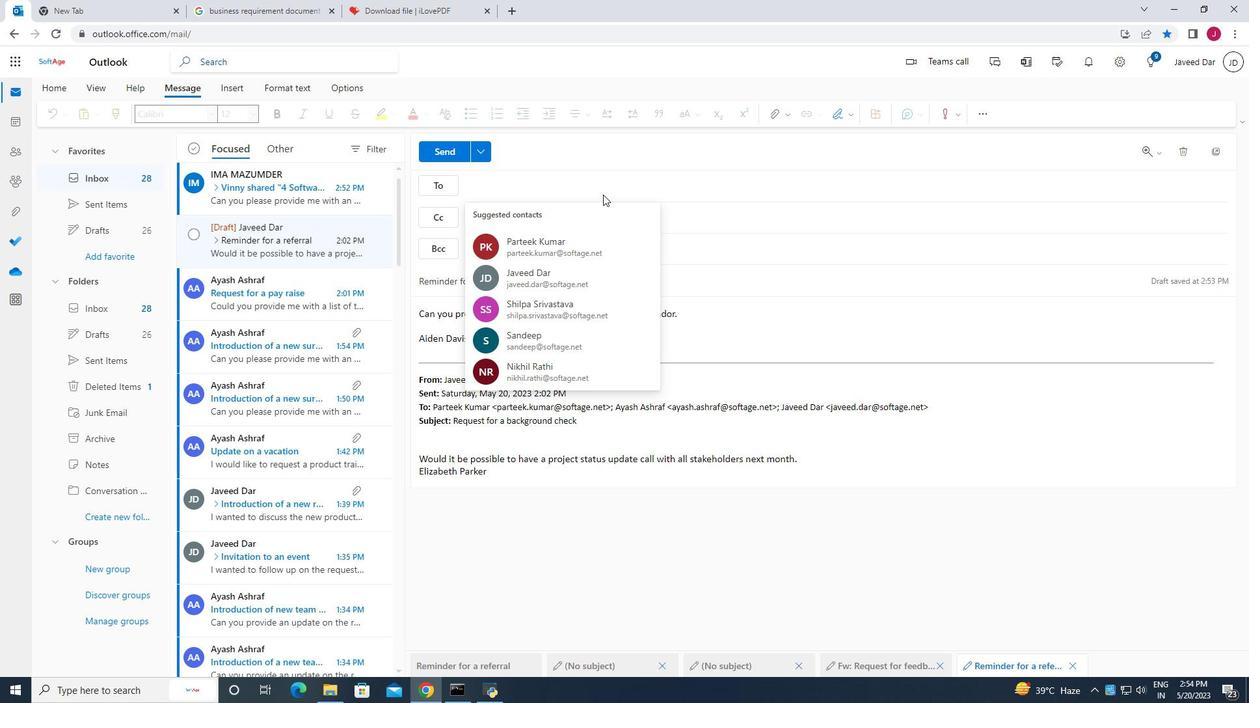 
Action: Key pressed ay
Screenshot: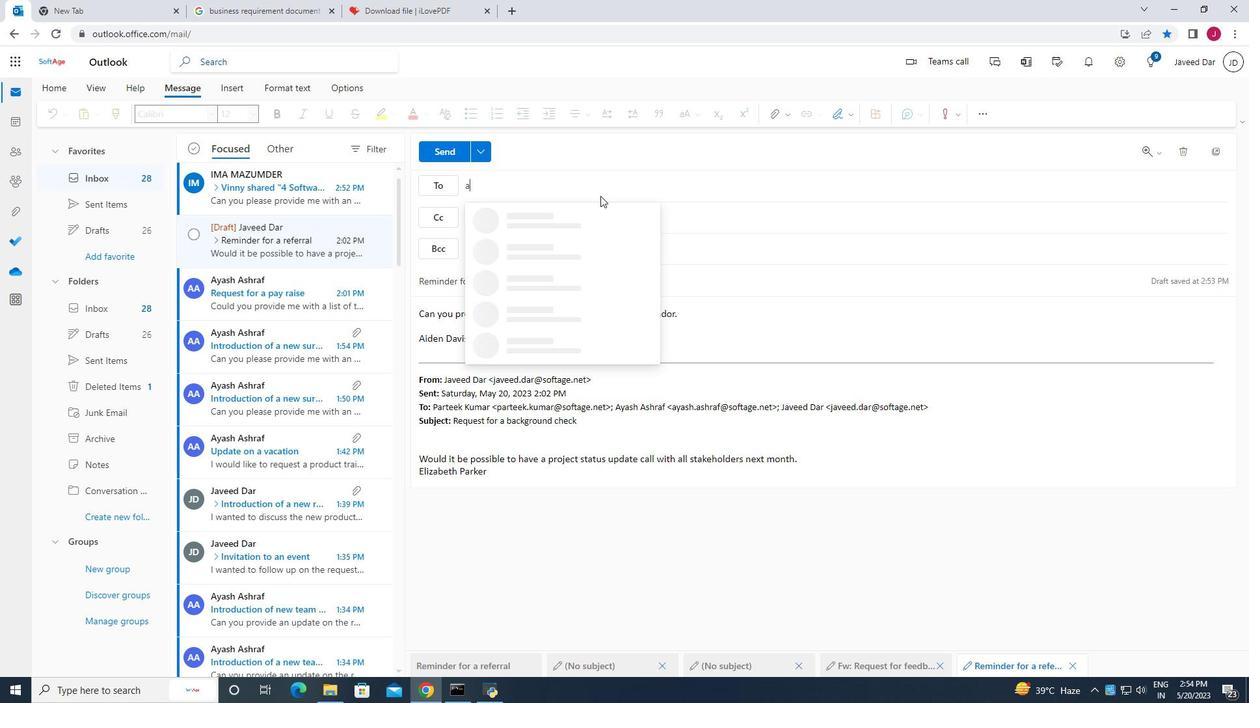 
Action: Mouse moved to (600, 196)
Screenshot: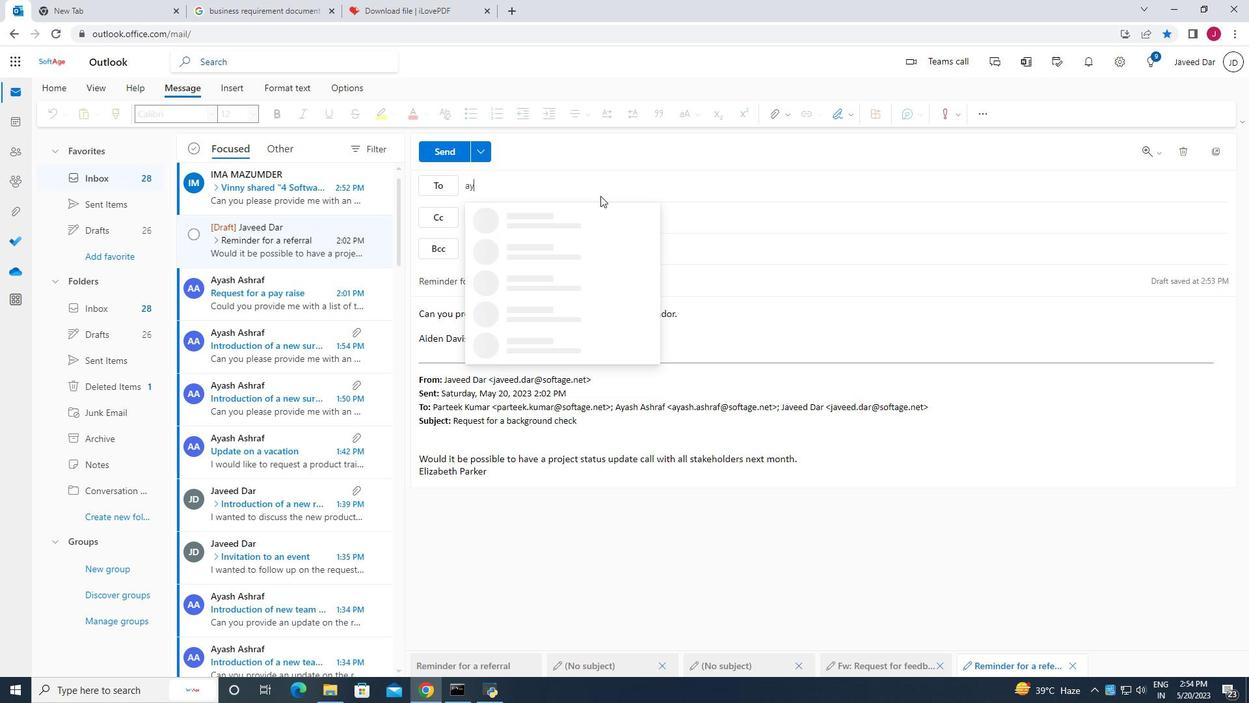 
Action: Key pressed a
Screenshot: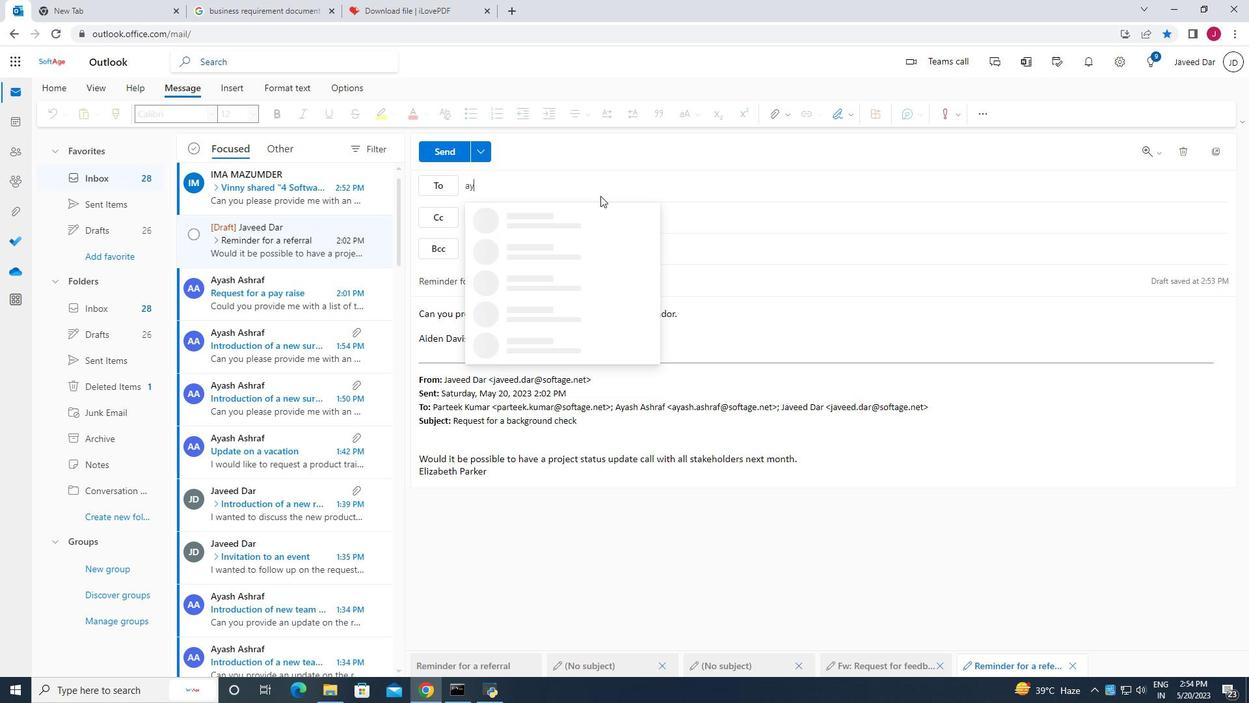 
Action: Mouse moved to (592, 204)
Screenshot: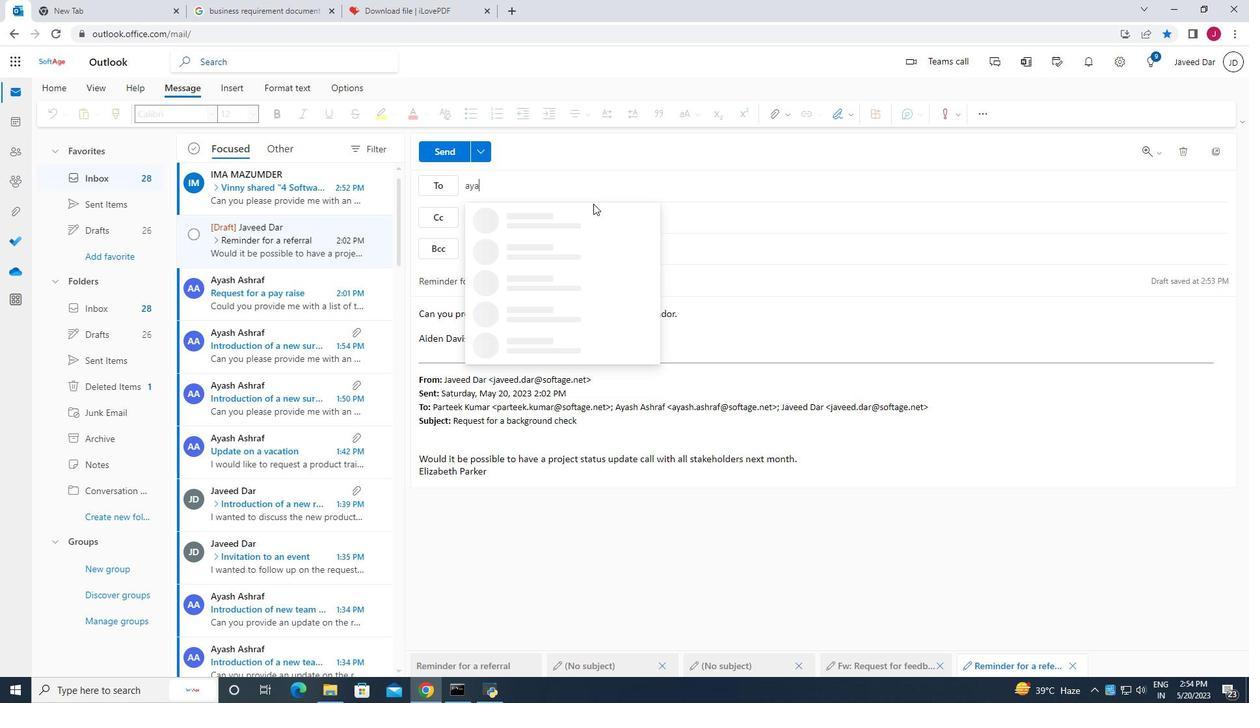 
Action: Key pressed sh
Screenshot: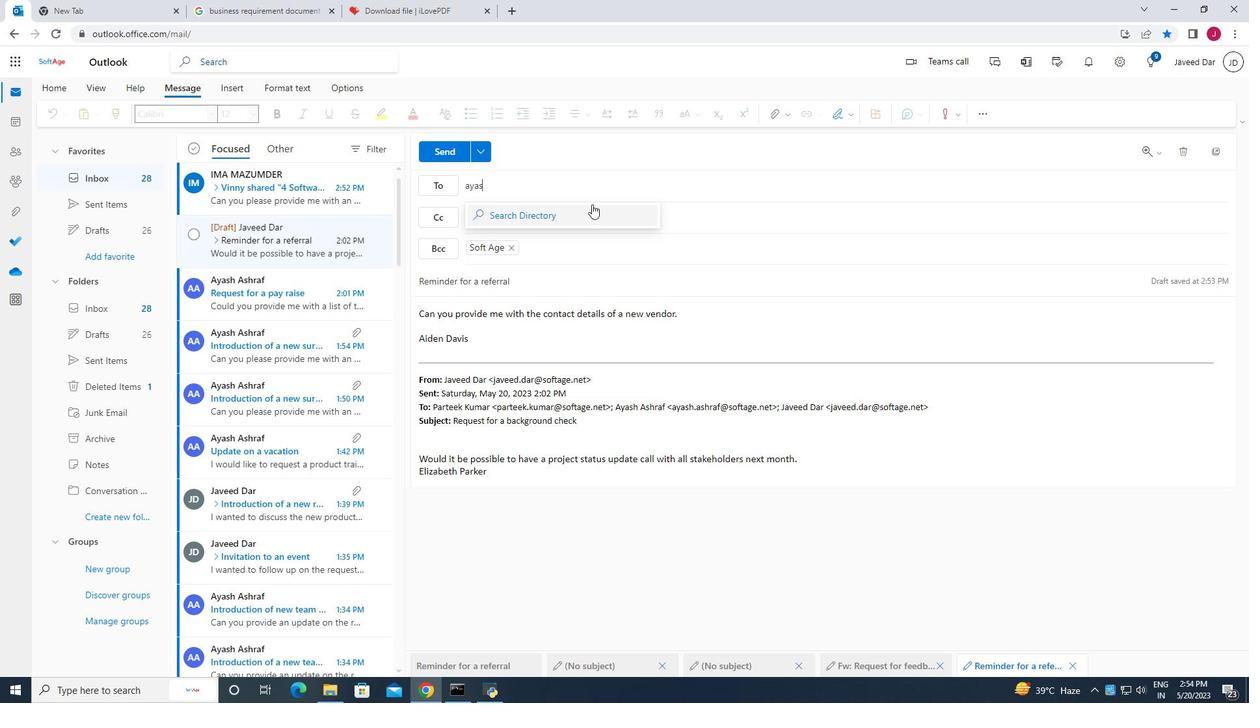 
Action: Mouse moved to (597, 214)
Screenshot: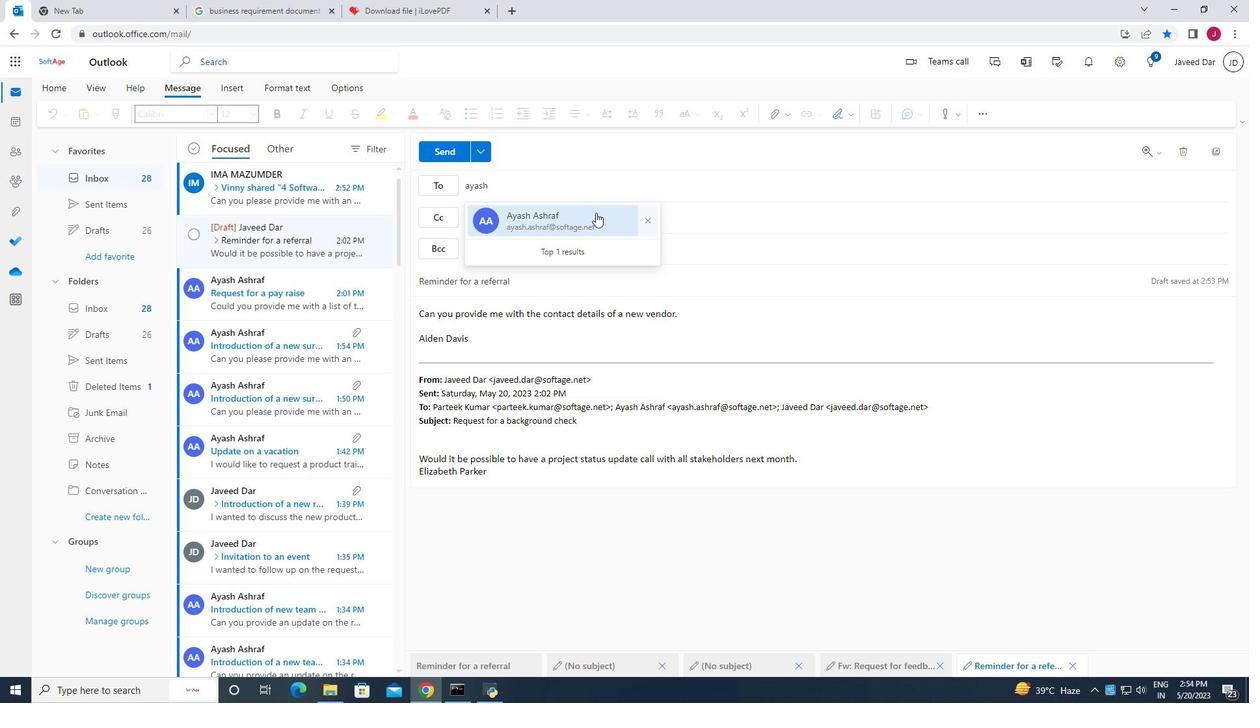
Action: Mouse pressed left at (597, 214)
Screenshot: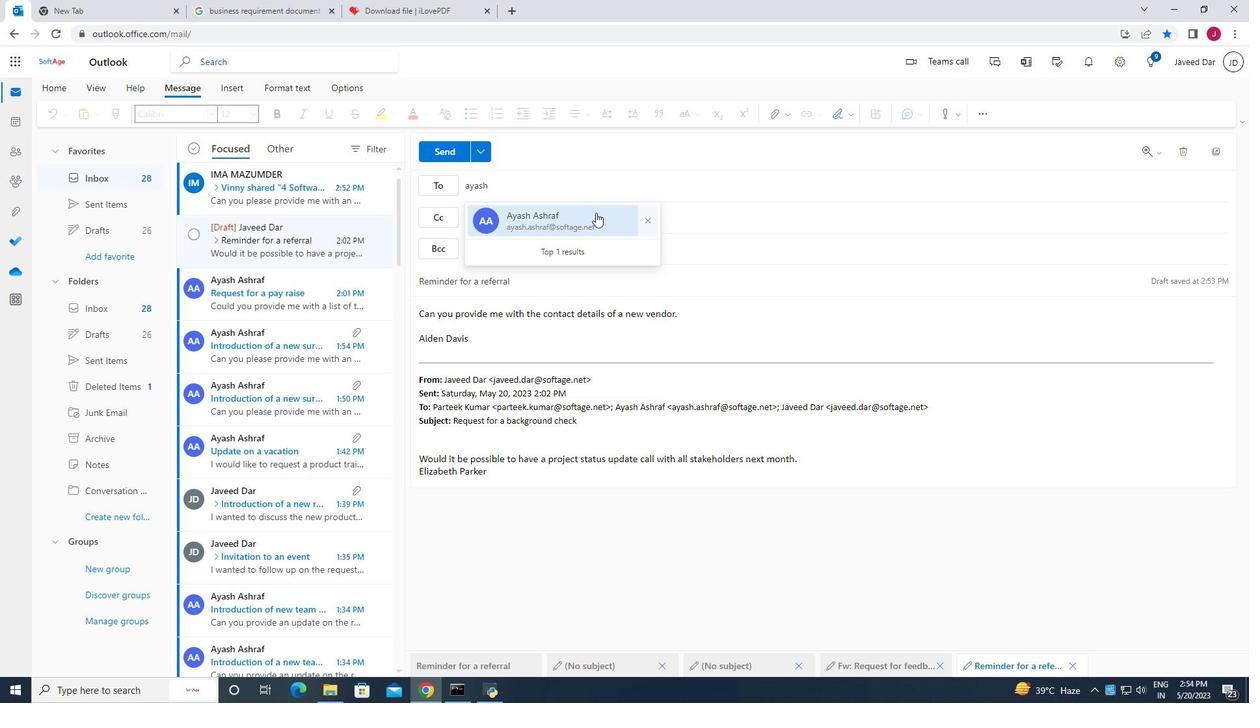 
Action: Mouse moved to (595, 214)
Screenshot: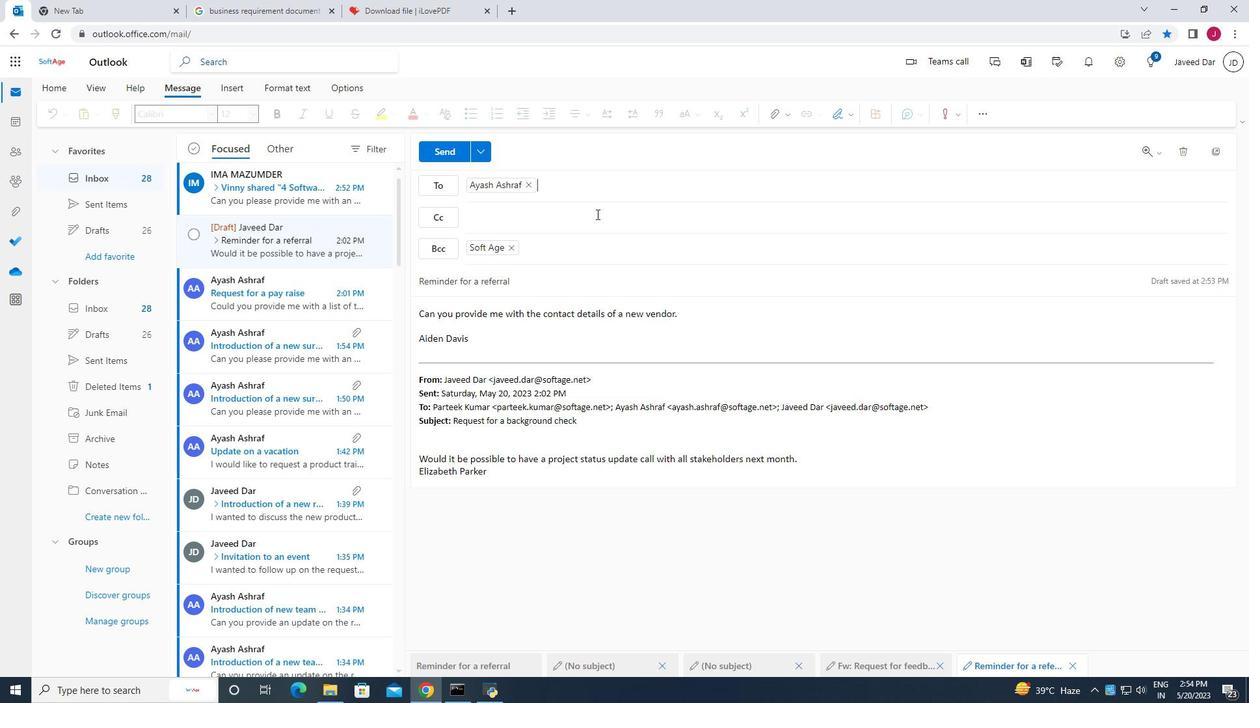 
Action: Key pressed ja
Screenshot: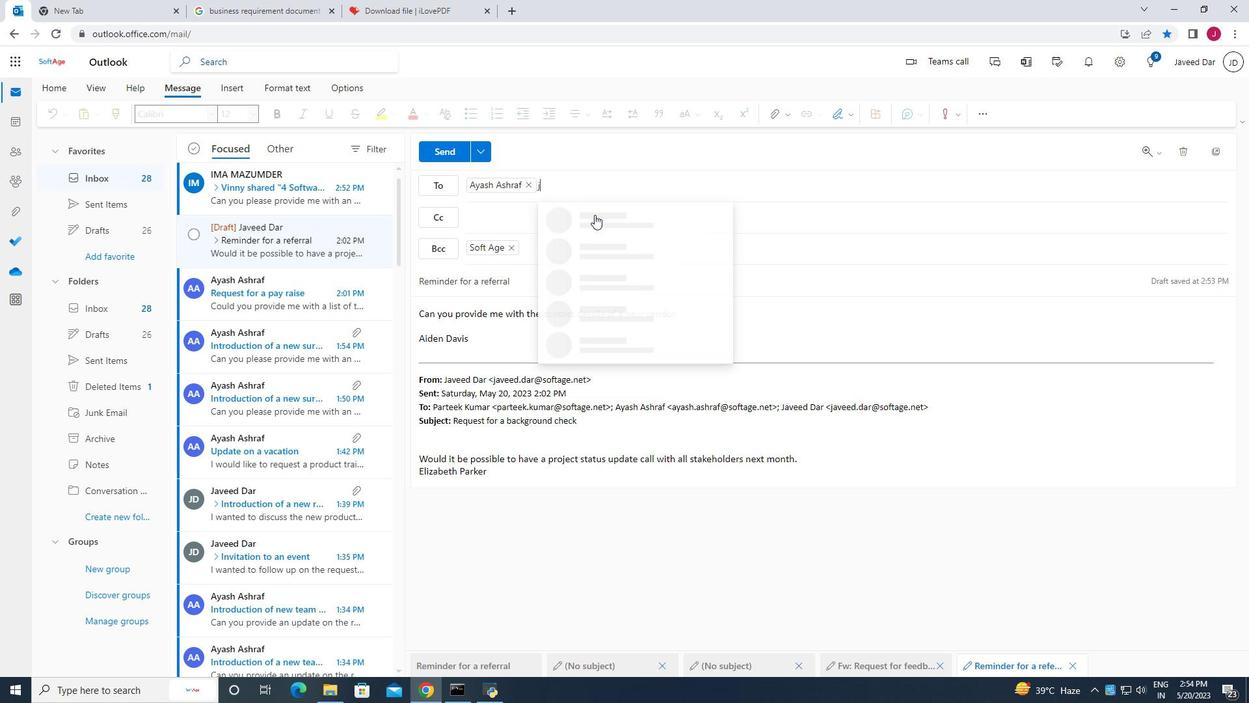 
Action: Mouse moved to (589, 218)
Screenshot: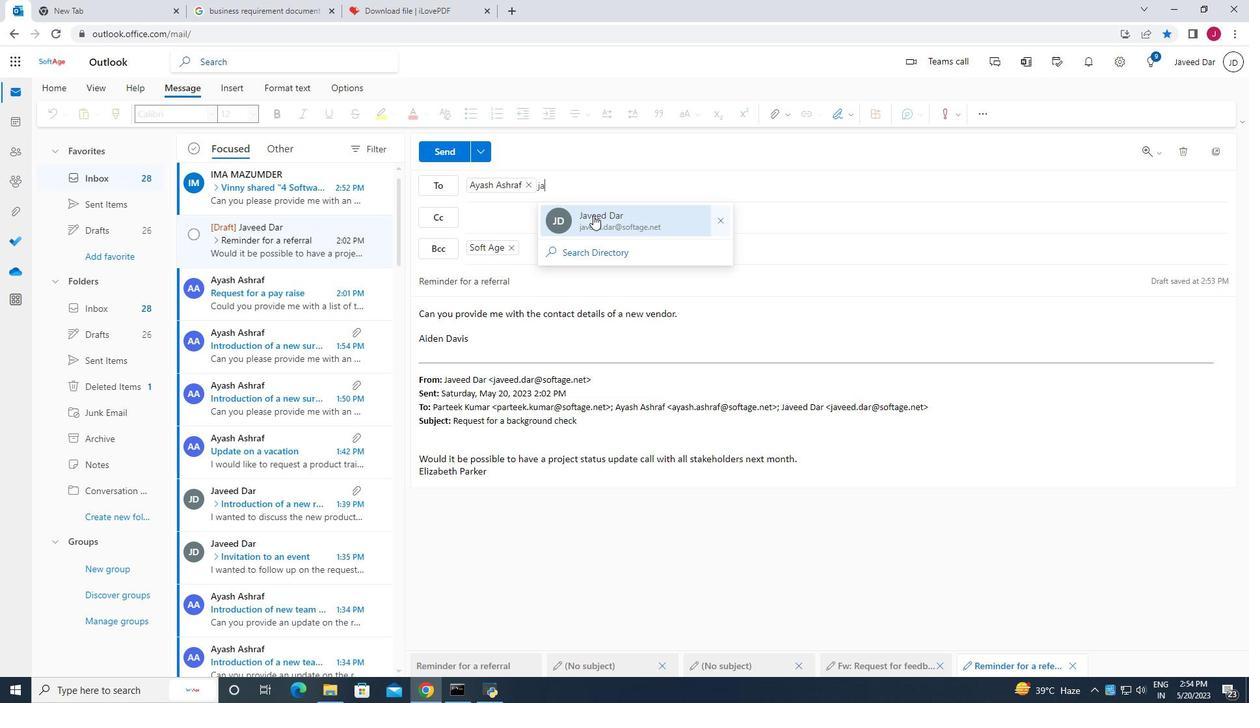 
Action: Key pressed v
Screenshot: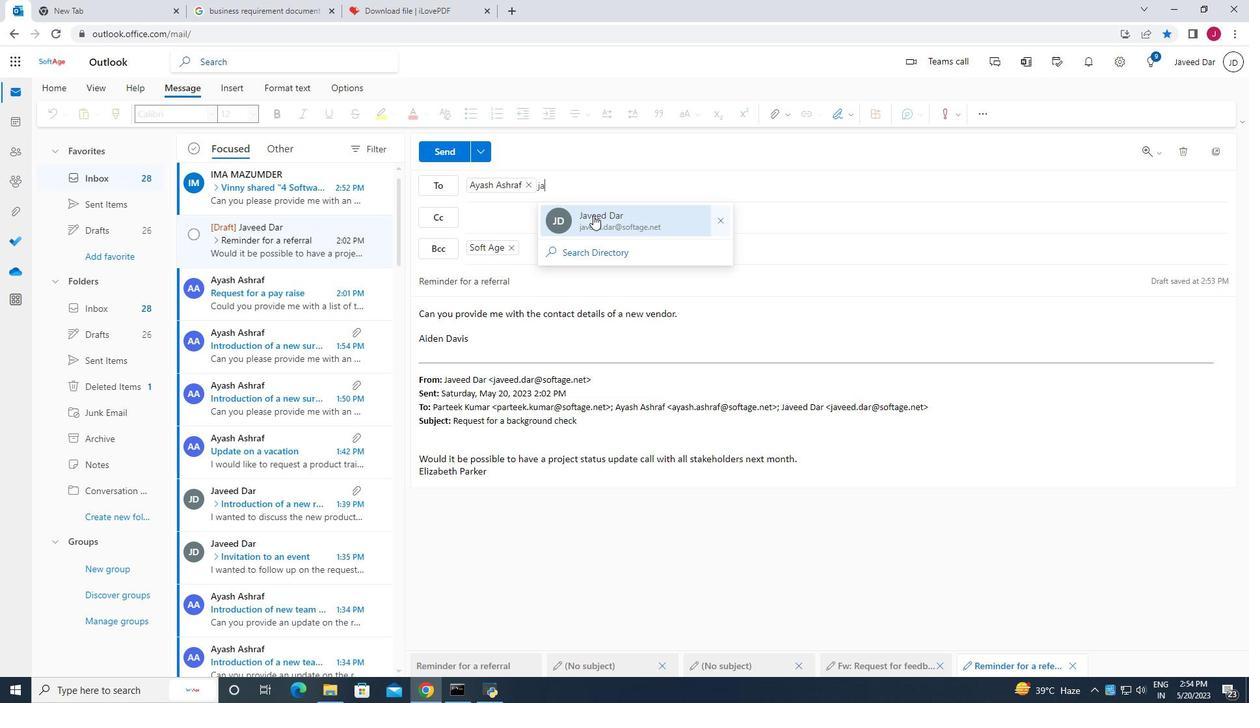 
Action: Mouse moved to (589, 219)
Screenshot: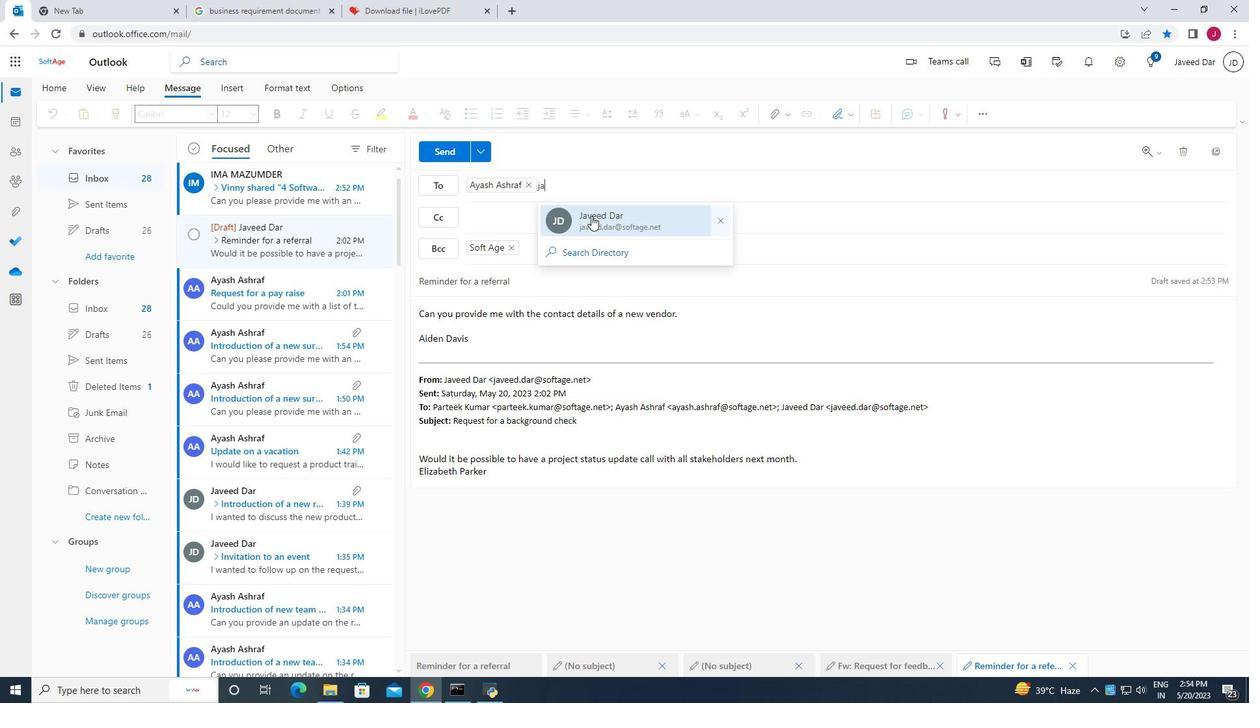 
Action: Key pressed e
Screenshot: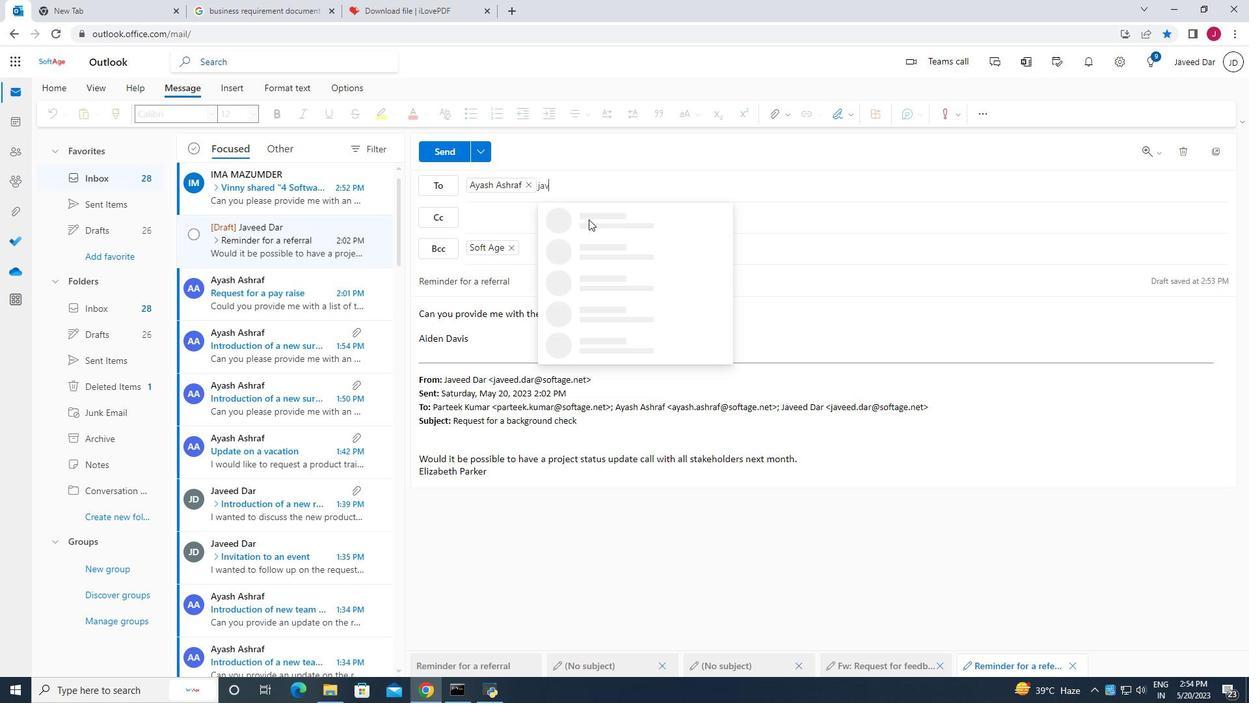 
Action: Mouse moved to (647, 212)
Screenshot: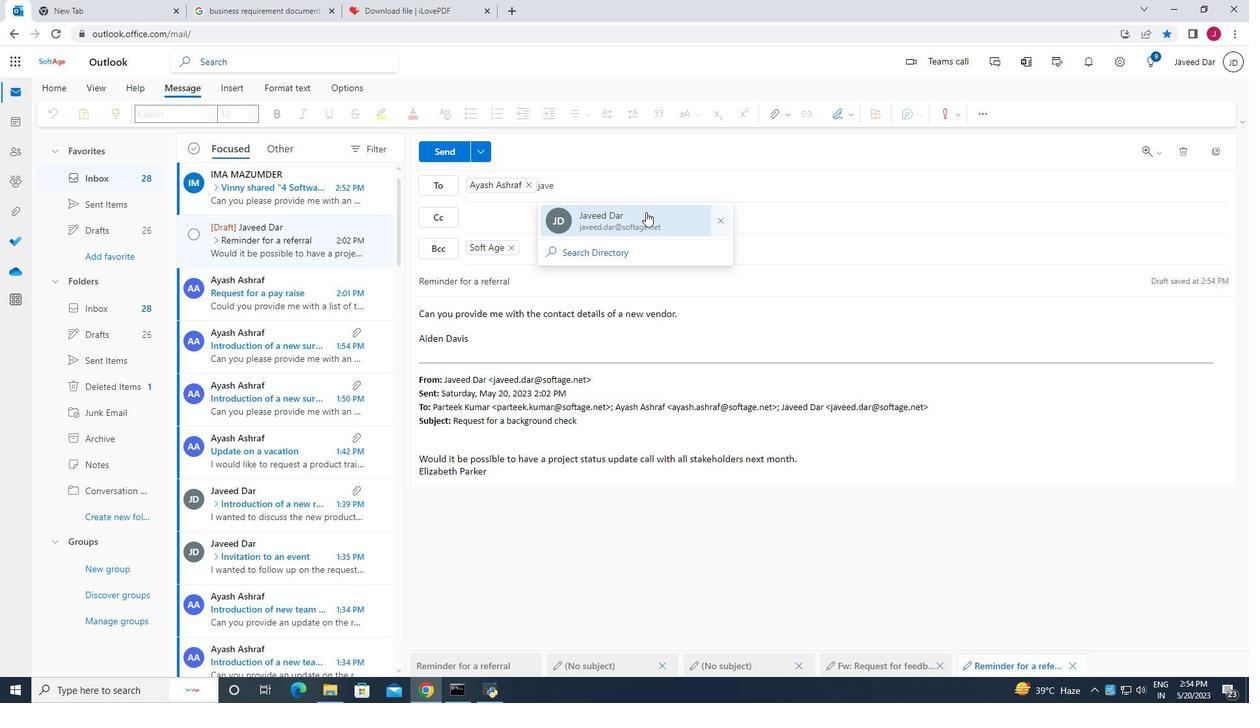 
Action: Mouse pressed left at (647, 212)
Screenshot: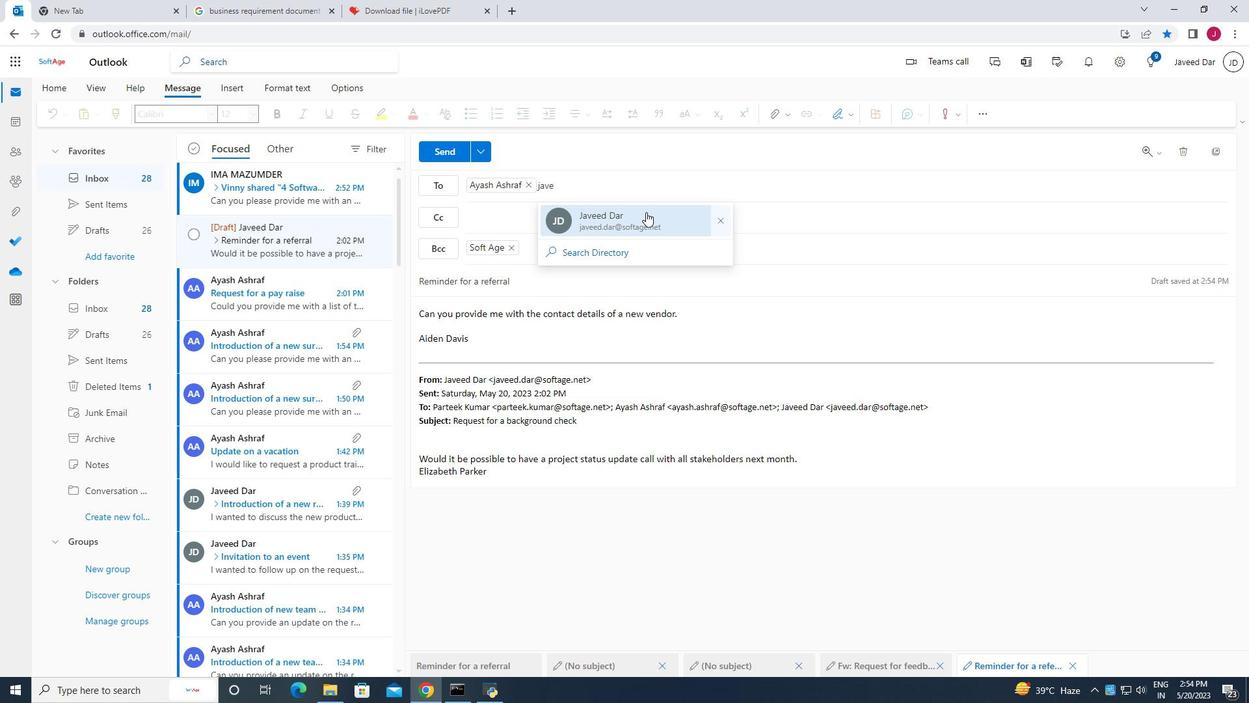 
Action: Mouse moved to (780, 117)
Screenshot: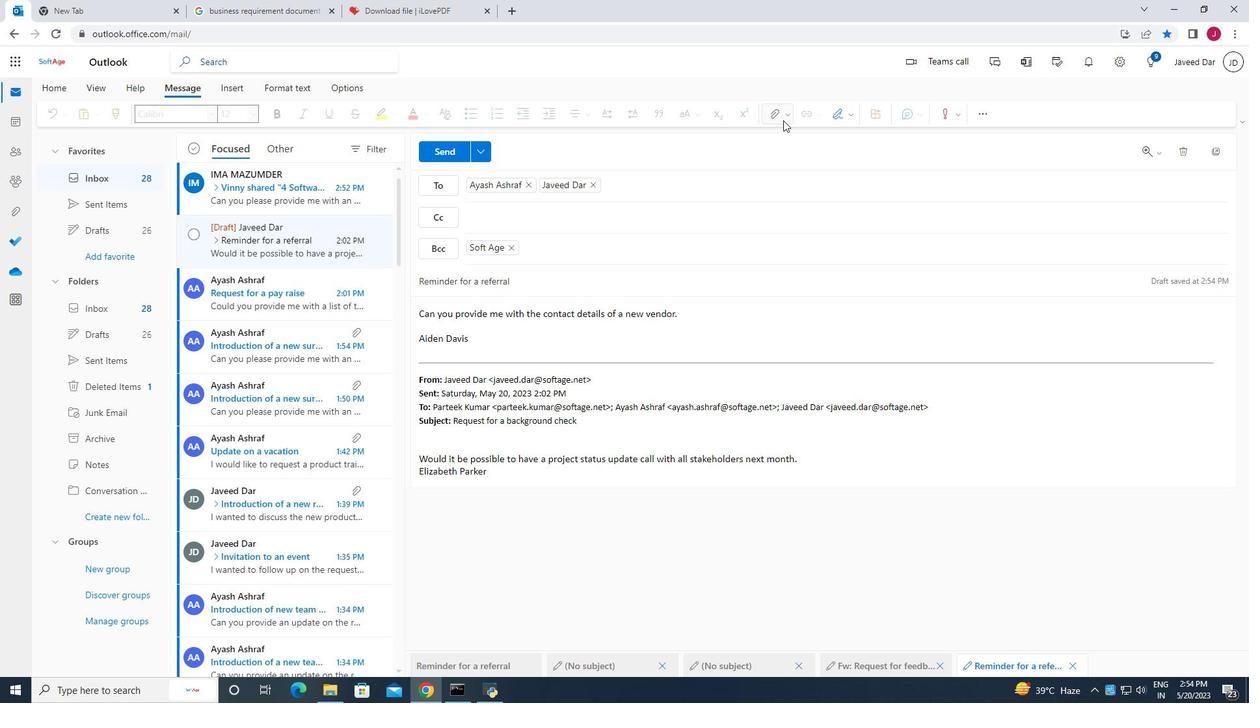 
Action: Mouse pressed left at (780, 117)
Screenshot: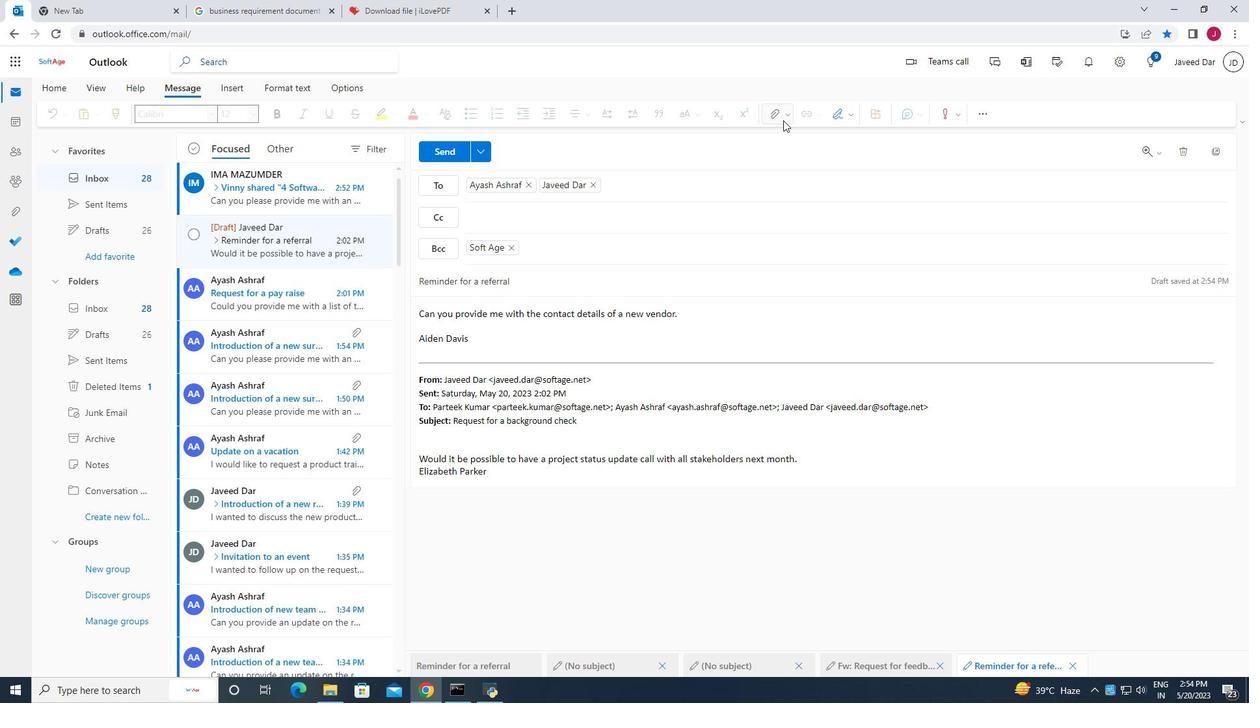 
Action: Mouse moved to (699, 135)
Screenshot: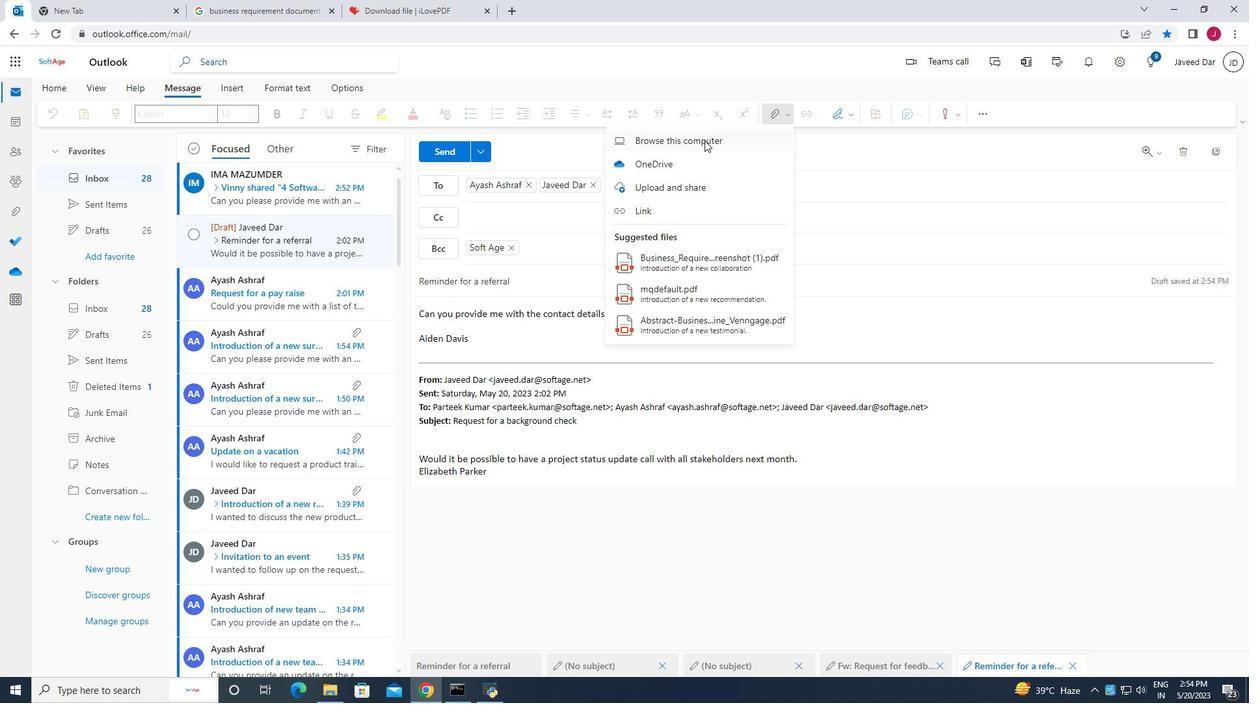 
Action: Mouse pressed left at (699, 135)
Screenshot: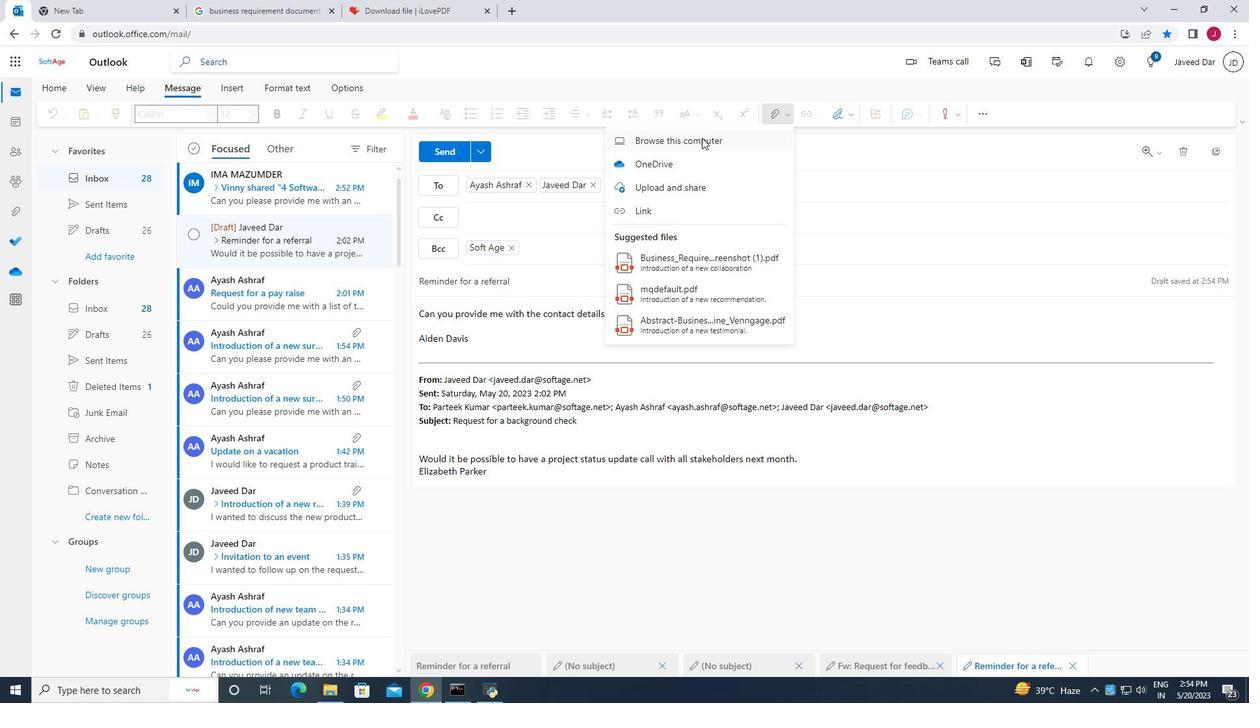 
Action: Mouse moved to (76, 138)
Screenshot: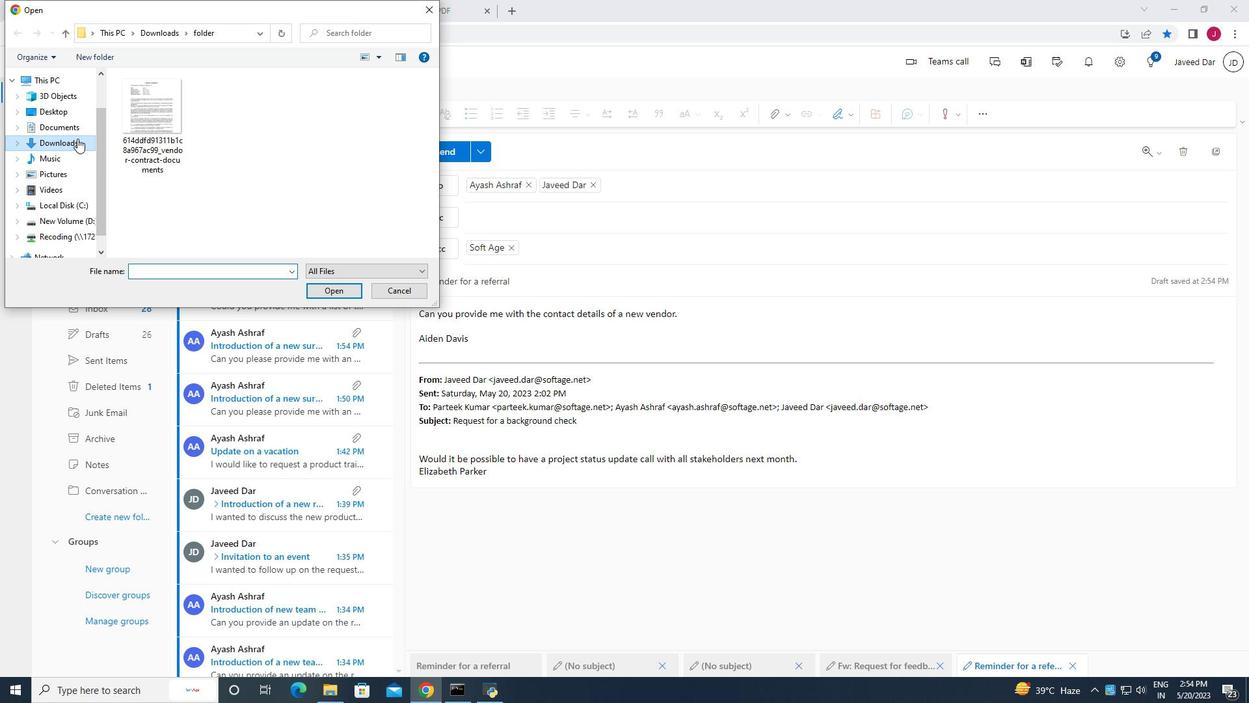 
Action: Mouse pressed left at (76, 138)
Screenshot: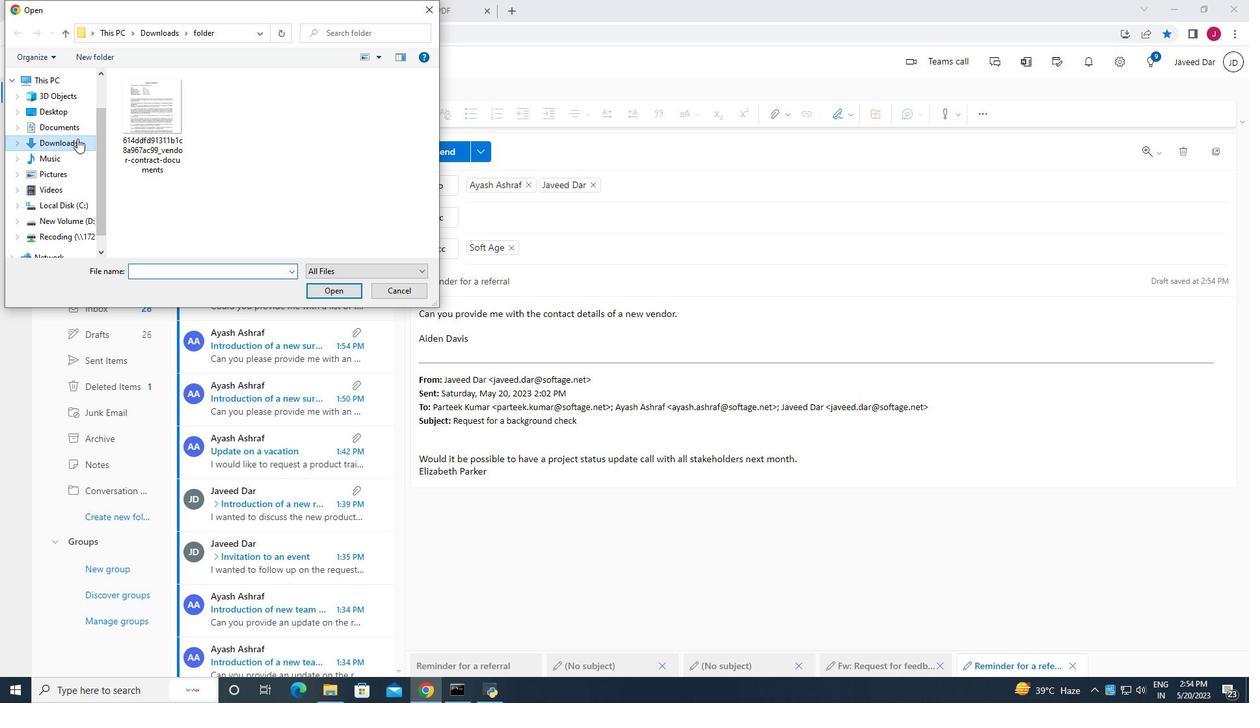 
Action: Mouse moved to (205, 110)
Screenshot: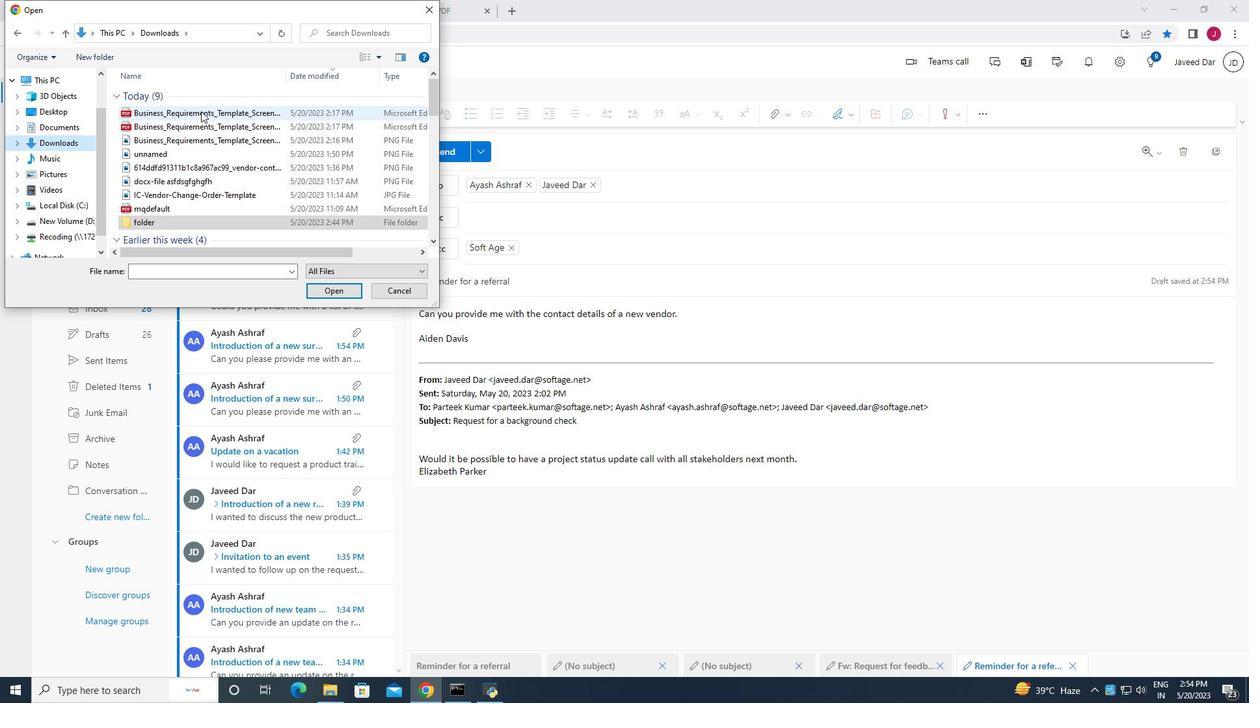 
Action: Mouse pressed left at (205, 110)
Screenshot: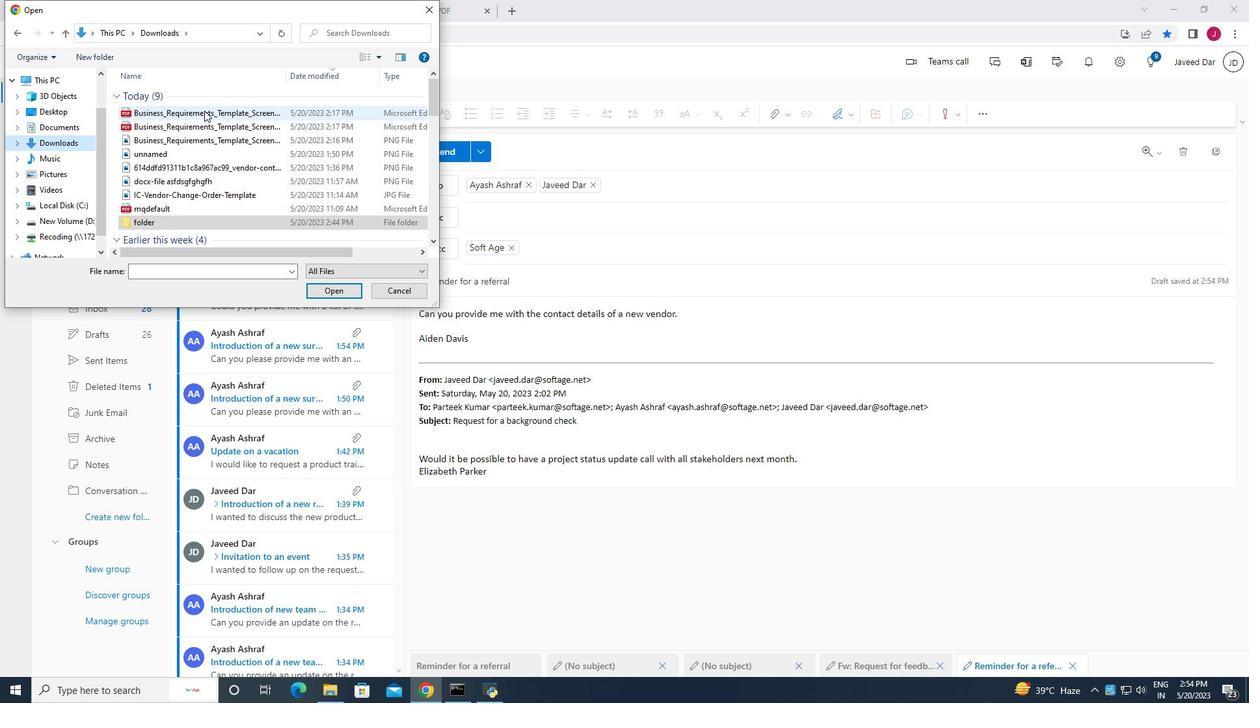 
Action: Mouse moved to (328, 292)
Screenshot: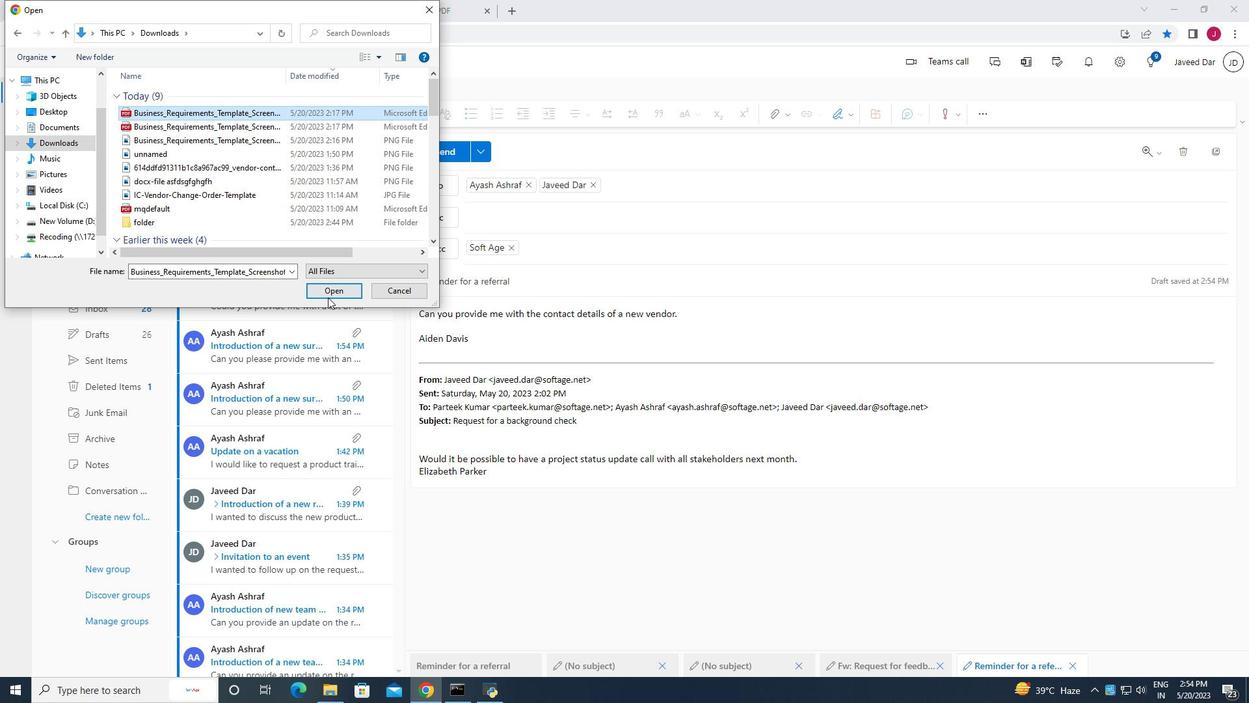 
Action: Mouse pressed left at (328, 292)
Screenshot: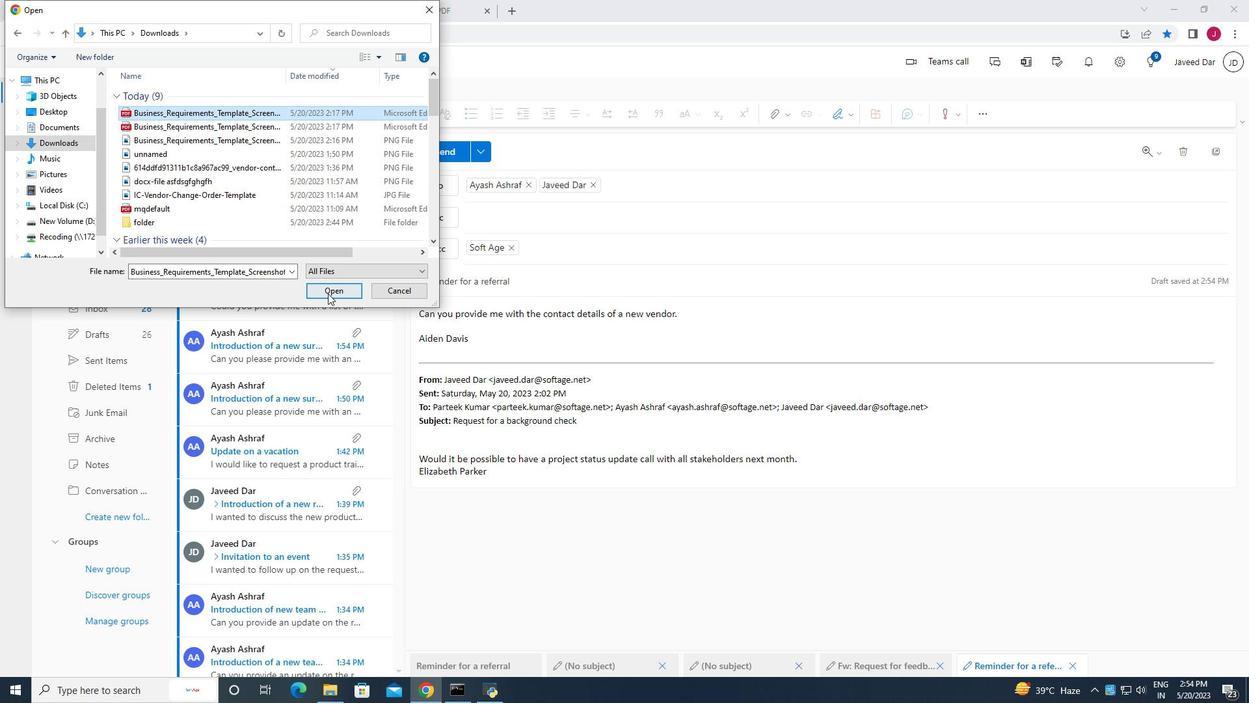 
Action: Mouse moved to (431, 152)
Screenshot: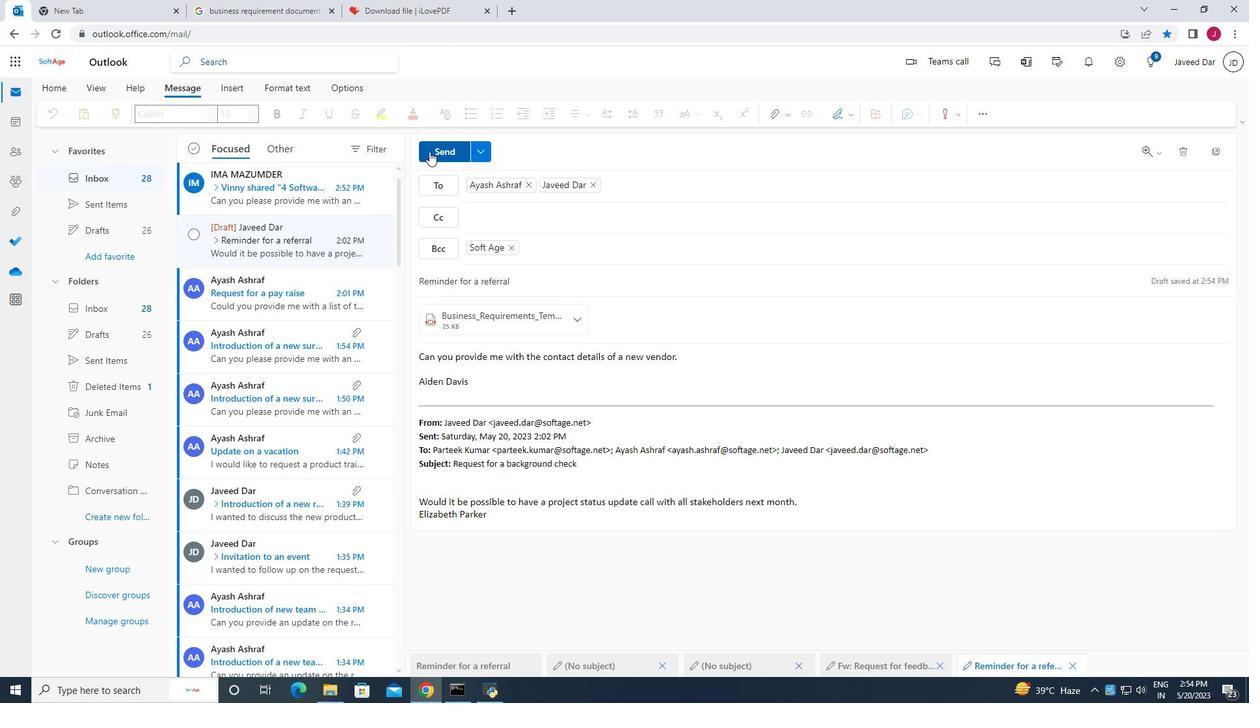 
Action: Mouse pressed left at (431, 152)
Screenshot: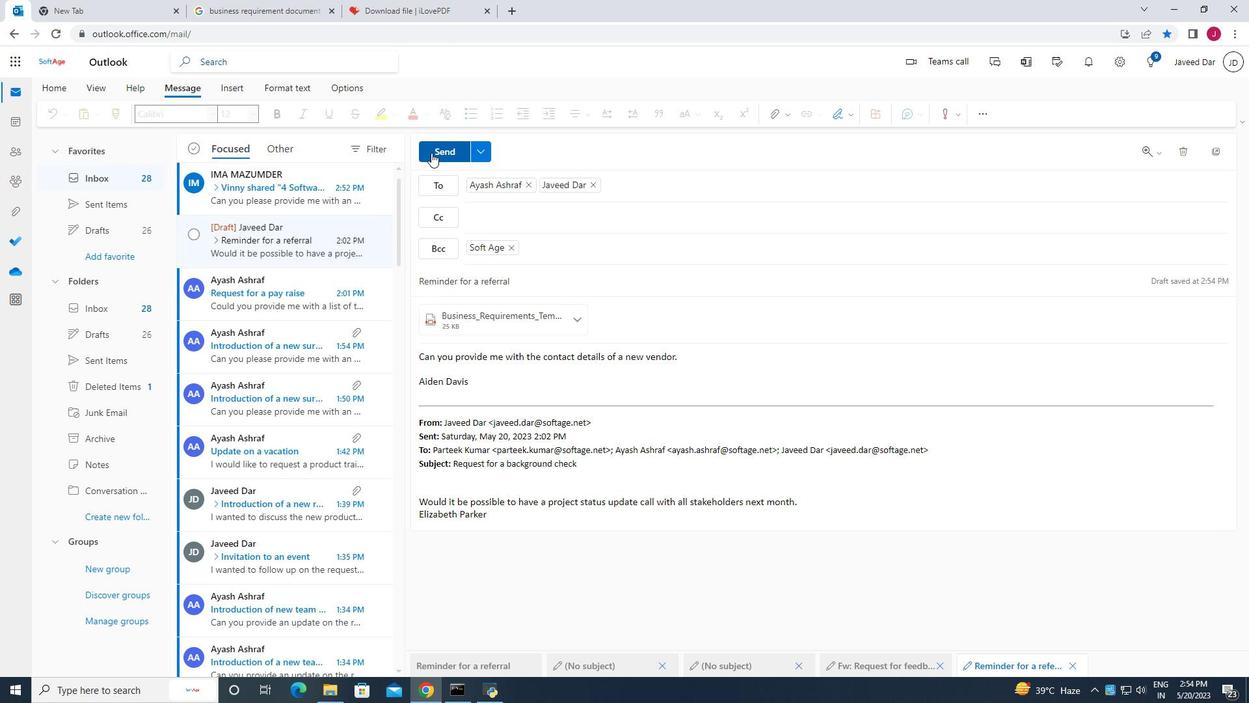 
